 Task: Find connections with filter location Sumaré with filter topic #lawsuitswith filter profile language Potuguese with filter current company Kroll with filter school Barkatullah Vishwavidyalaya with filter industry Climate Technology Product Manufacturing with filter service category Bookkeeping with filter keywords title Pipefitter
Action: Mouse moved to (656, 112)
Screenshot: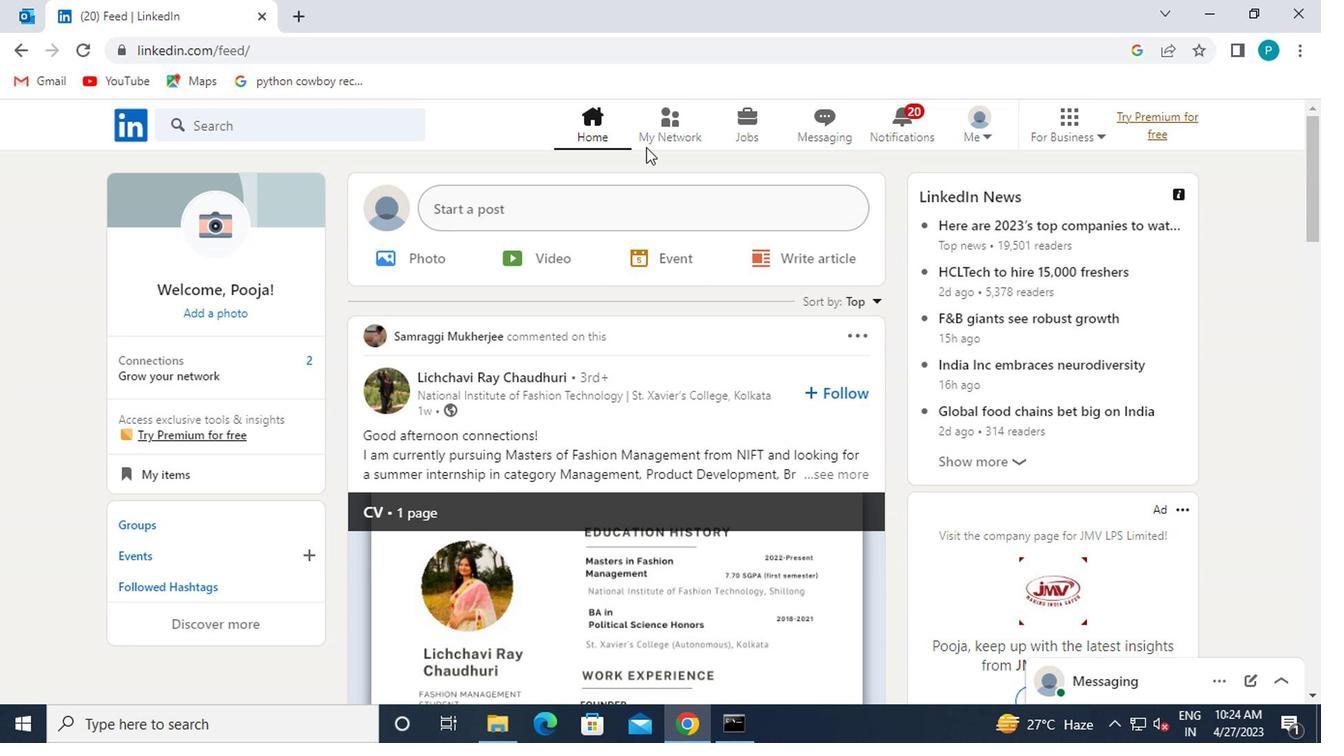 
Action: Mouse pressed left at (656, 112)
Screenshot: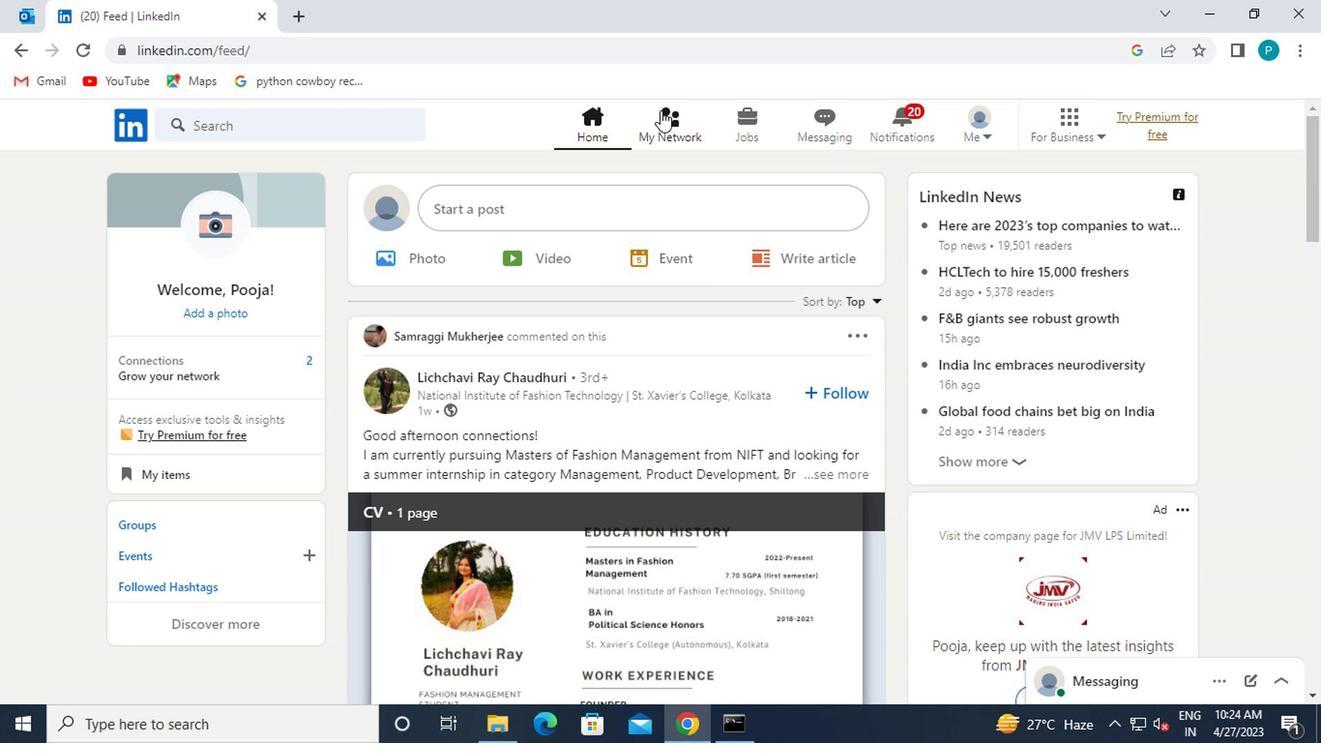 
Action: Mouse moved to (259, 245)
Screenshot: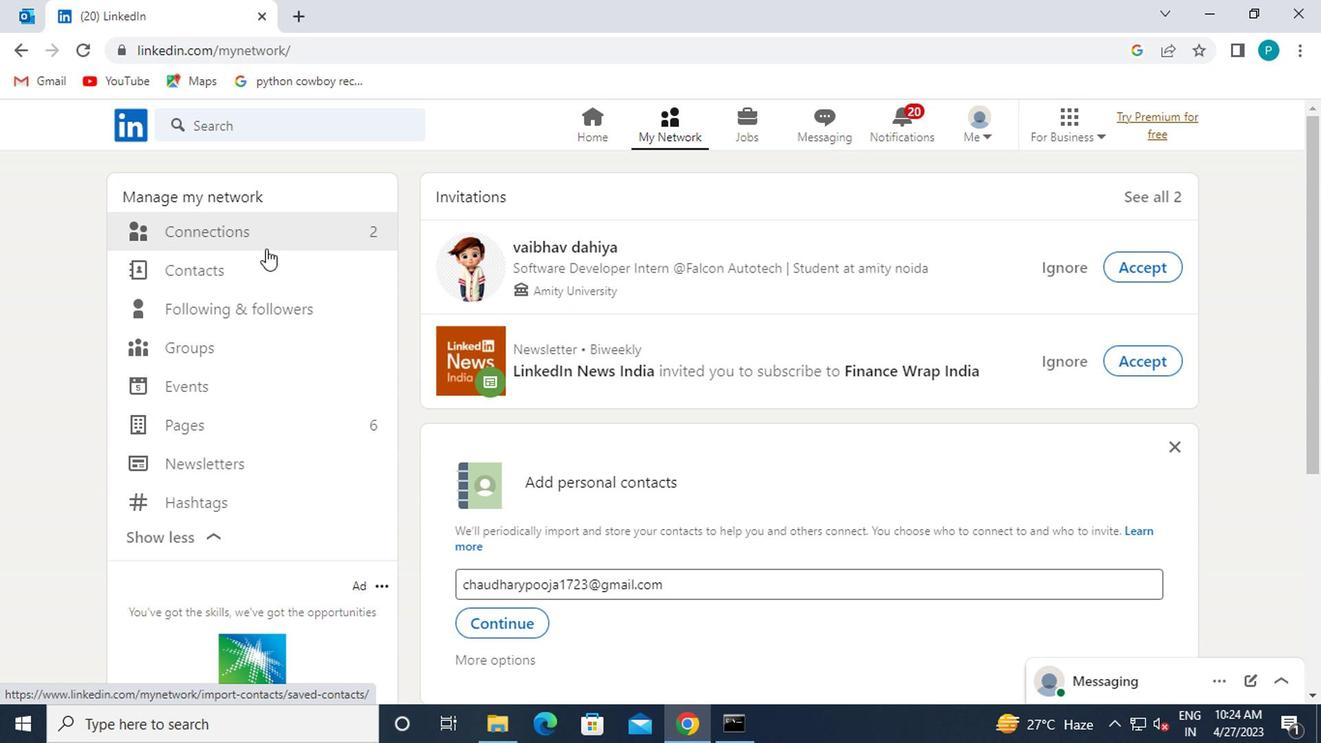 
Action: Mouse pressed left at (259, 245)
Screenshot: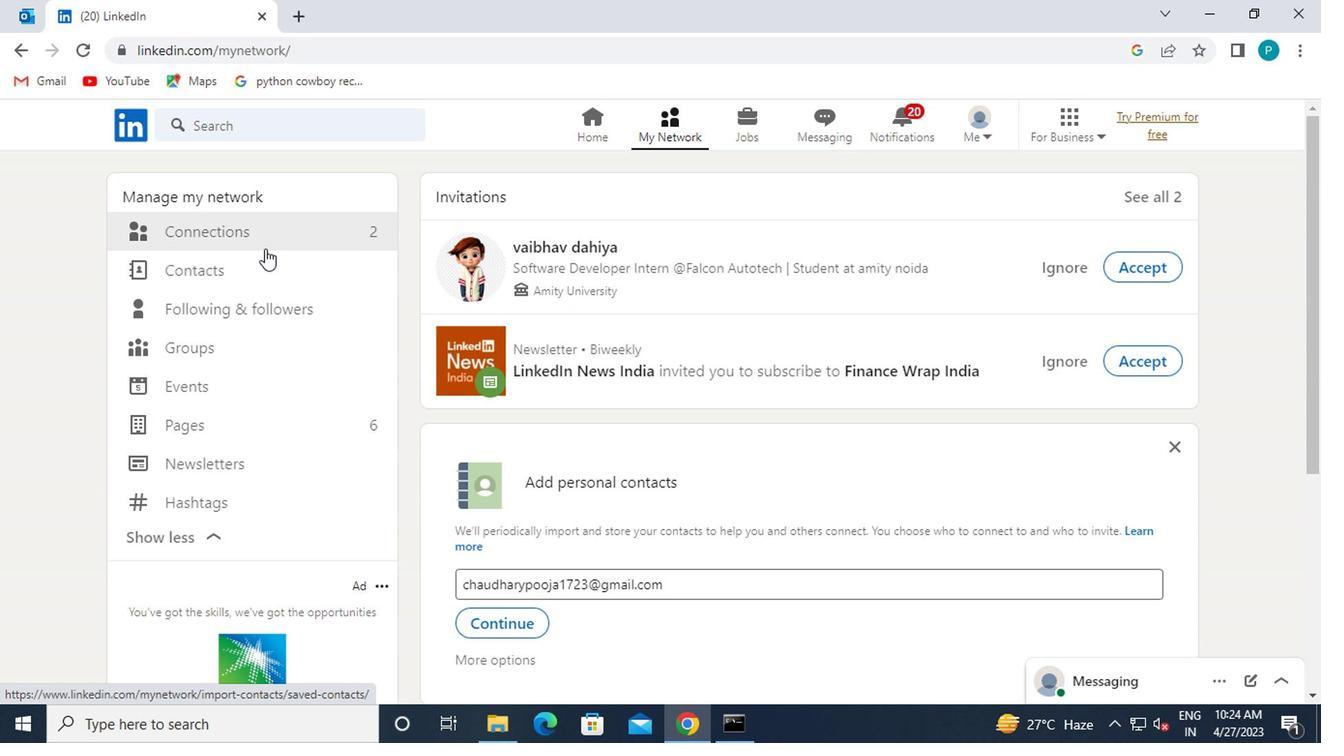 
Action: Mouse moved to (280, 234)
Screenshot: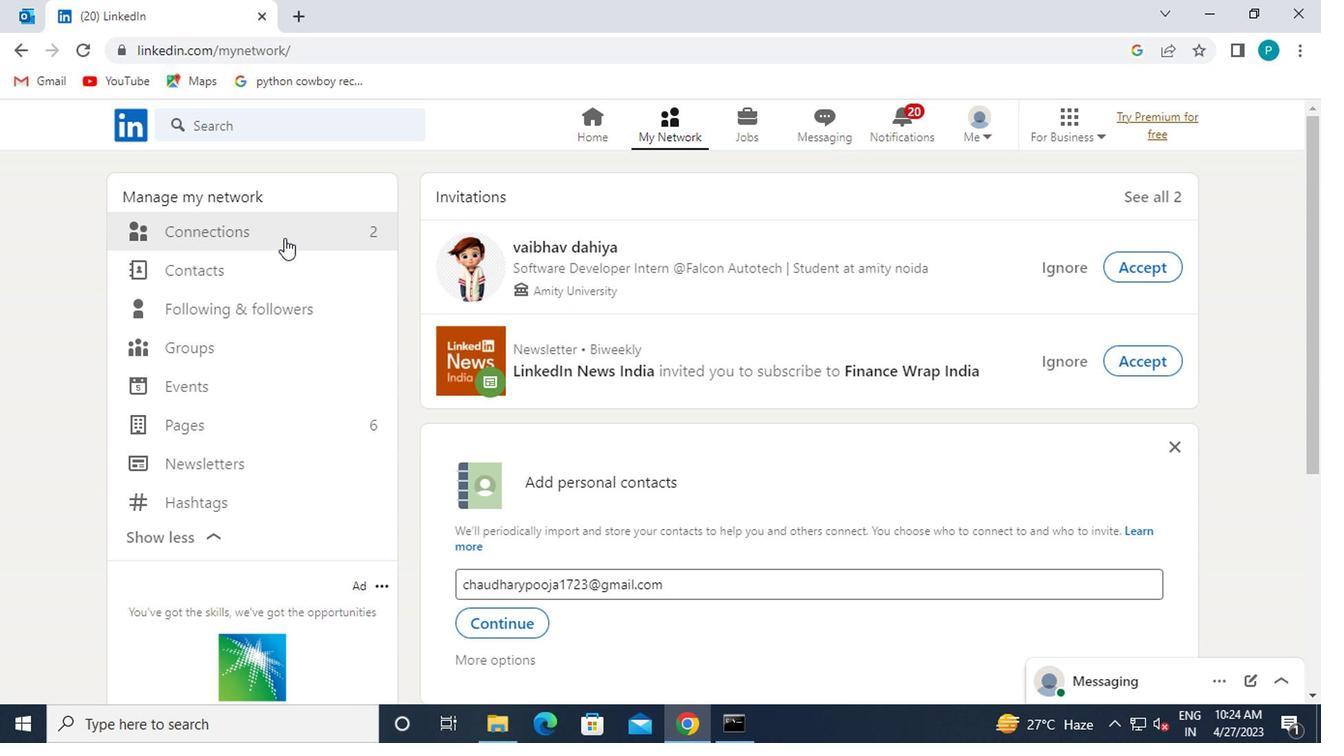 
Action: Mouse pressed left at (280, 234)
Screenshot: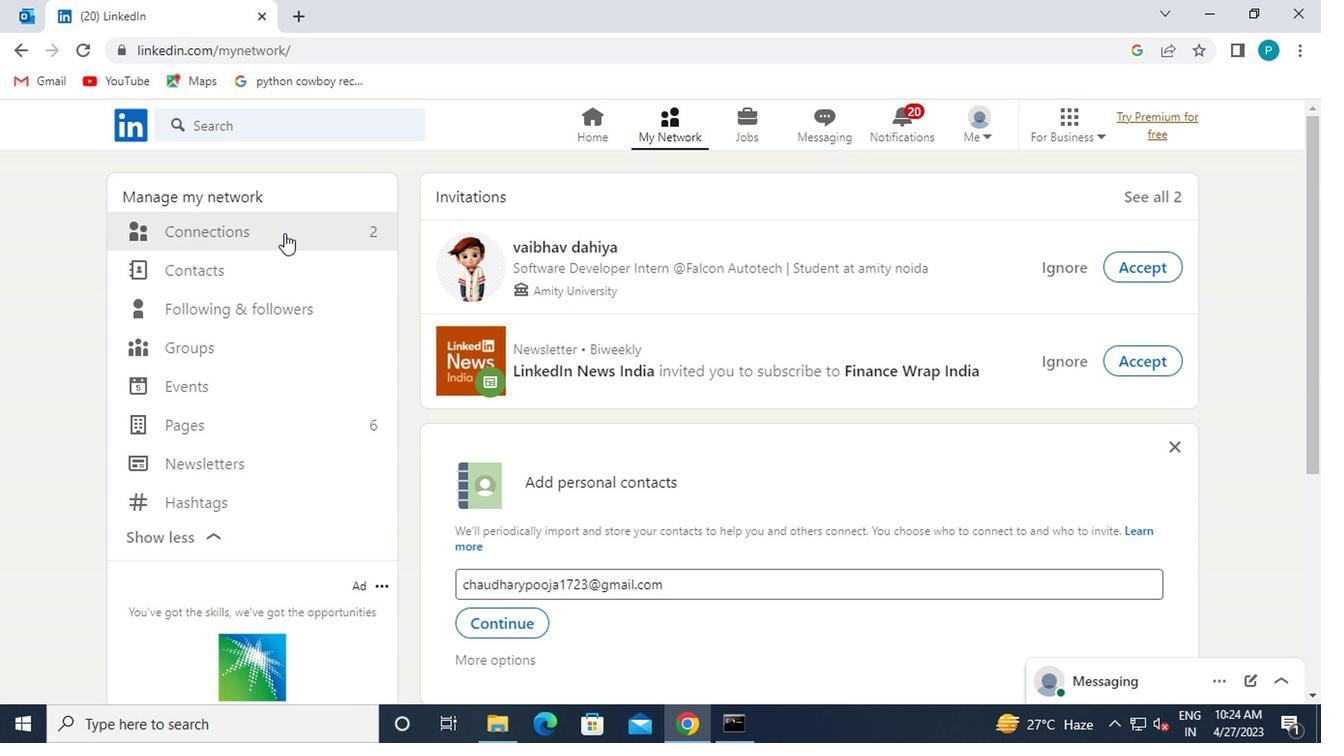 
Action: Mouse pressed left at (280, 234)
Screenshot: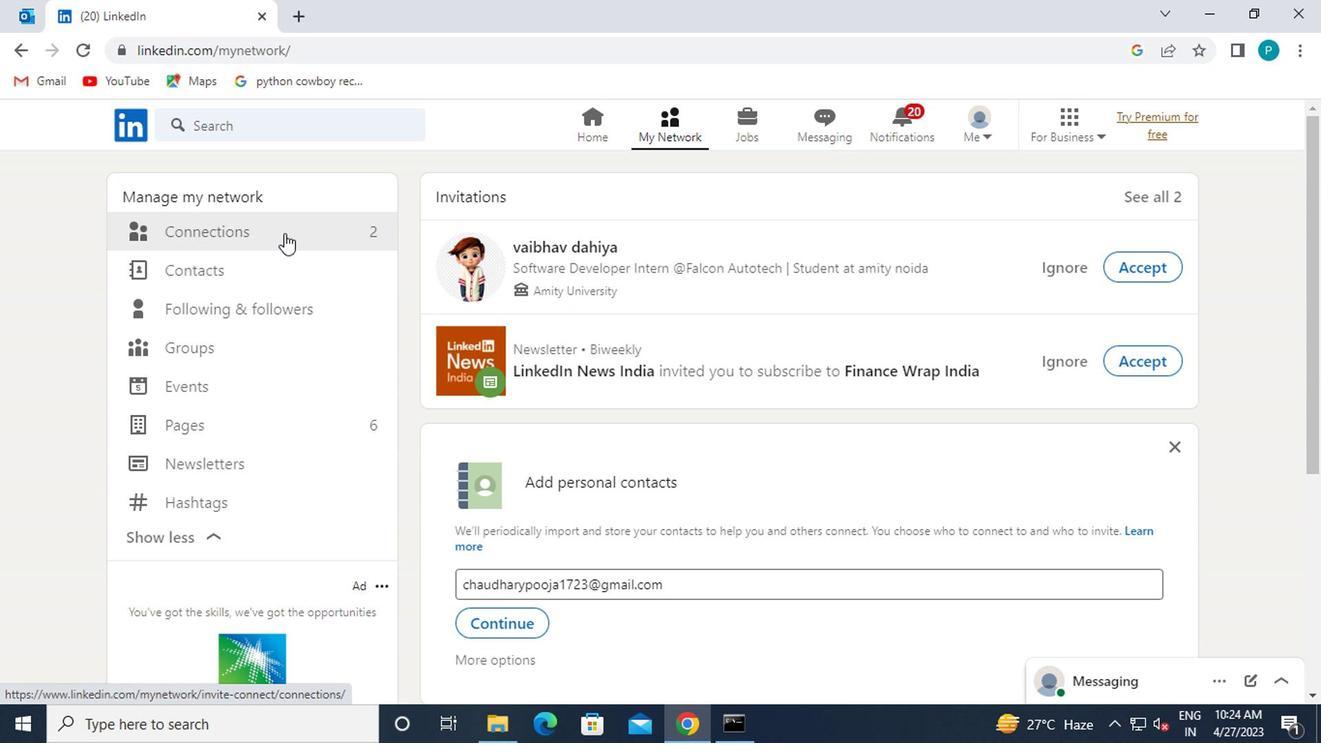 
Action: Mouse moved to (765, 240)
Screenshot: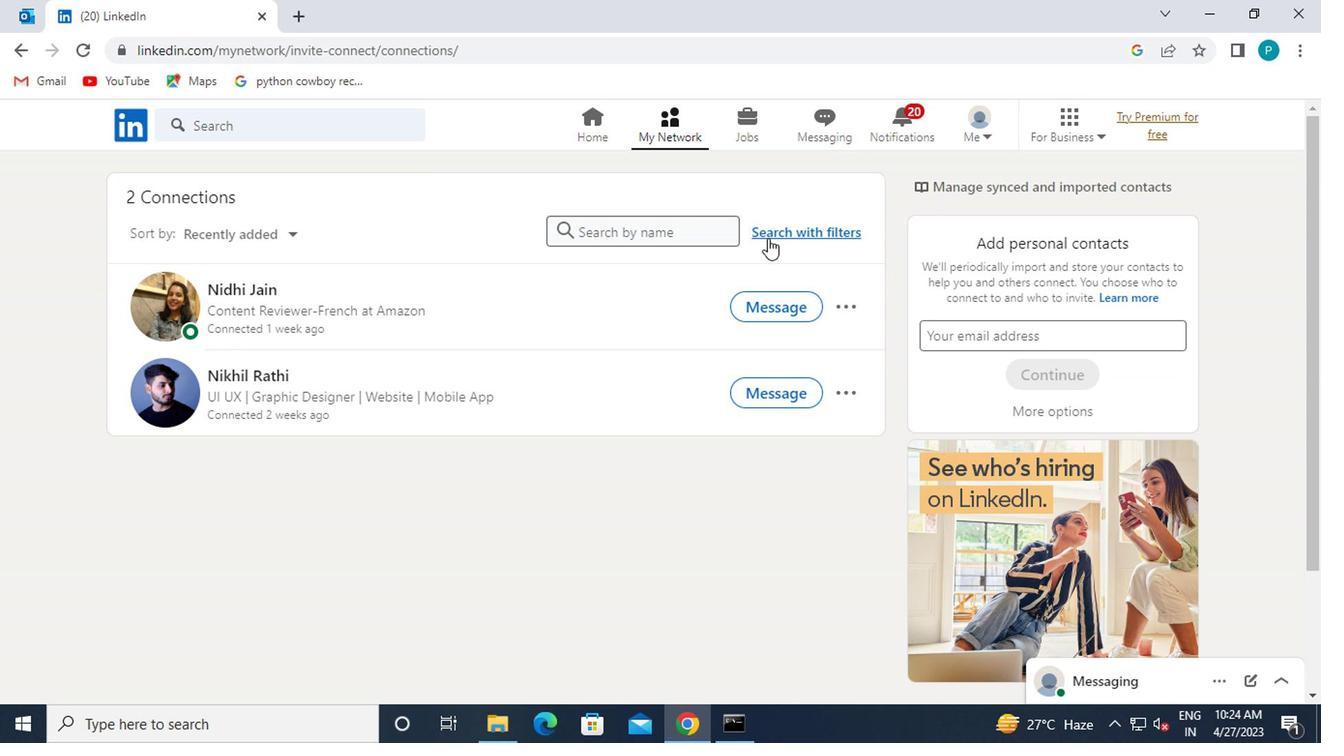 
Action: Mouse pressed left at (765, 240)
Screenshot: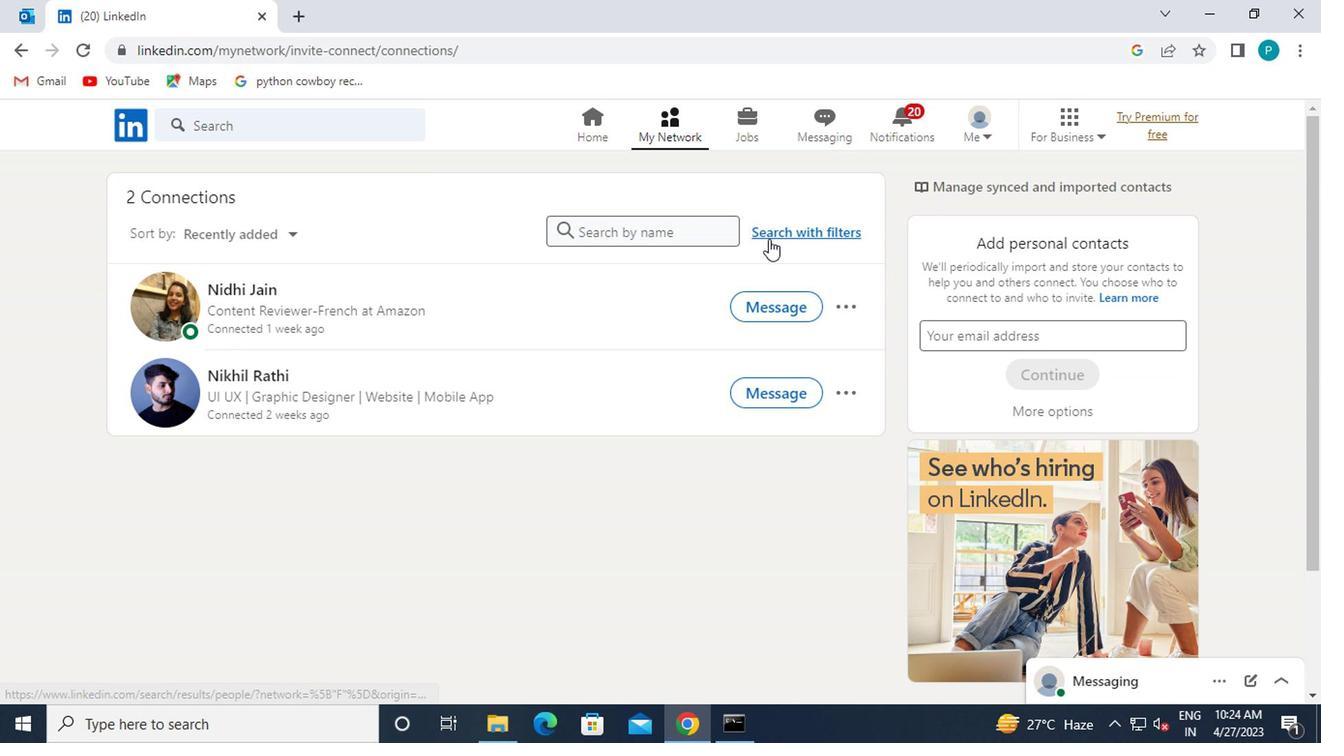 
Action: Mouse moved to (654, 170)
Screenshot: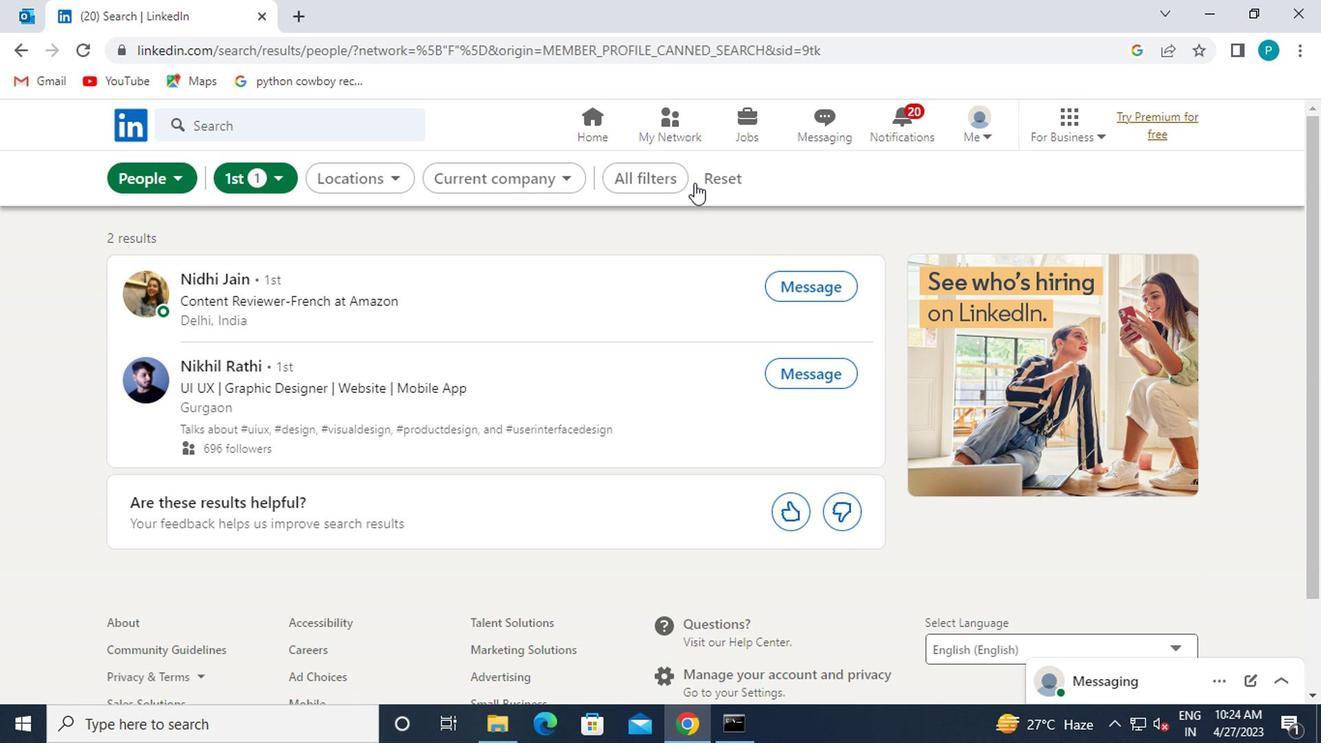 
Action: Mouse pressed left at (654, 170)
Screenshot: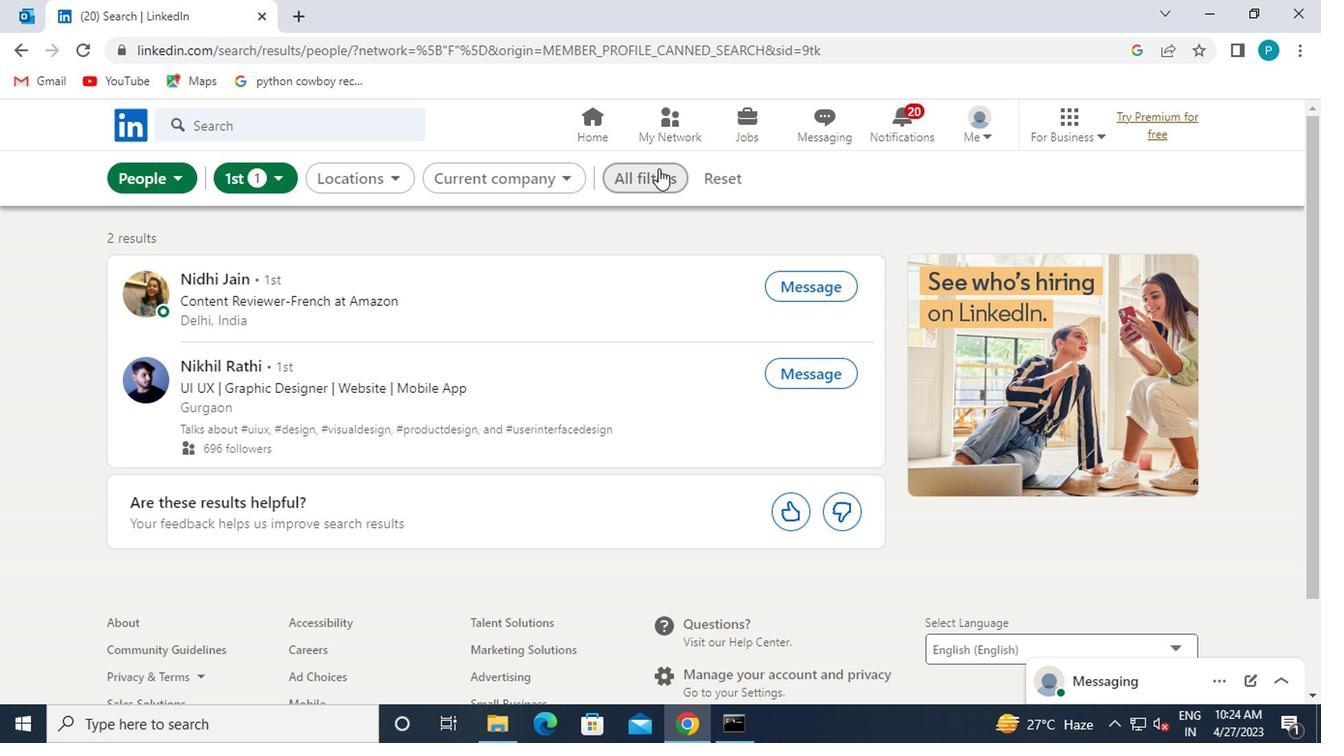 
Action: Mouse moved to (1114, 455)
Screenshot: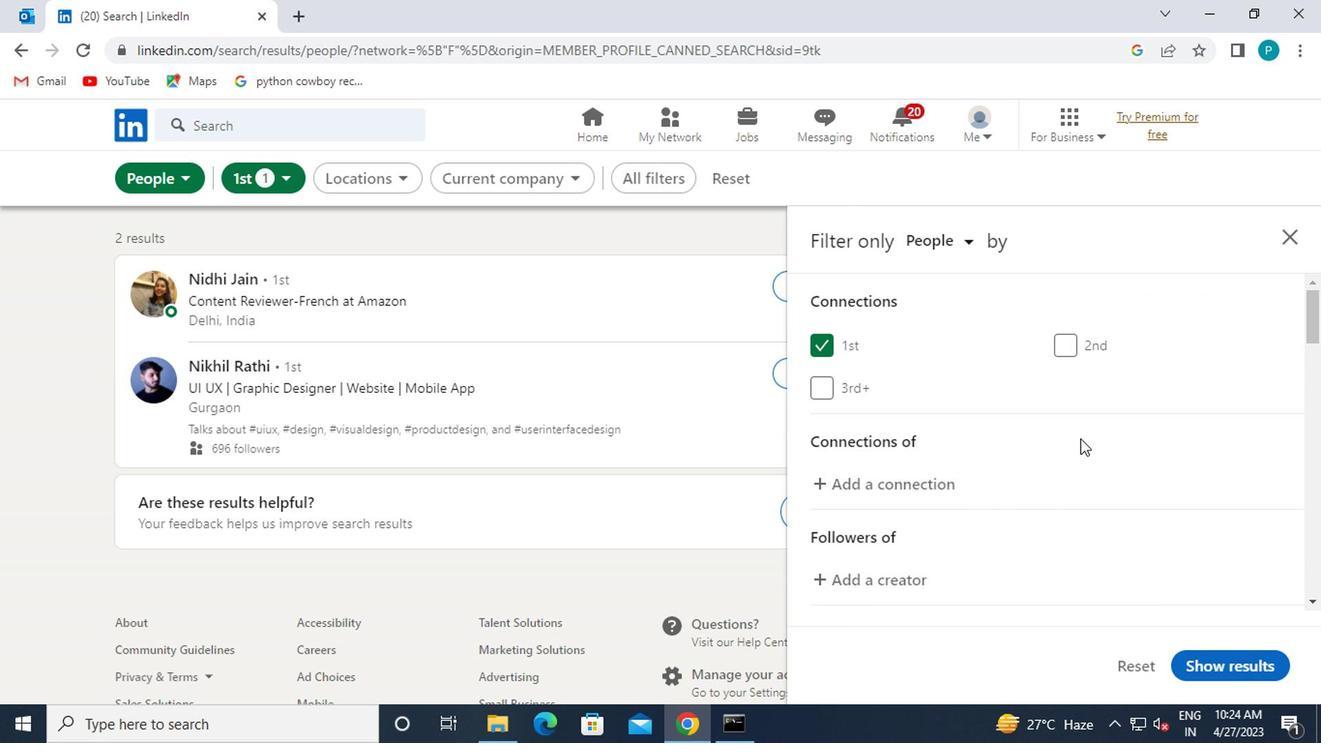 
Action: Mouse scrolled (1114, 453) with delta (0, -1)
Screenshot: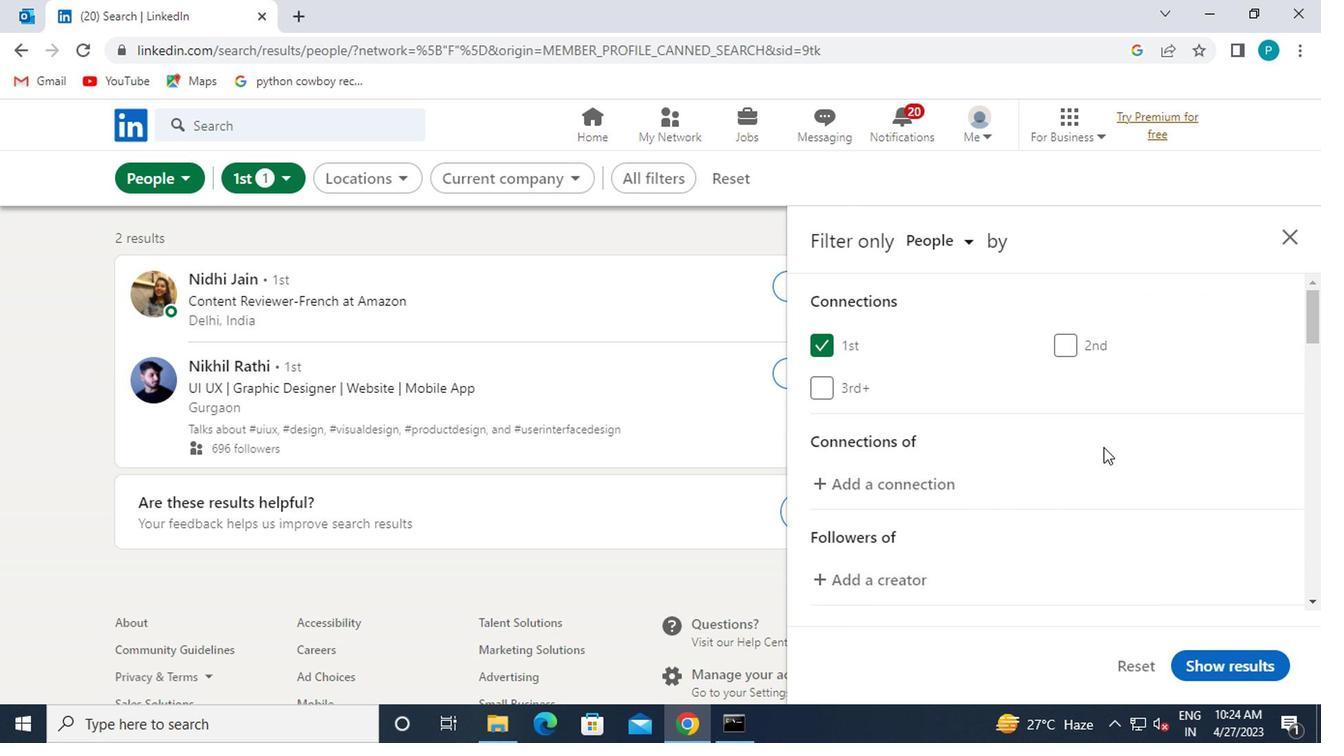 
Action: Mouse scrolled (1114, 453) with delta (0, -1)
Screenshot: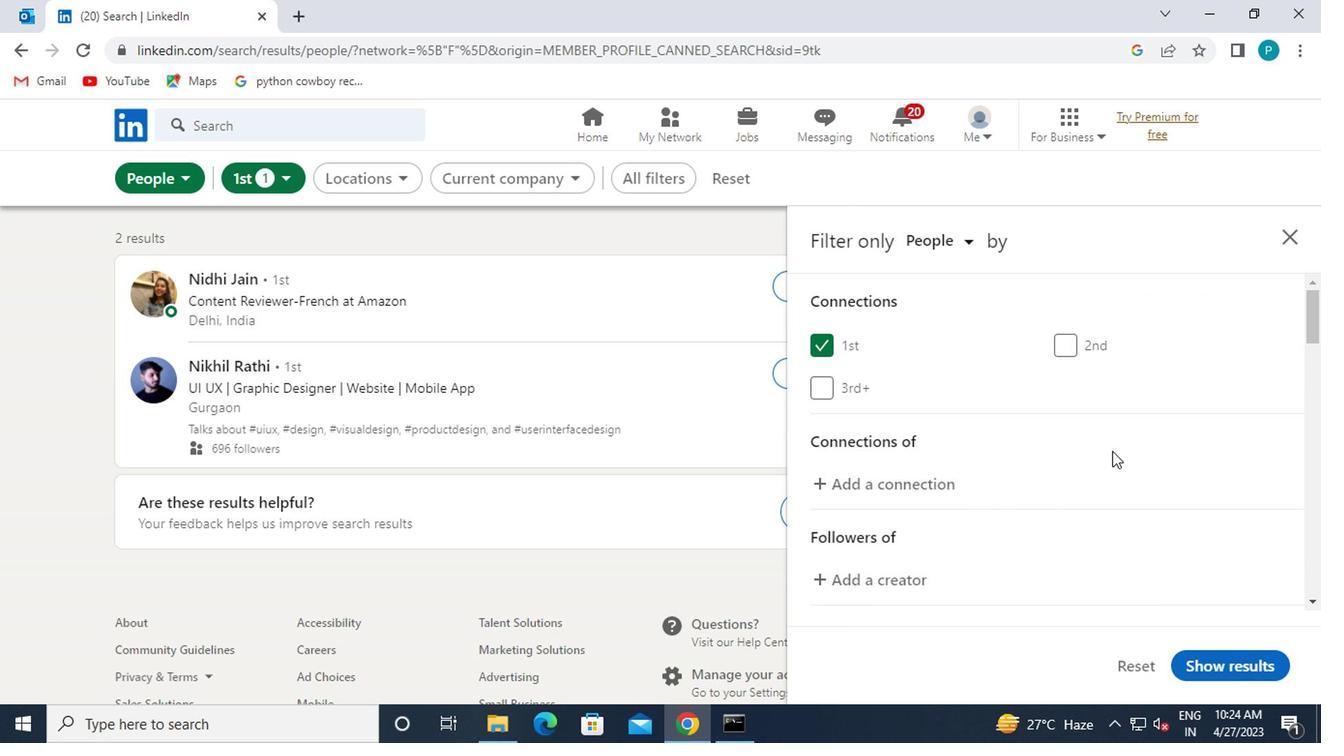 
Action: Mouse scrolled (1114, 453) with delta (0, -1)
Screenshot: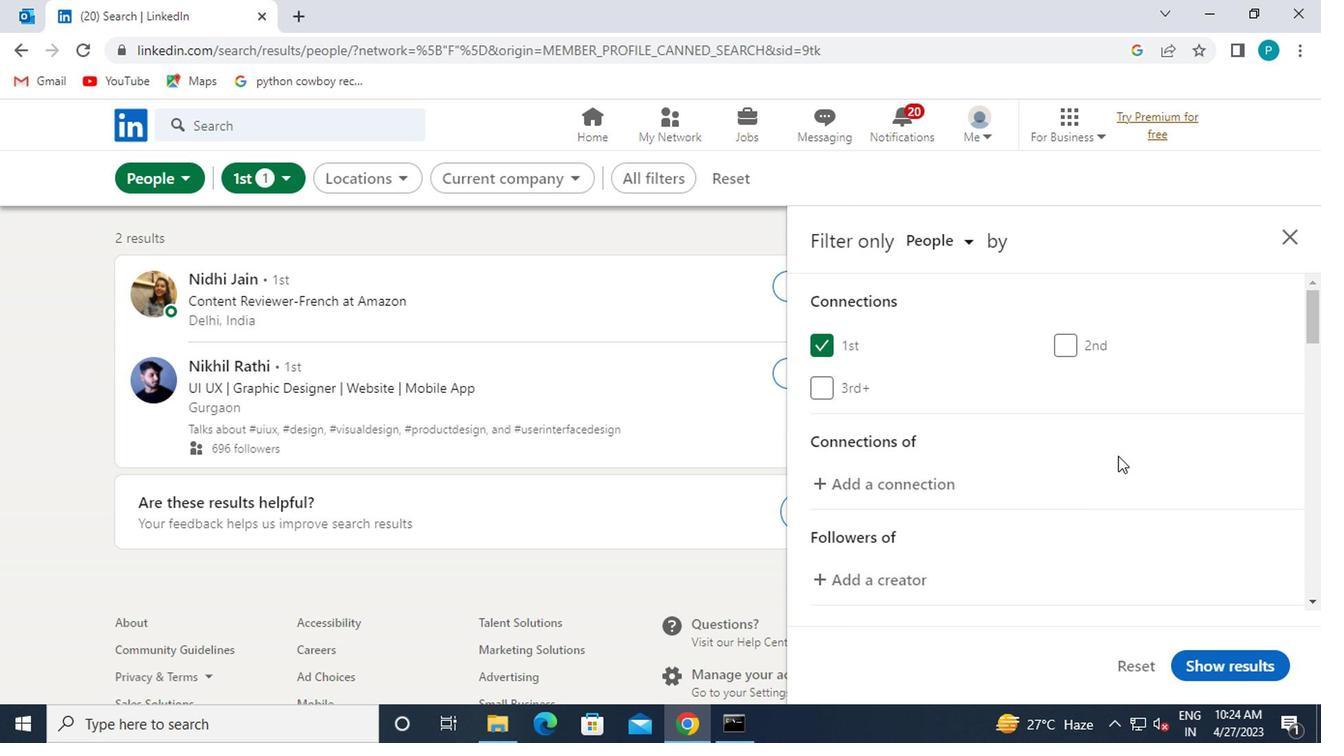 
Action: Mouse moved to (1098, 452)
Screenshot: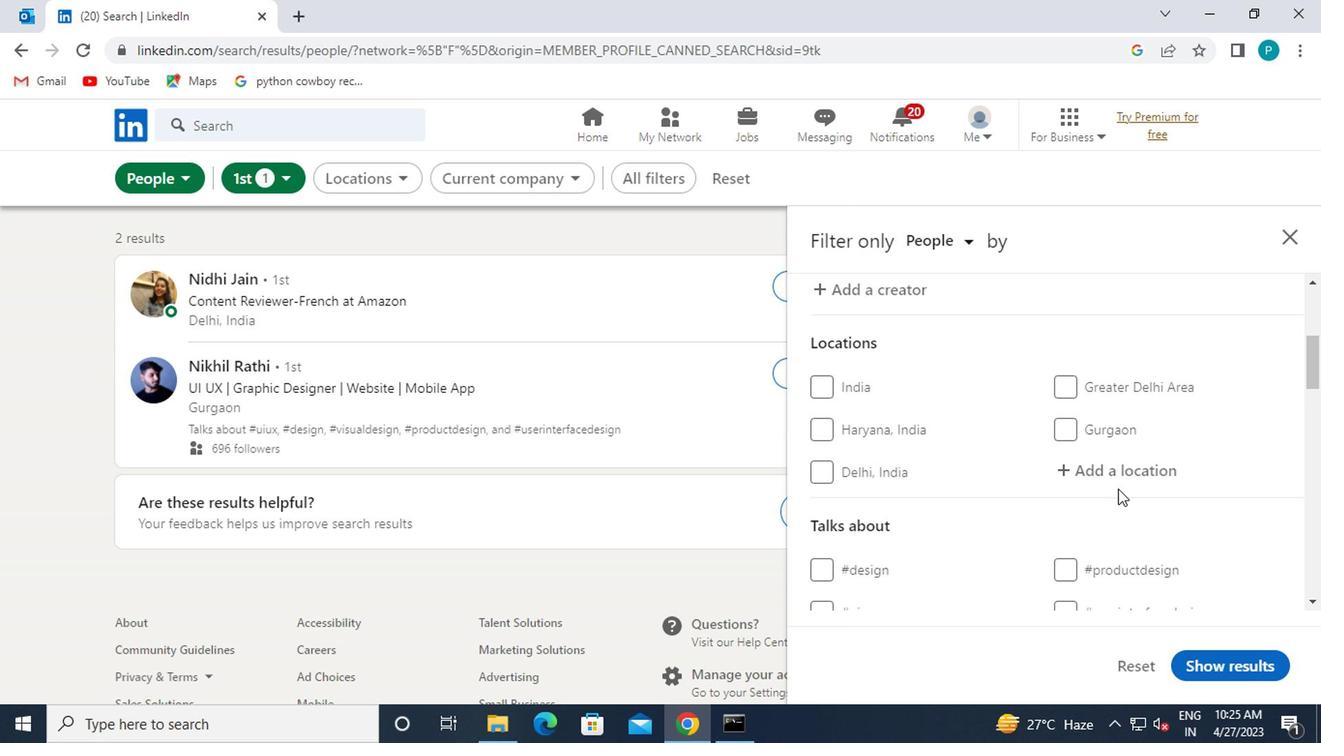 
Action: Mouse pressed left at (1098, 452)
Screenshot: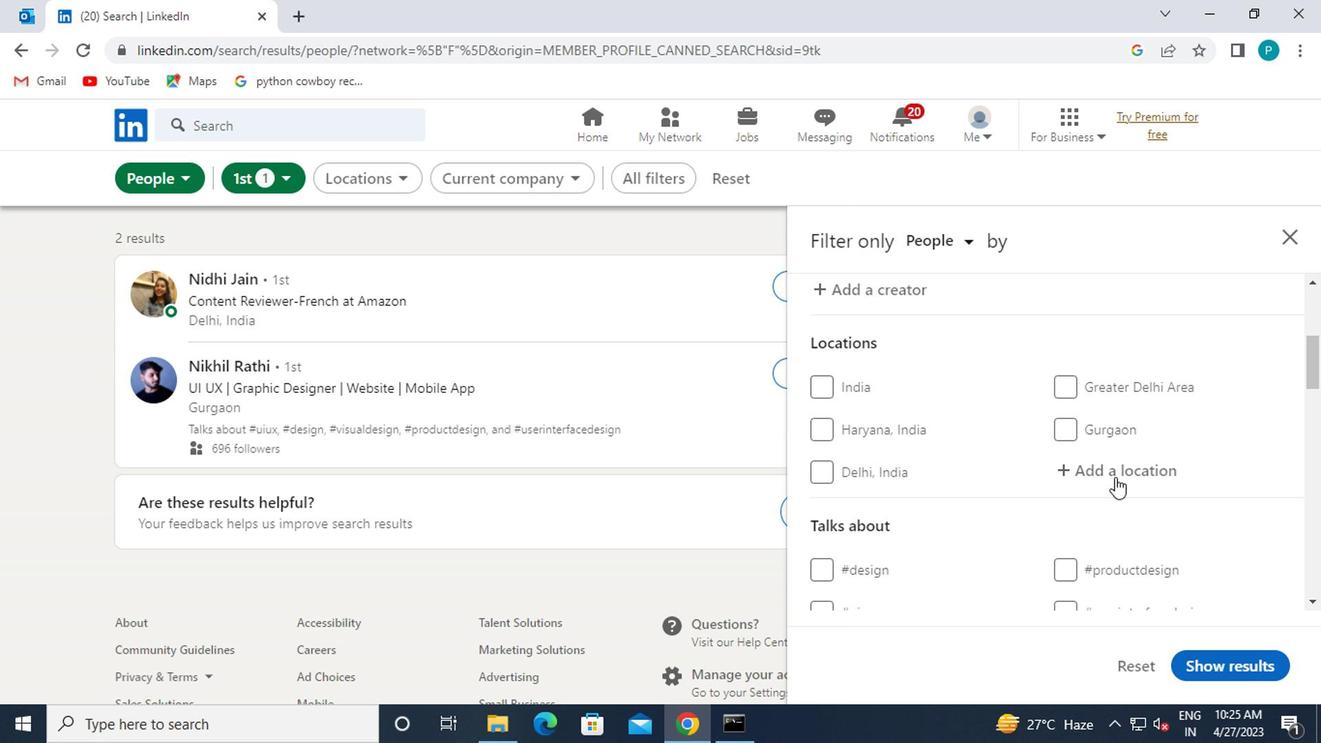 
Action: Mouse moved to (1096, 459)
Screenshot: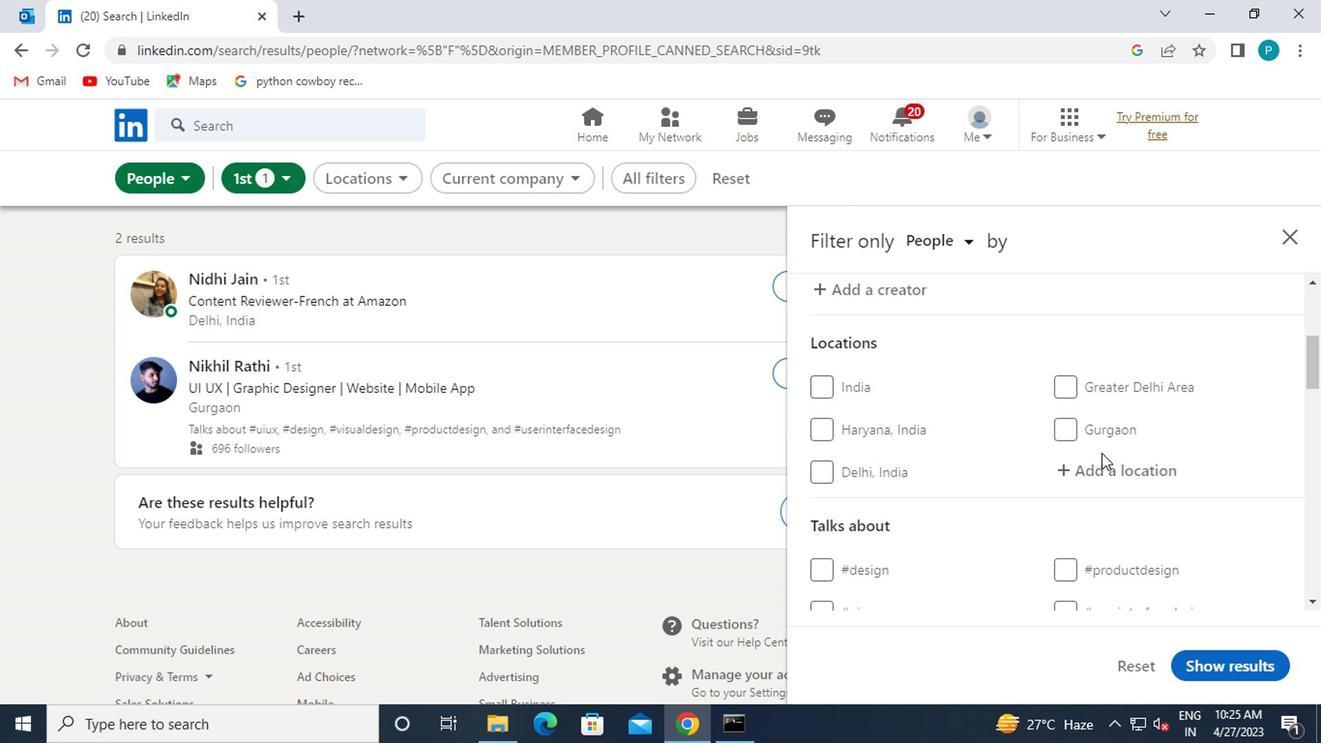 
Action: Mouse pressed left at (1096, 459)
Screenshot: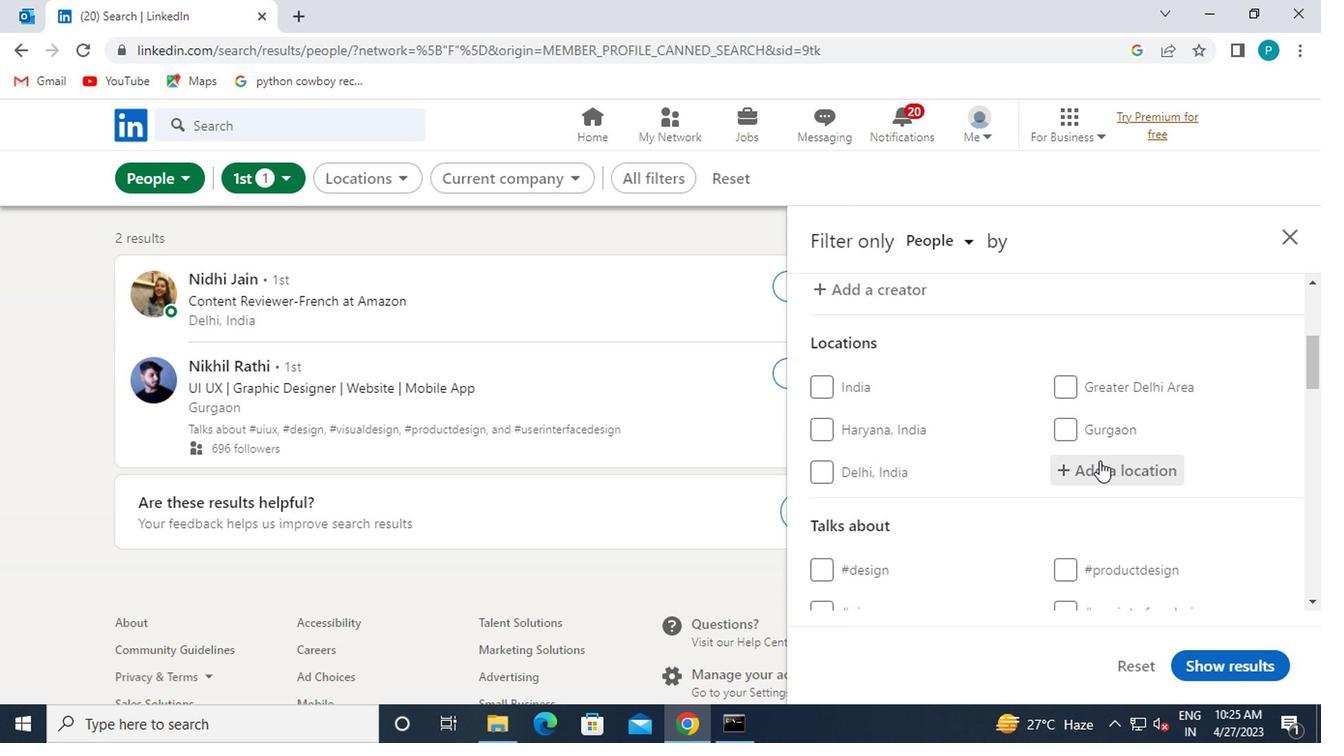 
Action: Mouse moved to (1096, 459)
Screenshot: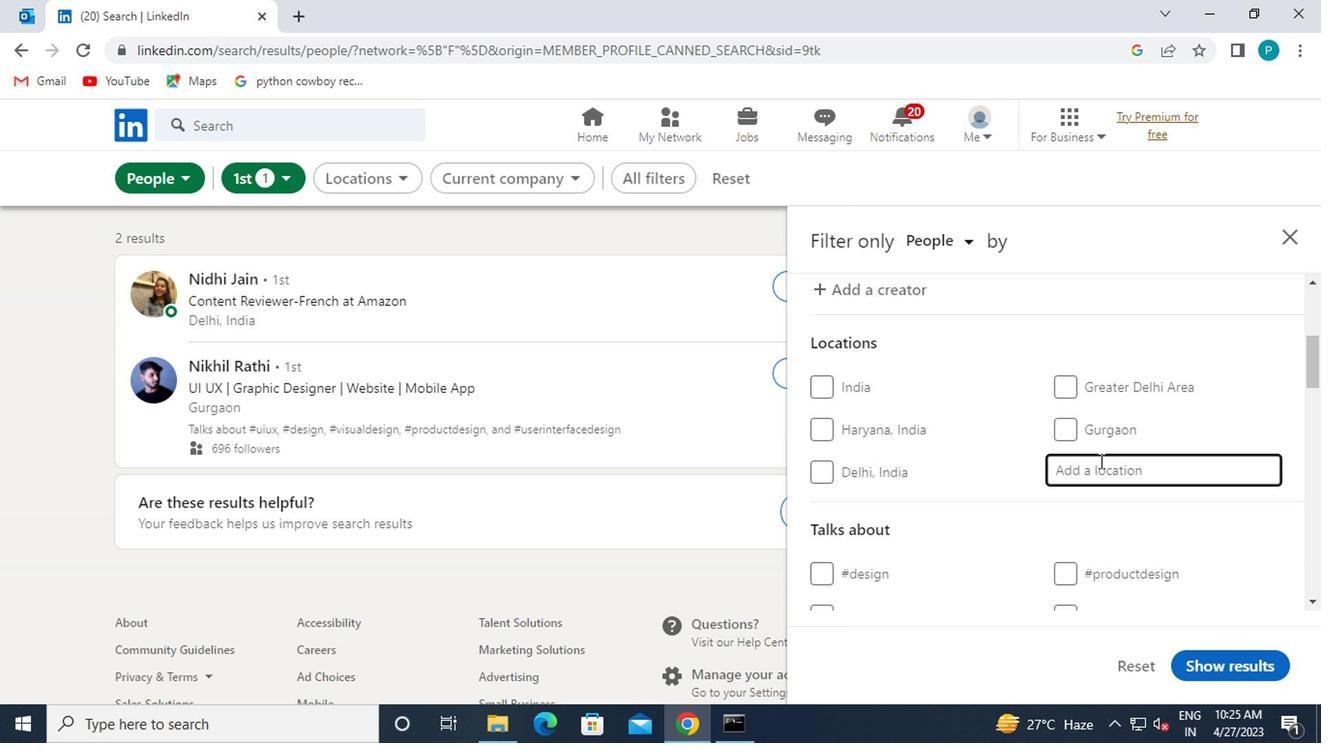 
Action: Key pressed <Key.caps_lock>s<Key.caps_lock>umare
Screenshot: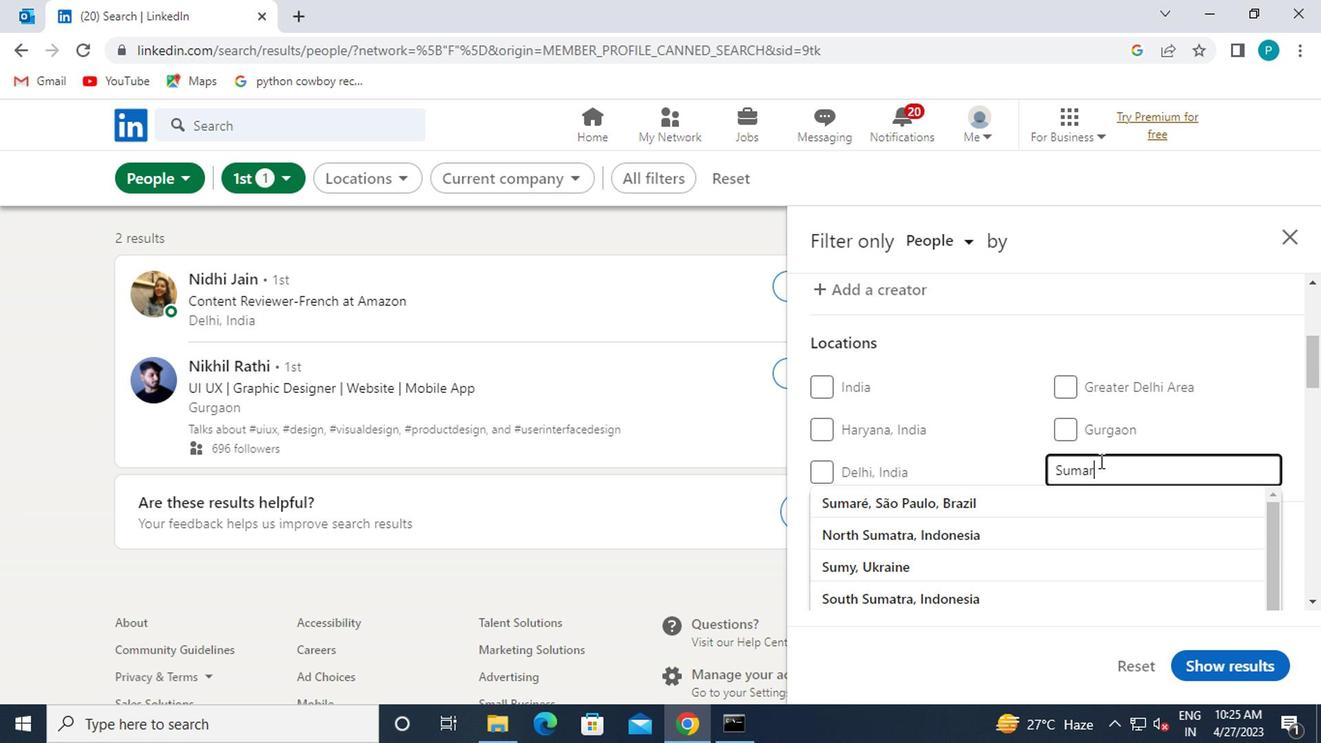 
Action: Mouse moved to (1080, 495)
Screenshot: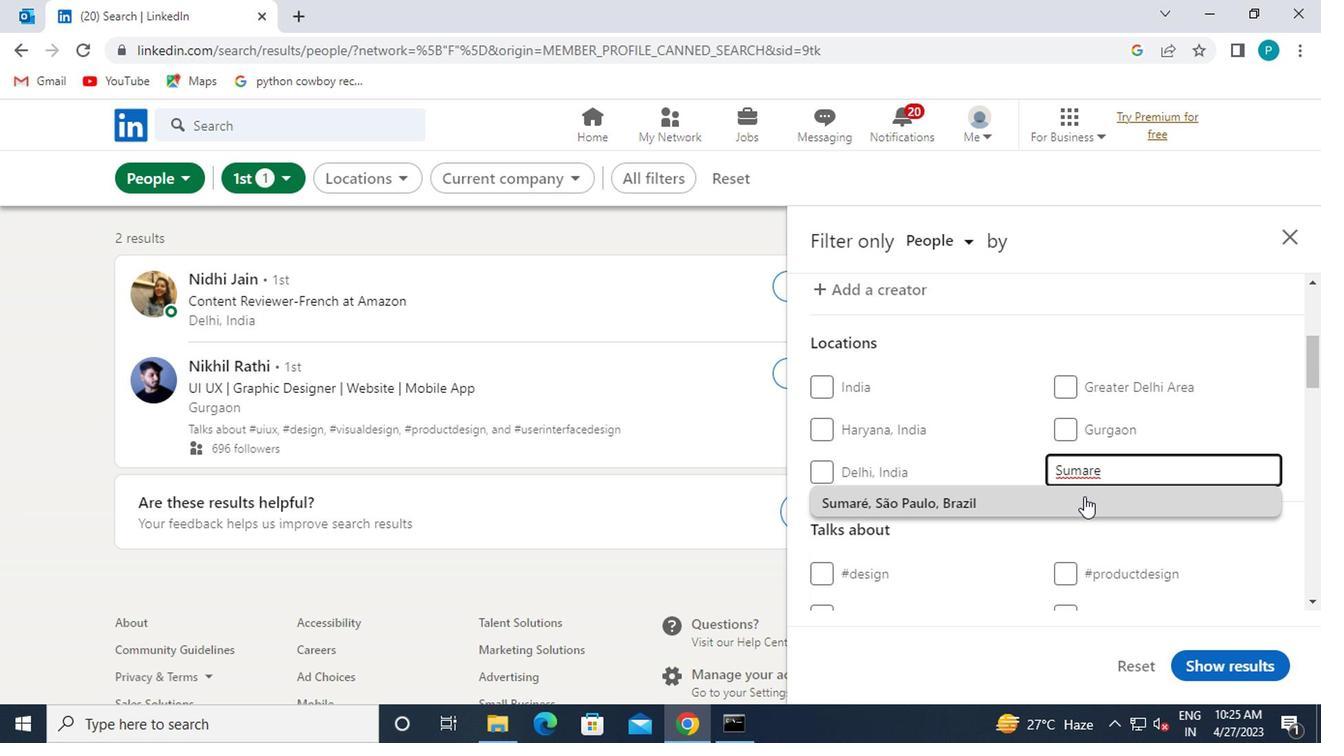 
Action: Mouse pressed left at (1080, 495)
Screenshot: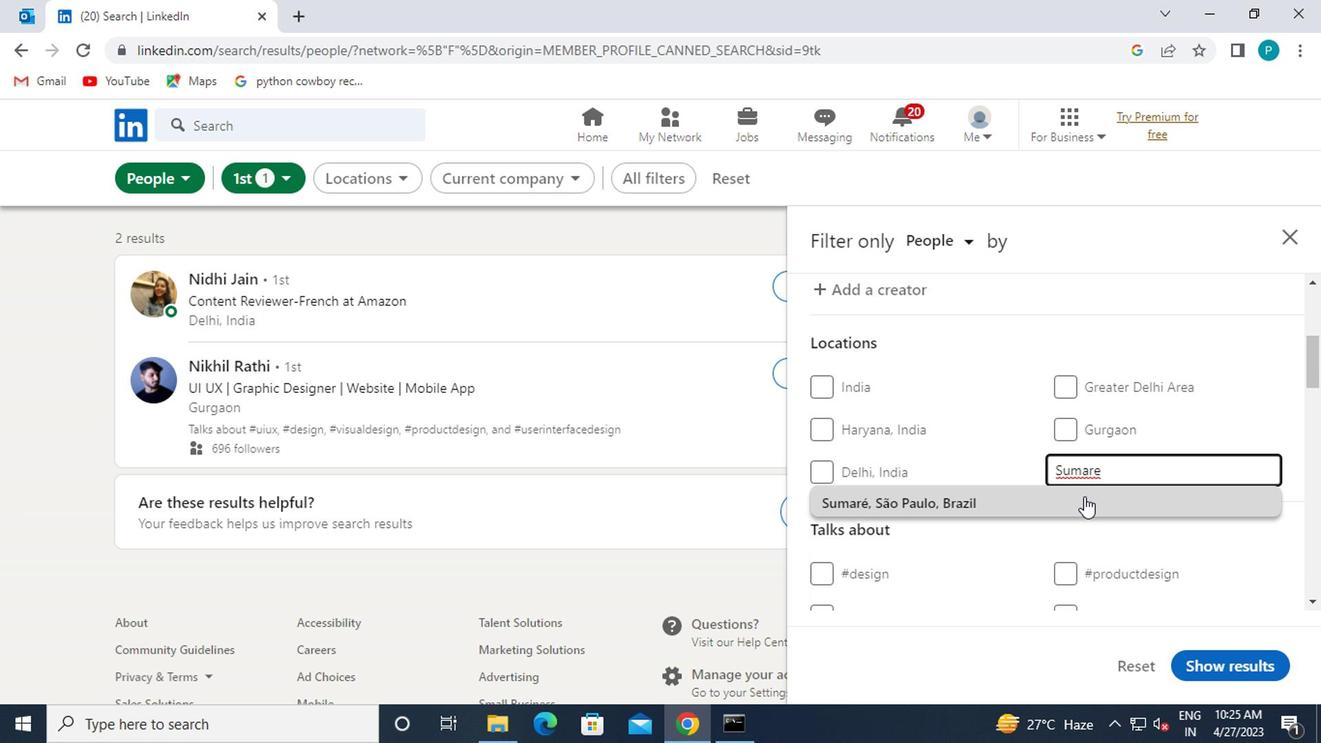 
Action: Mouse scrolled (1080, 494) with delta (0, 0)
Screenshot: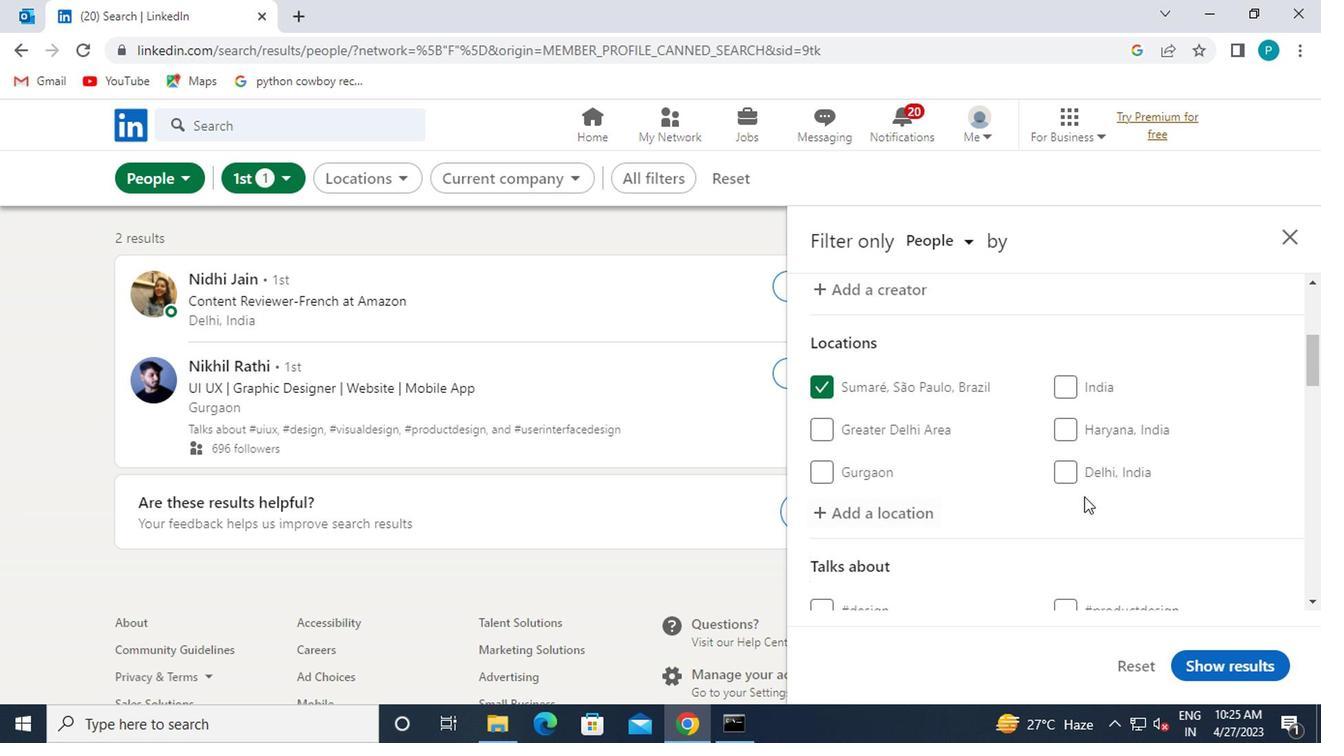 
Action: Mouse moved to (1071, 457)
Screenshot: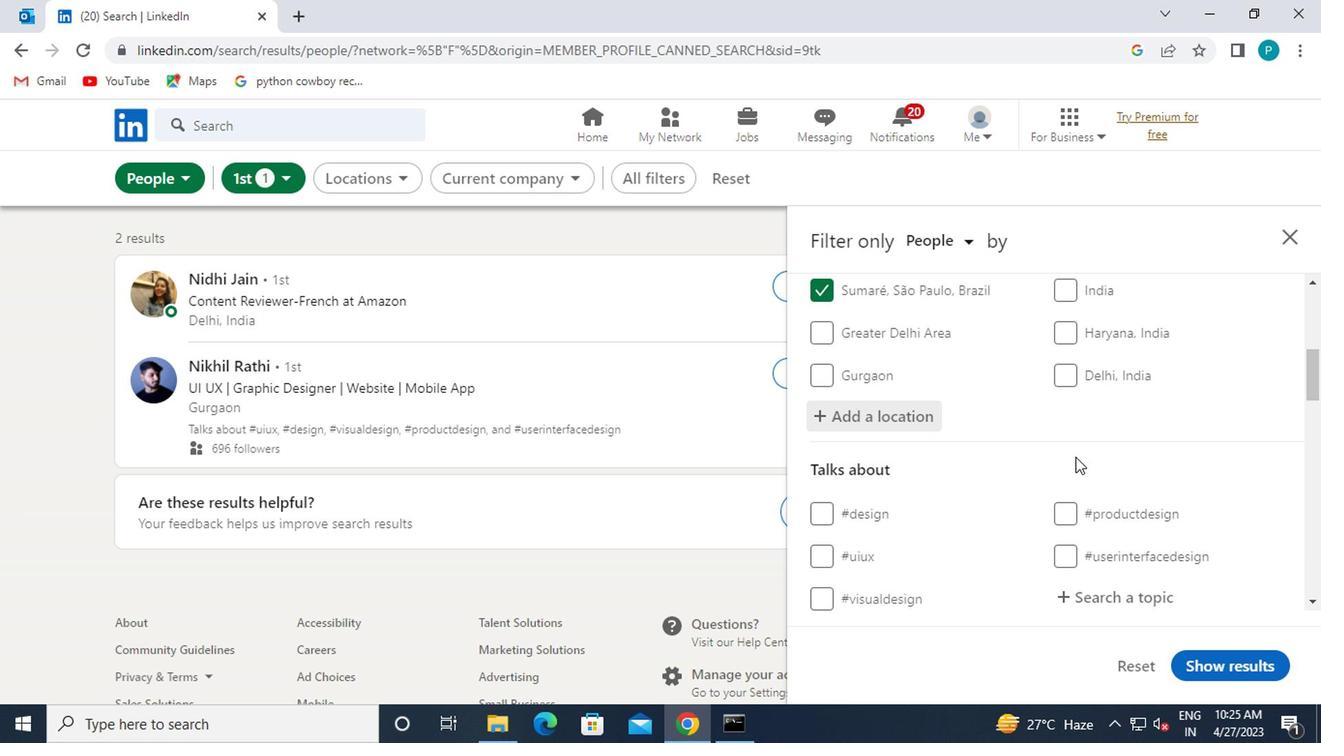 
Action: Mouse scrolled (1071, 455) with delta (0, -1)
Screenshot: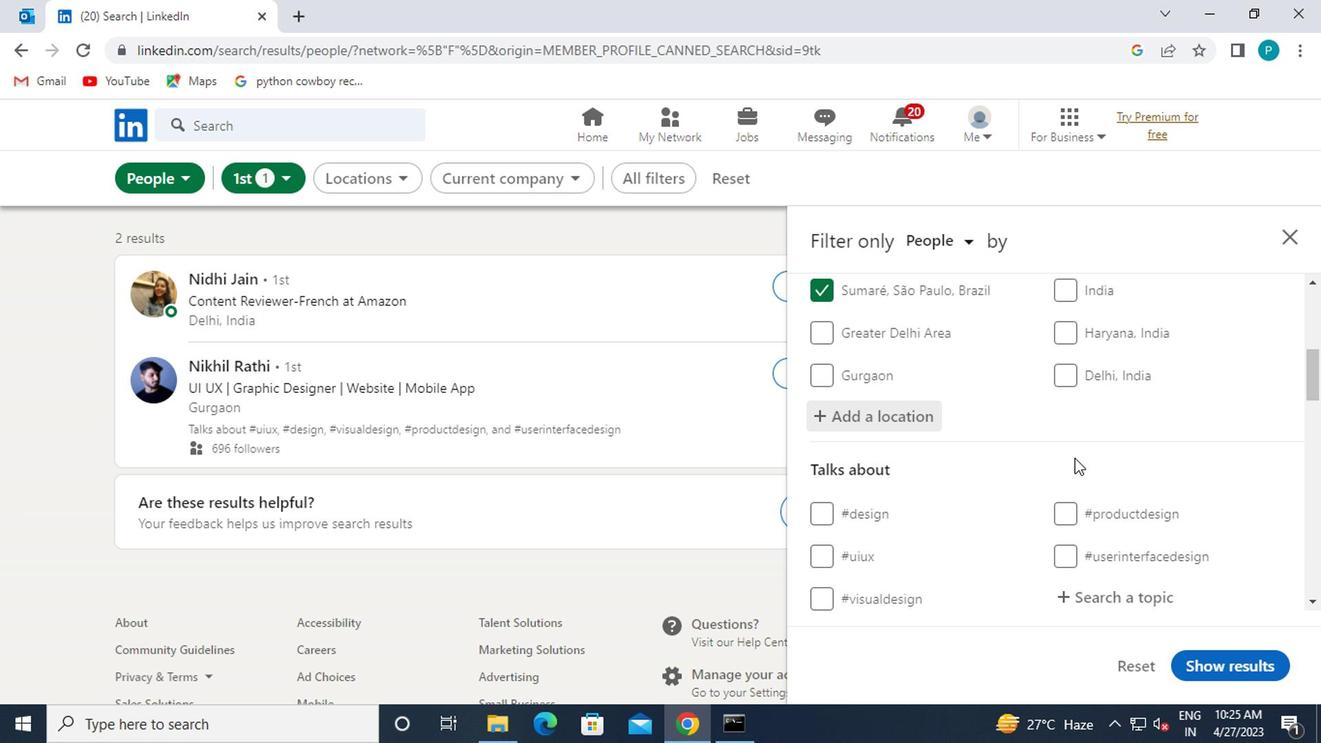 
Action: Mouse scrolled (1071, 455) with delta (0, -1)
Screenshot: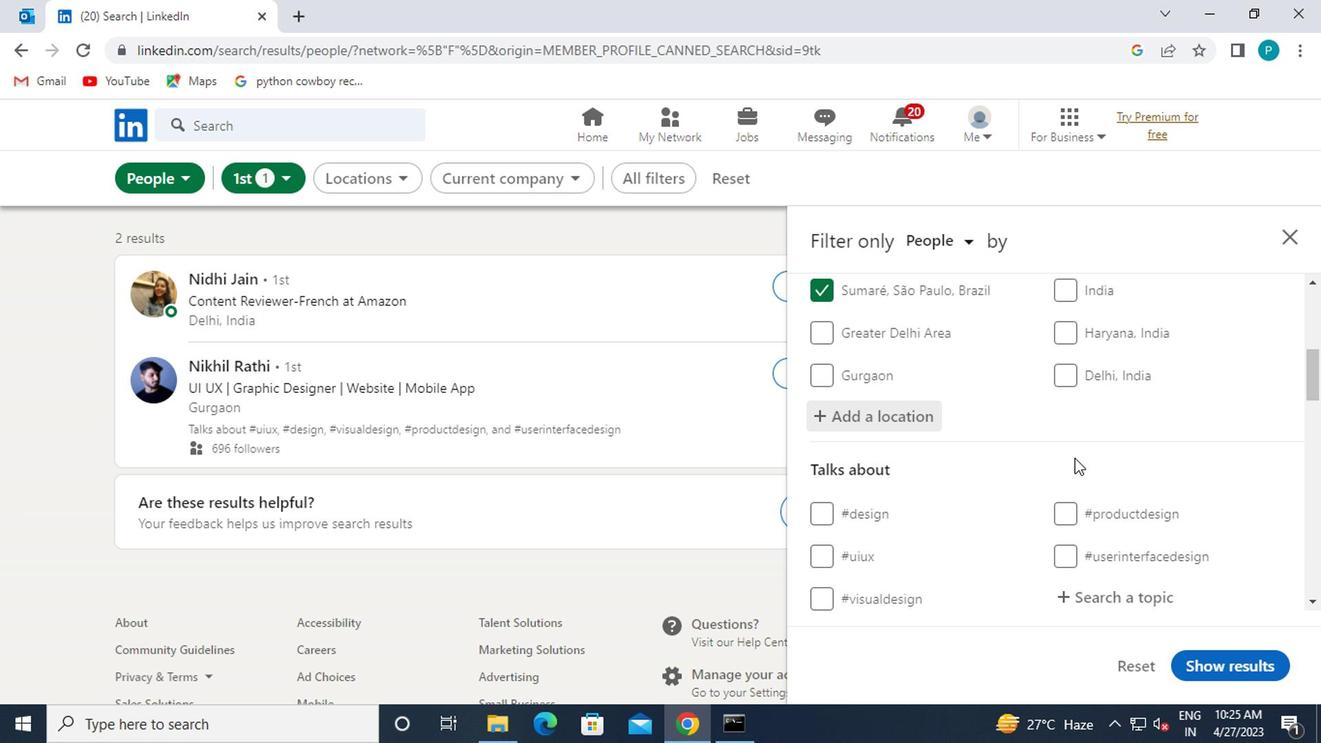 
Action: Mouse moved to (1063, 421)
Screenshot: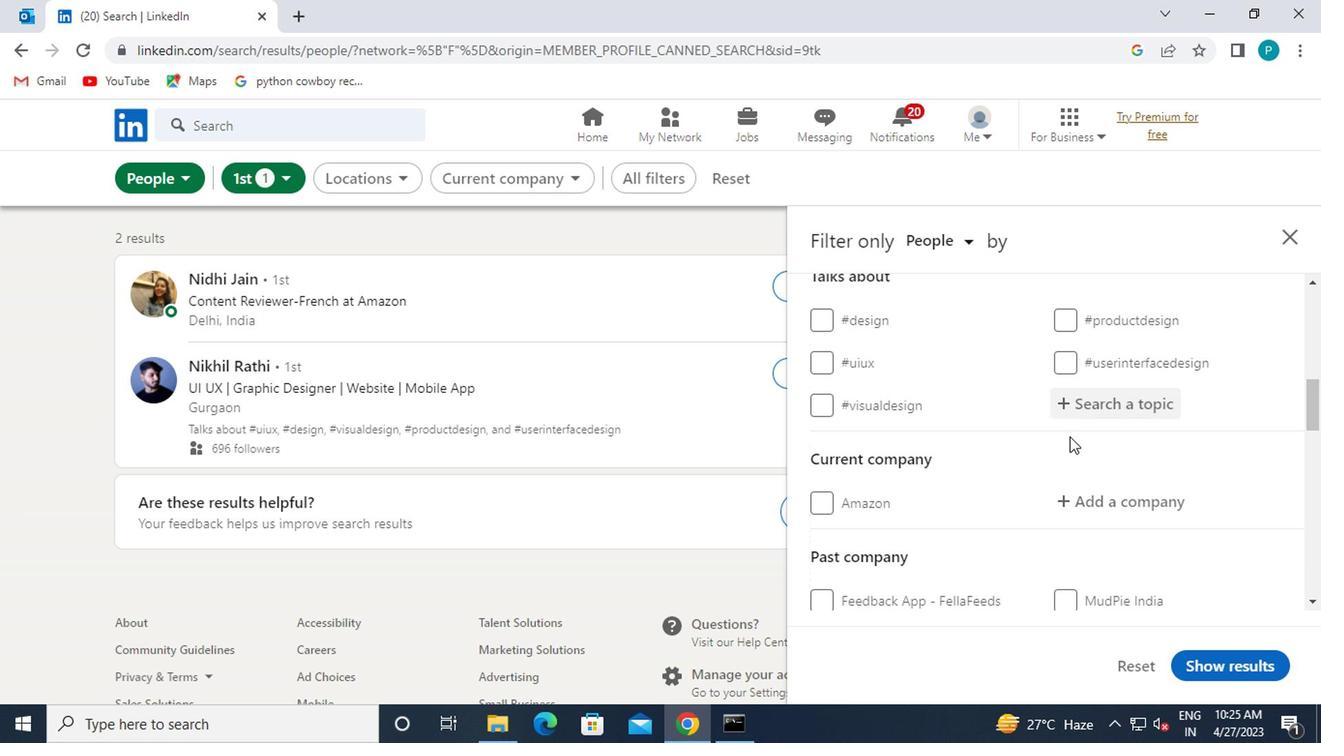 
Action: Mouse pressed left at (1063, 421)
Screenshot: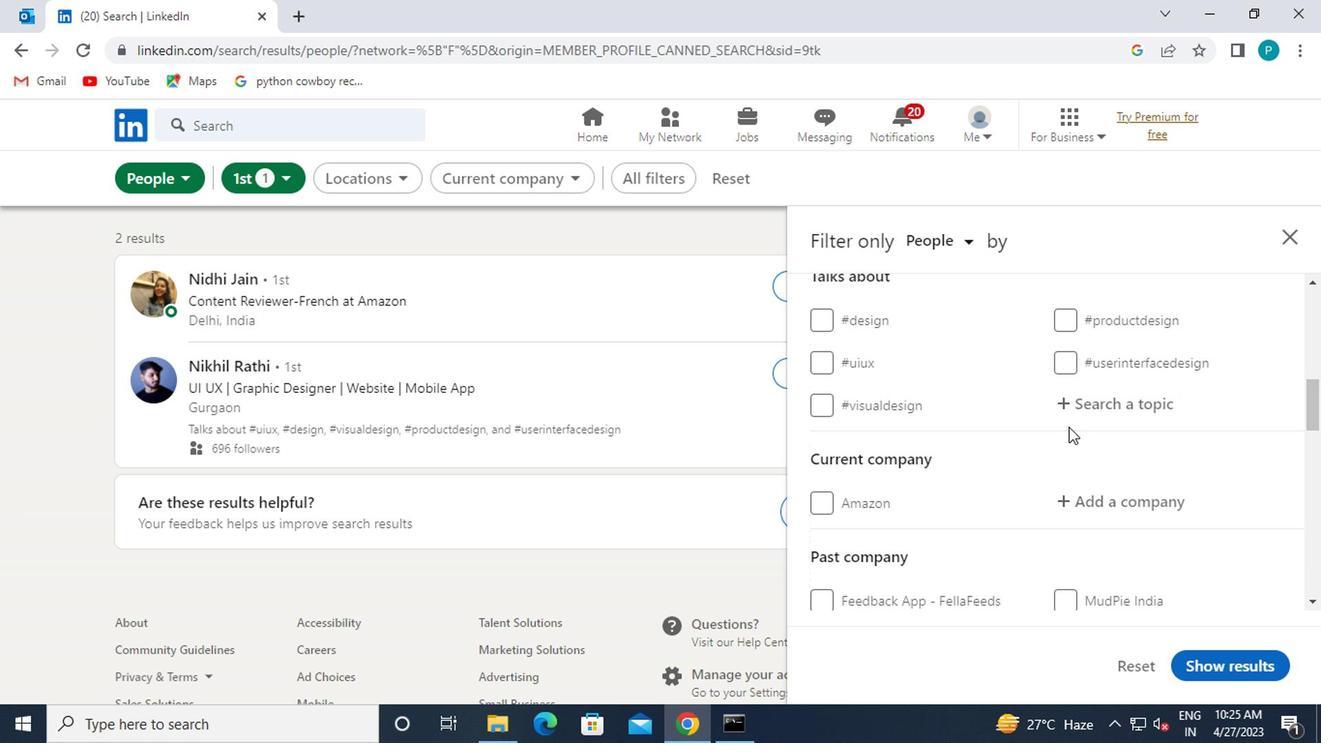
Action: Mouse moved to (1063, 420)
Screenshot: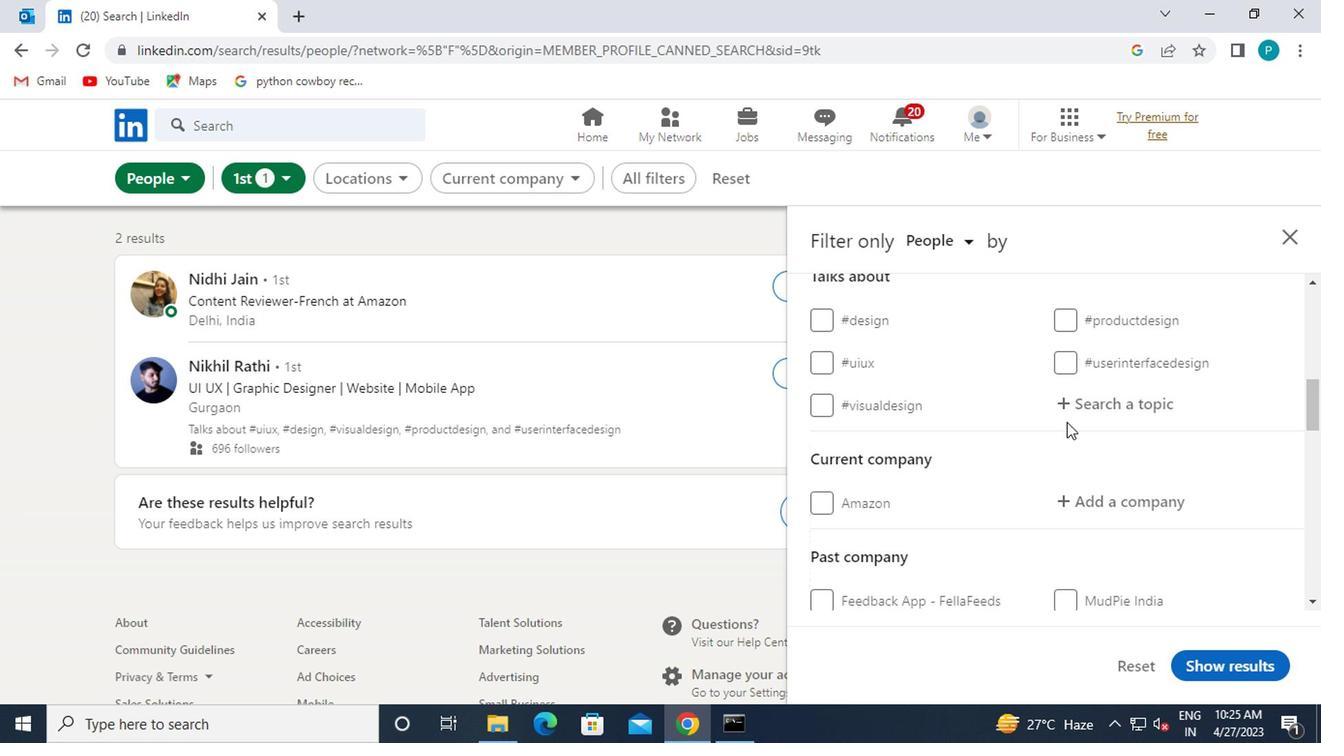
Action: Mouse pressed left at (1063, 420)
Screenshot: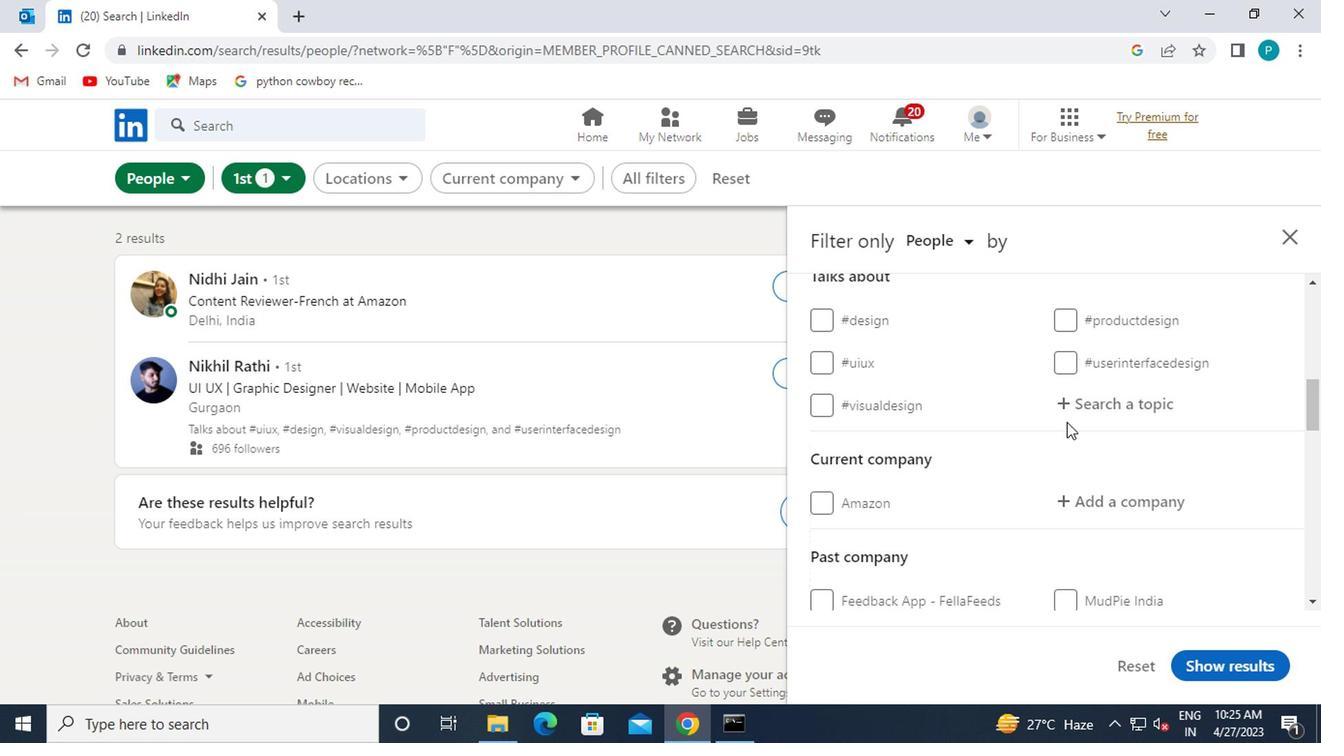 
Action: Mouse moved to (1080, 403)
Screenshot: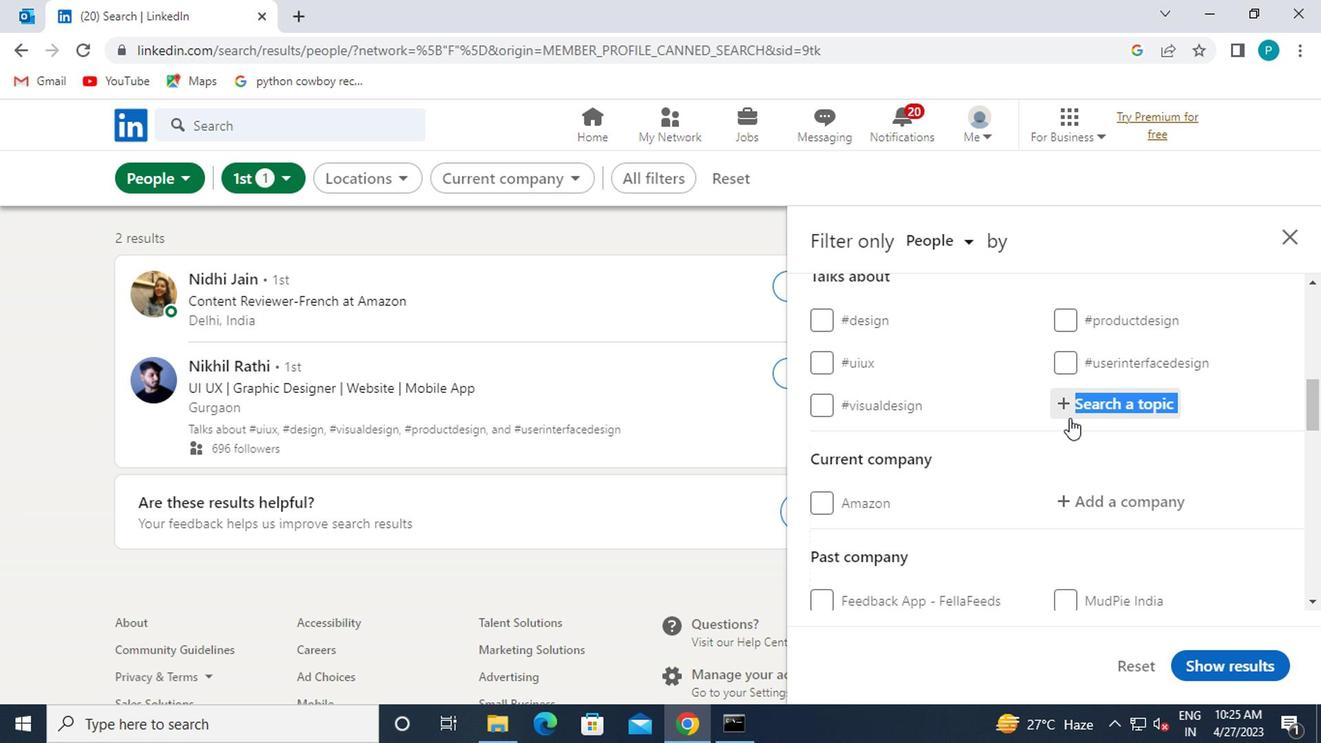 
Action: Mouse pressed left at (1080, 403)
Screenshot: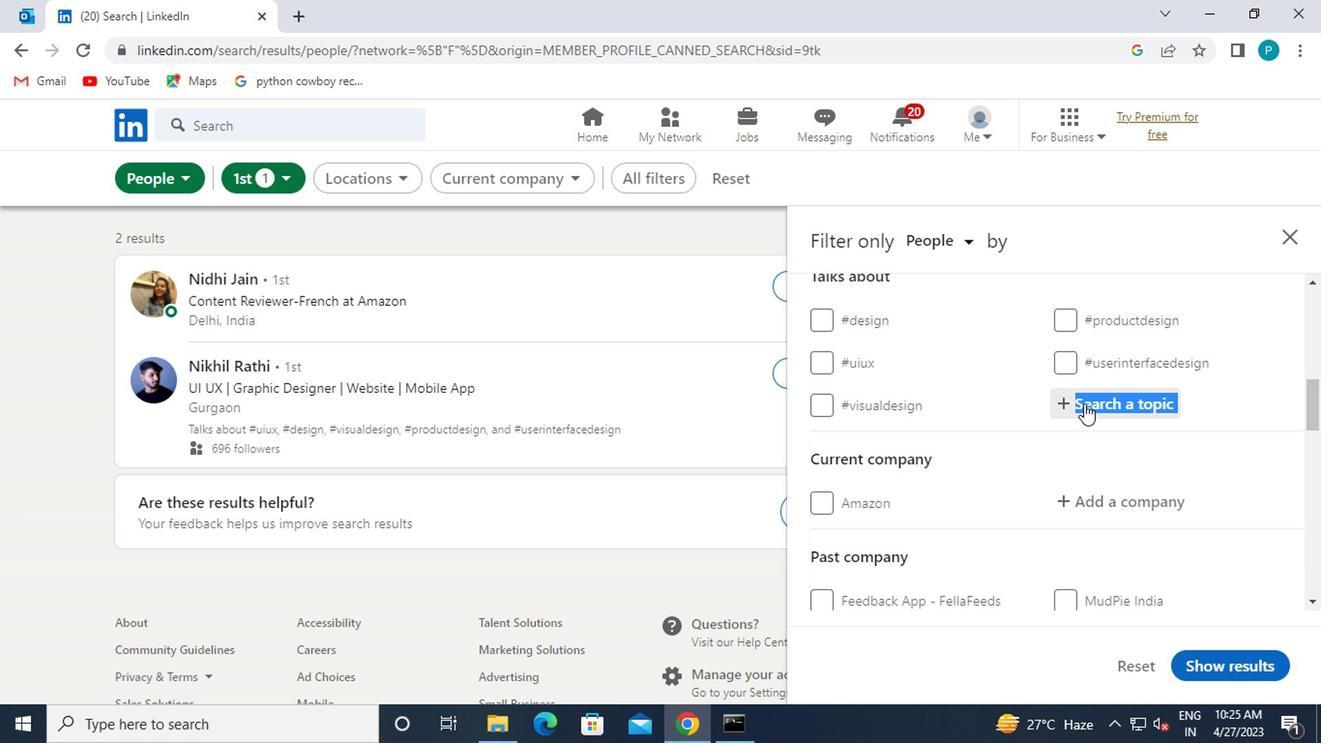 
Action: Key pressed <Key.shift>#LAWSUITS
Screenshot: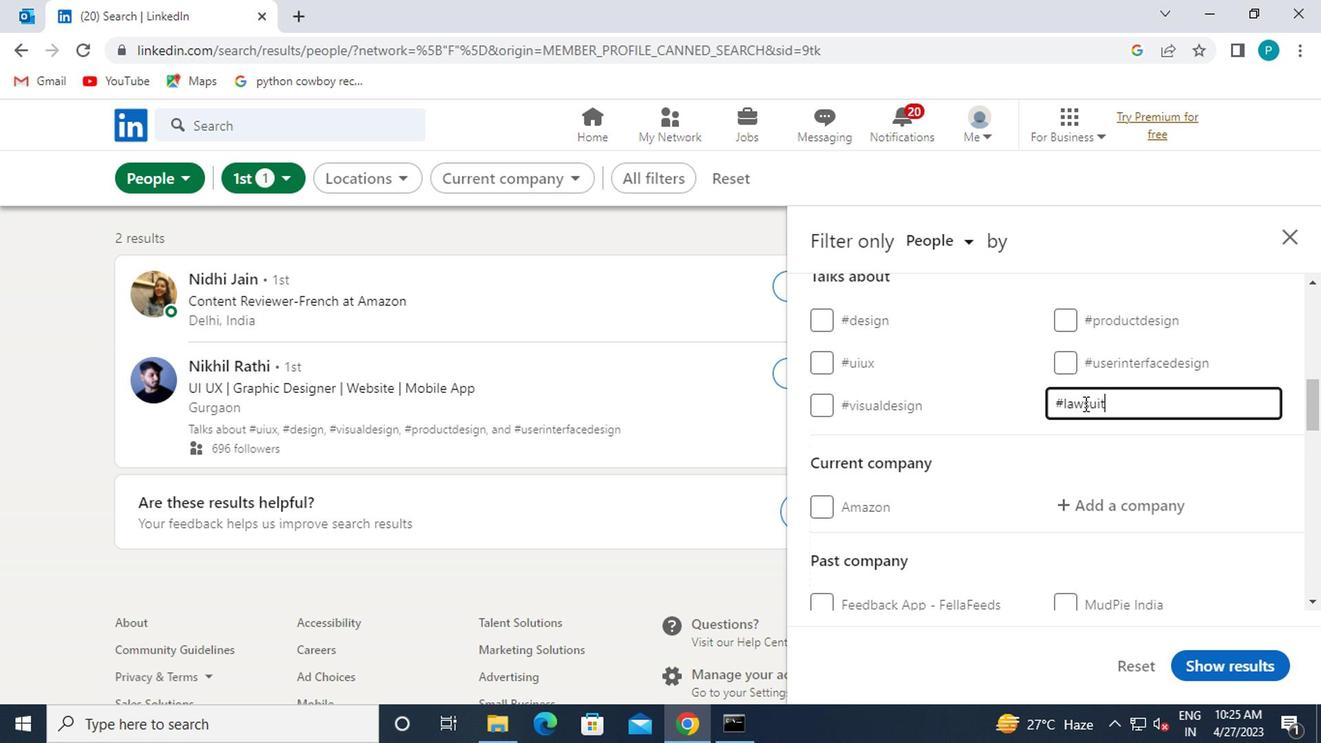
Action: Mouse moved to (1066, 437)
Screenshot: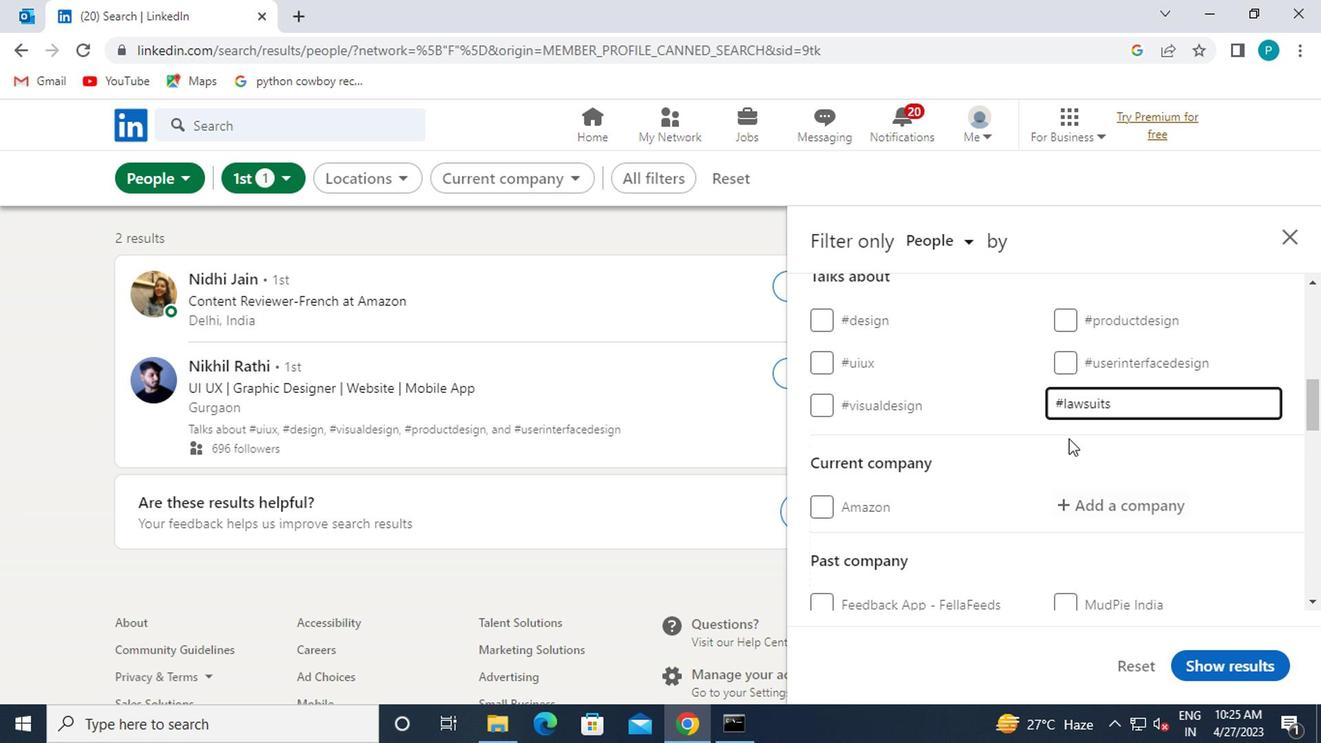 
Action: Mouse scrolled (1066, 436) with delta (0, -1)
Screenshot: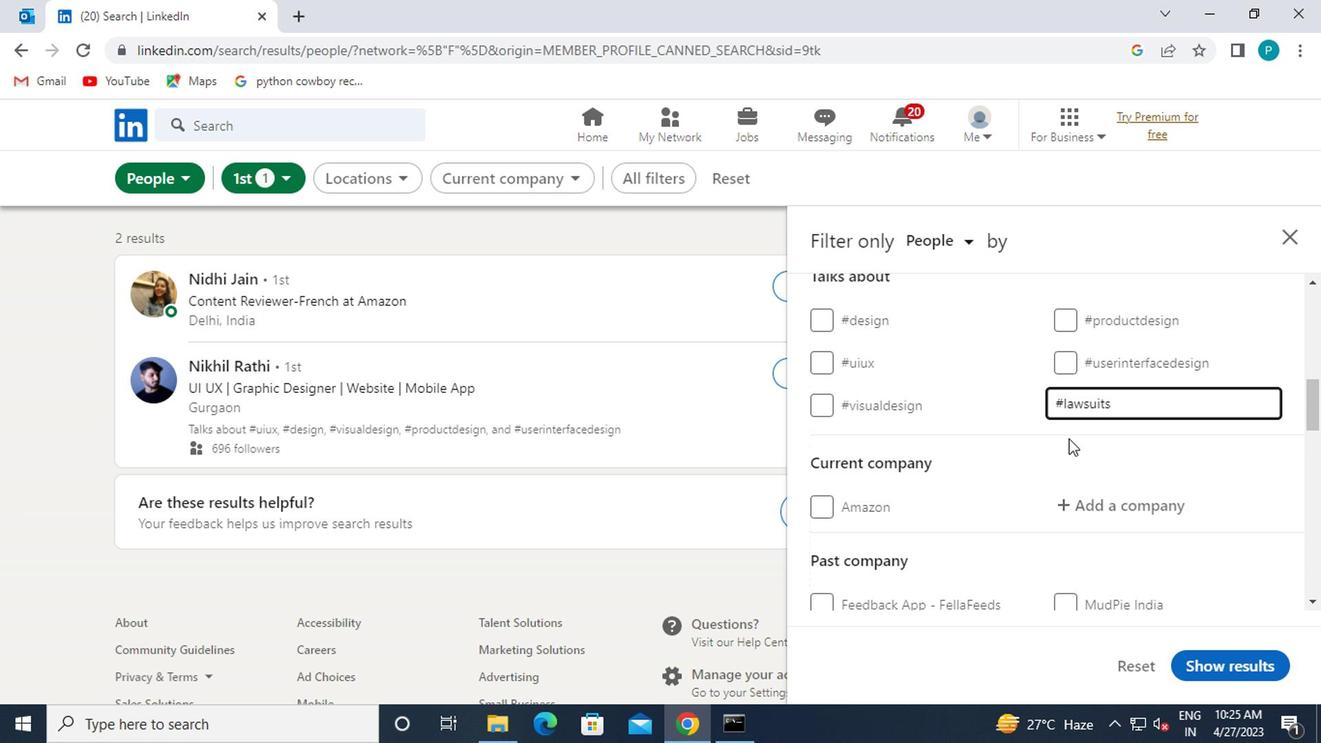
Action: Mouse moved to (1064, 415)
Screenshot: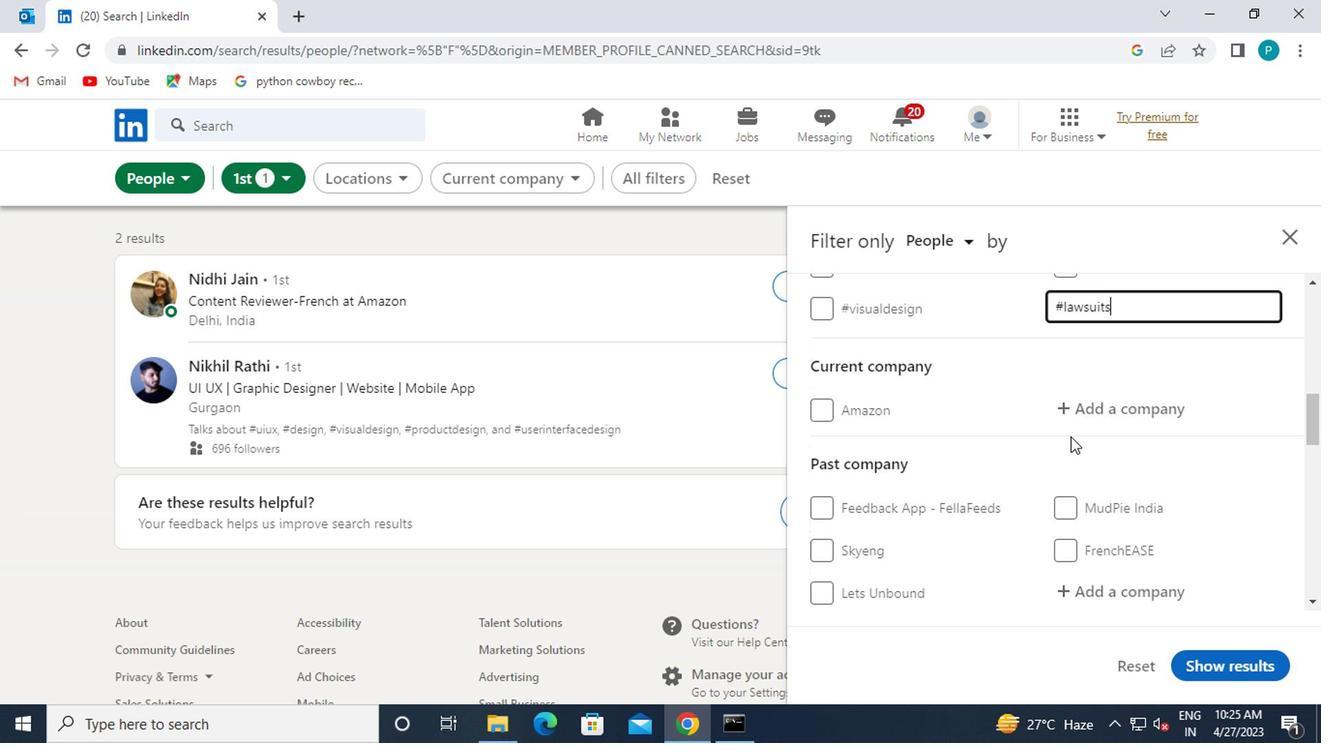 
Action: Mouse pressed left at (1064, 415)
Screenshot: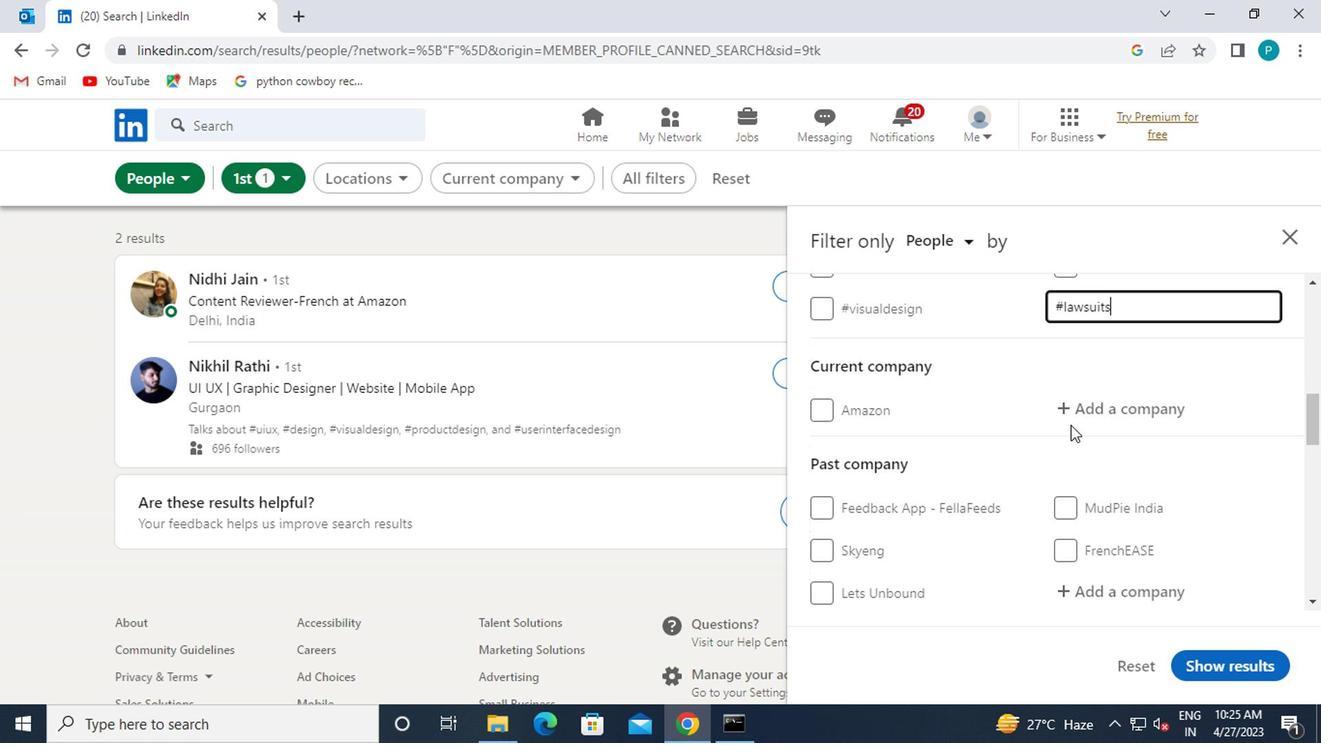 
Action: Mouse moved to (1064, 415)
Screenshot: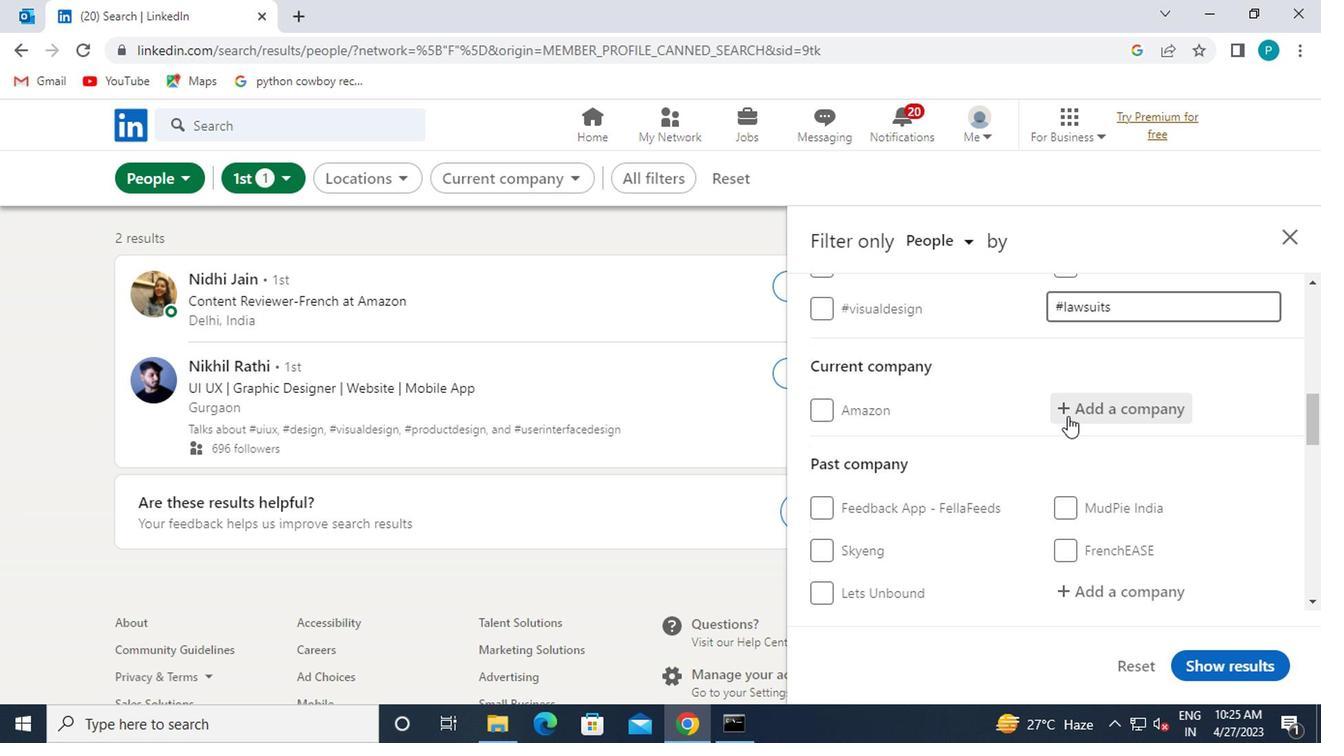 
Action: Key pressed <Key.caps_lock>K<Key.caps_lock>ROLL
Screenshot: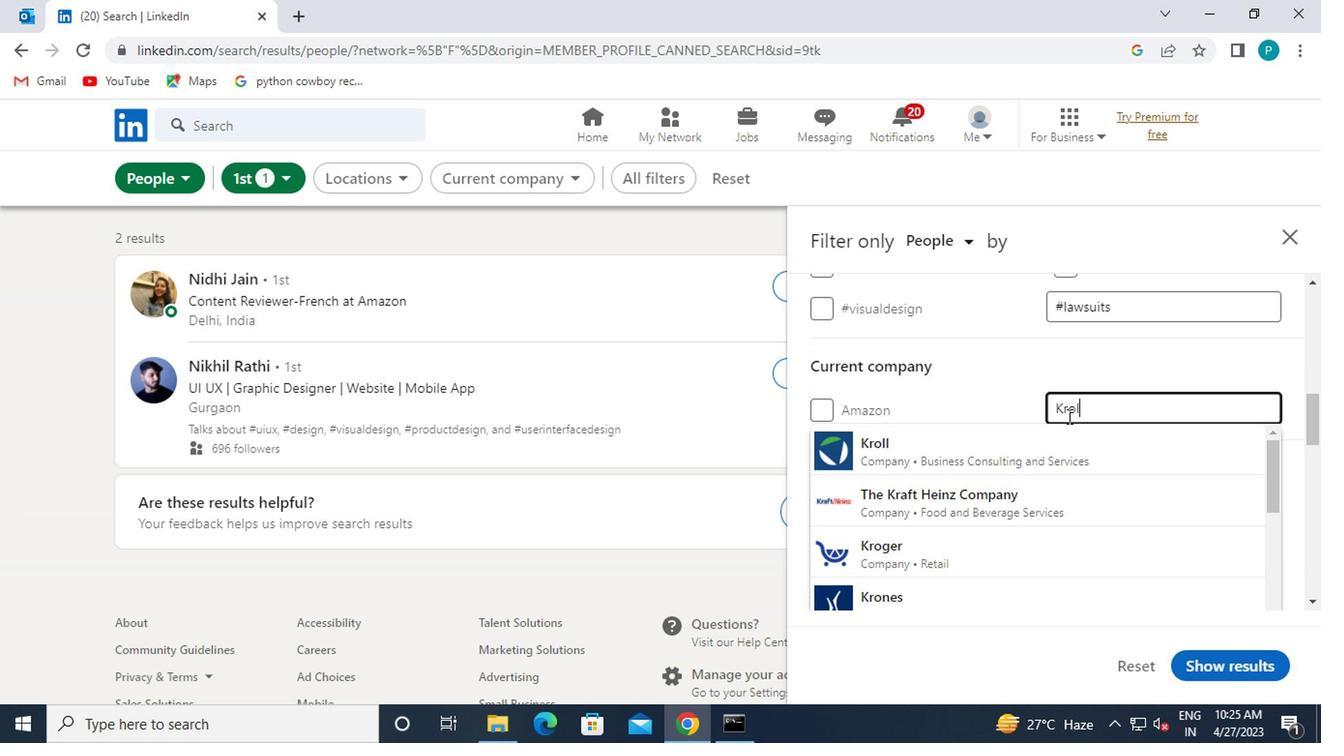 
Action: Mouse moved to (1023, 455)
Screenshot: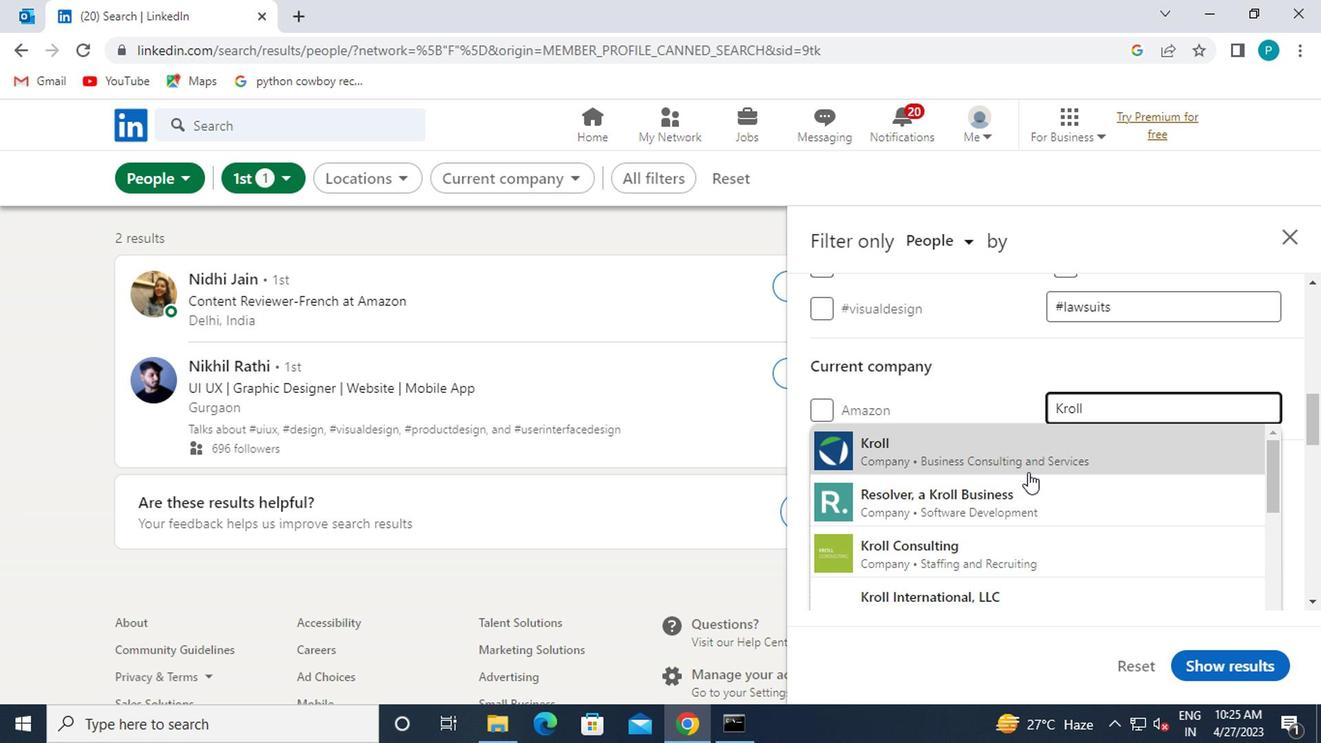 
Action: Mouse pressed left at (1023, 455)
Screenshot: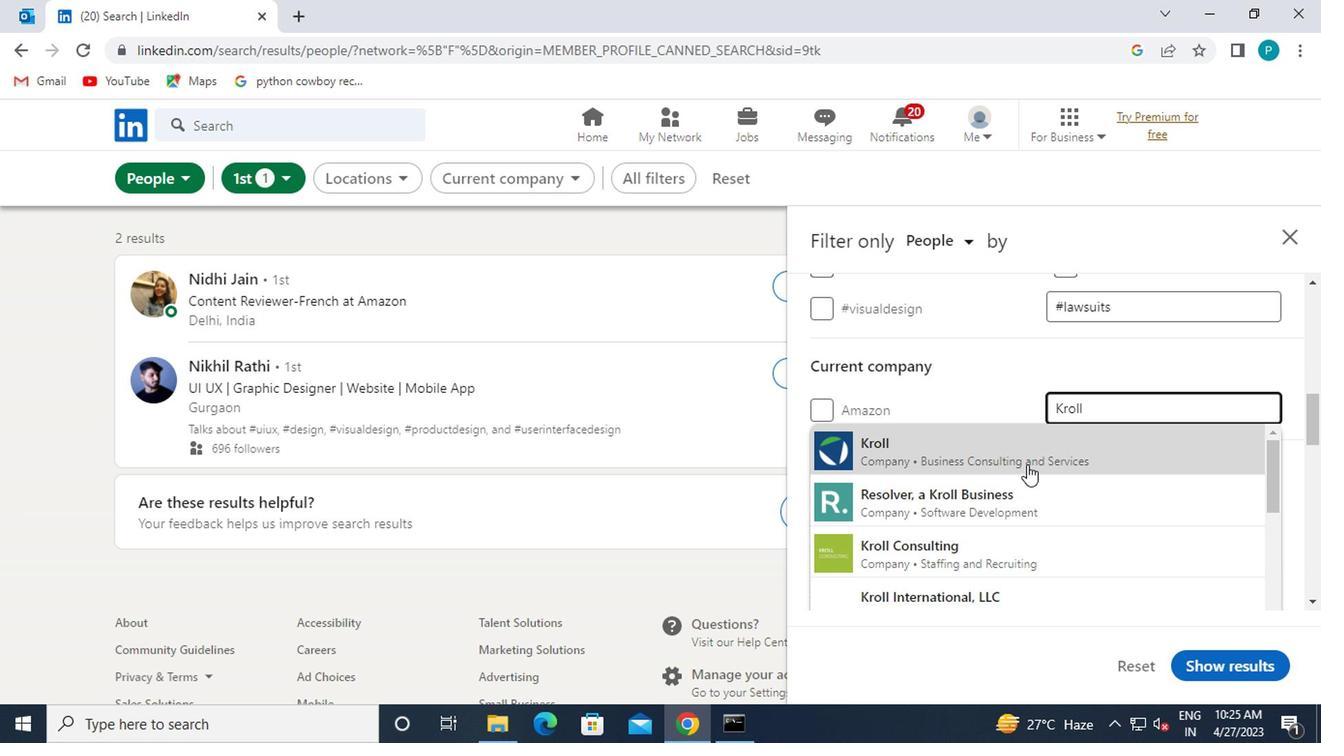 
Action: Mouse scrolled (1023, 453) with delta (0, -1)
Screenshot: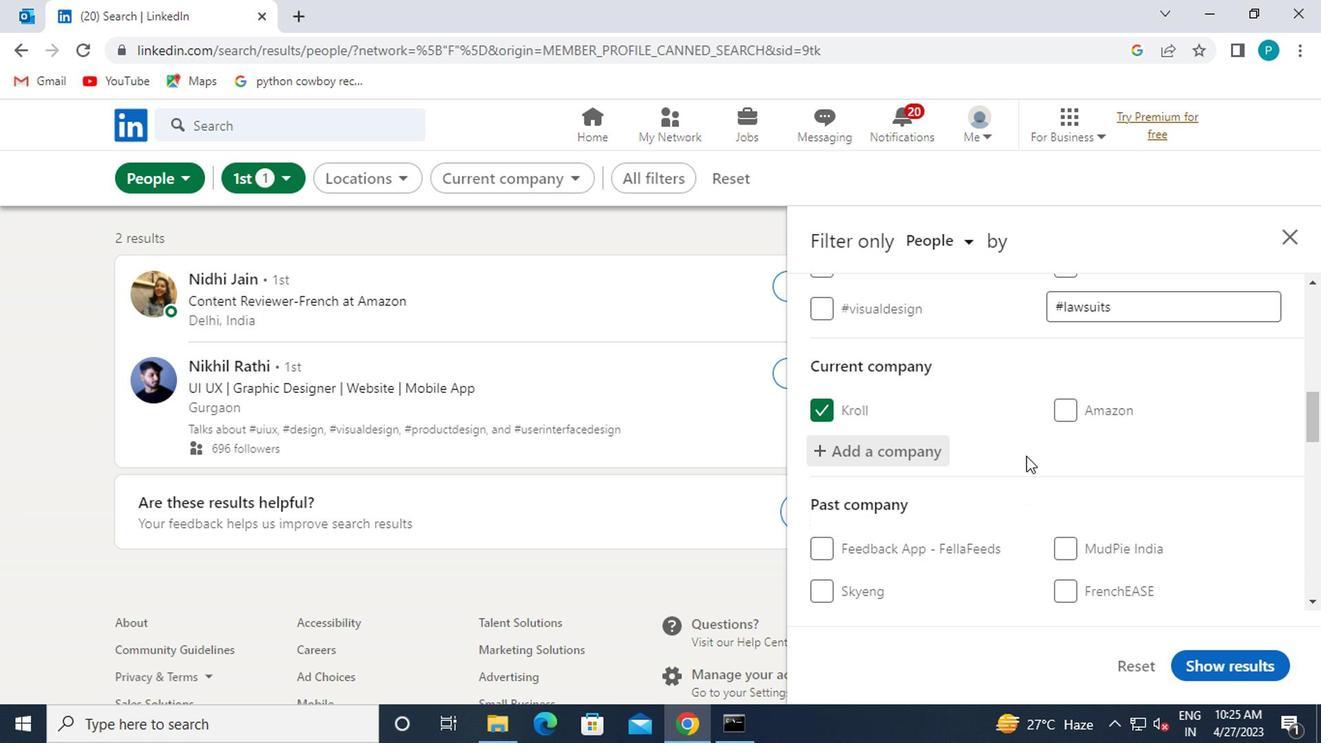 
Action: Mouse scrolled (1023, 453) with delta (0, -1)
Screenshot: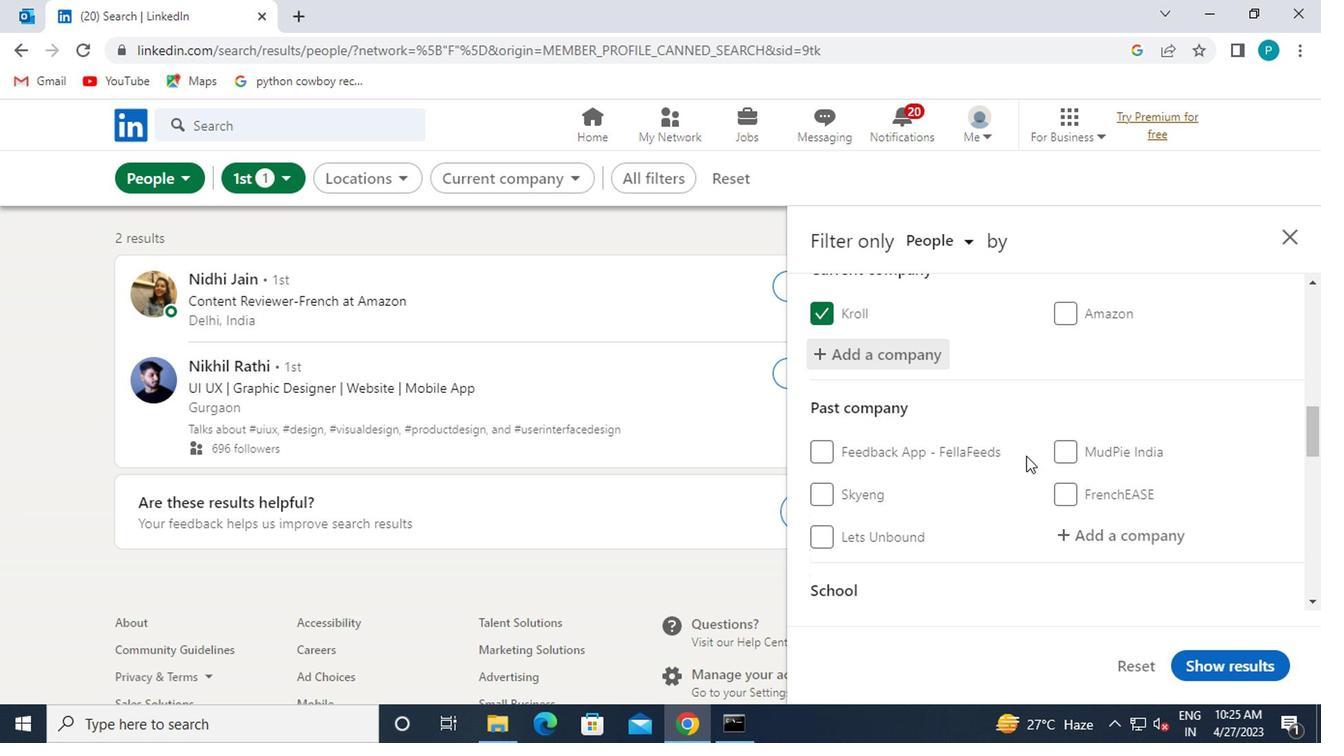 
Action: Mouse scrolled (1023, 453) with delta (0, -1)
Screenshot: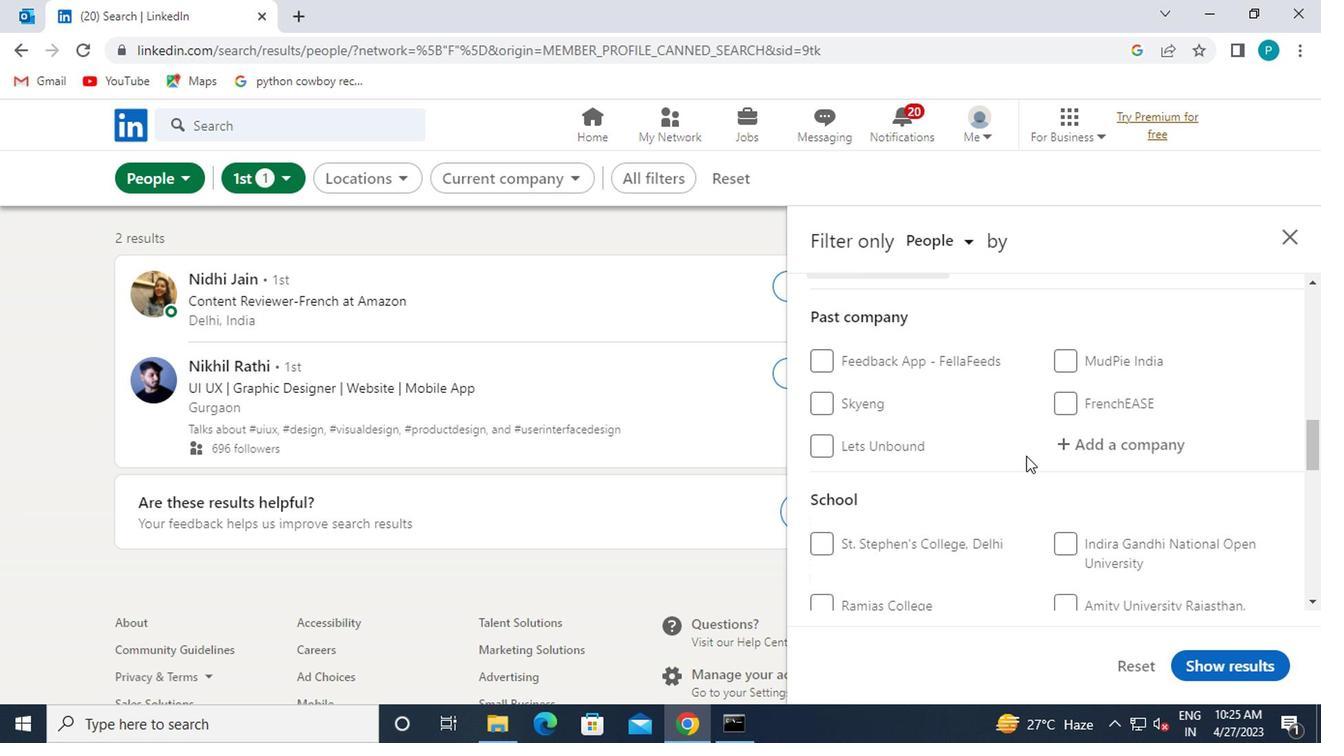 
Action: Mouse moved to (1101, 559)
Screenshot: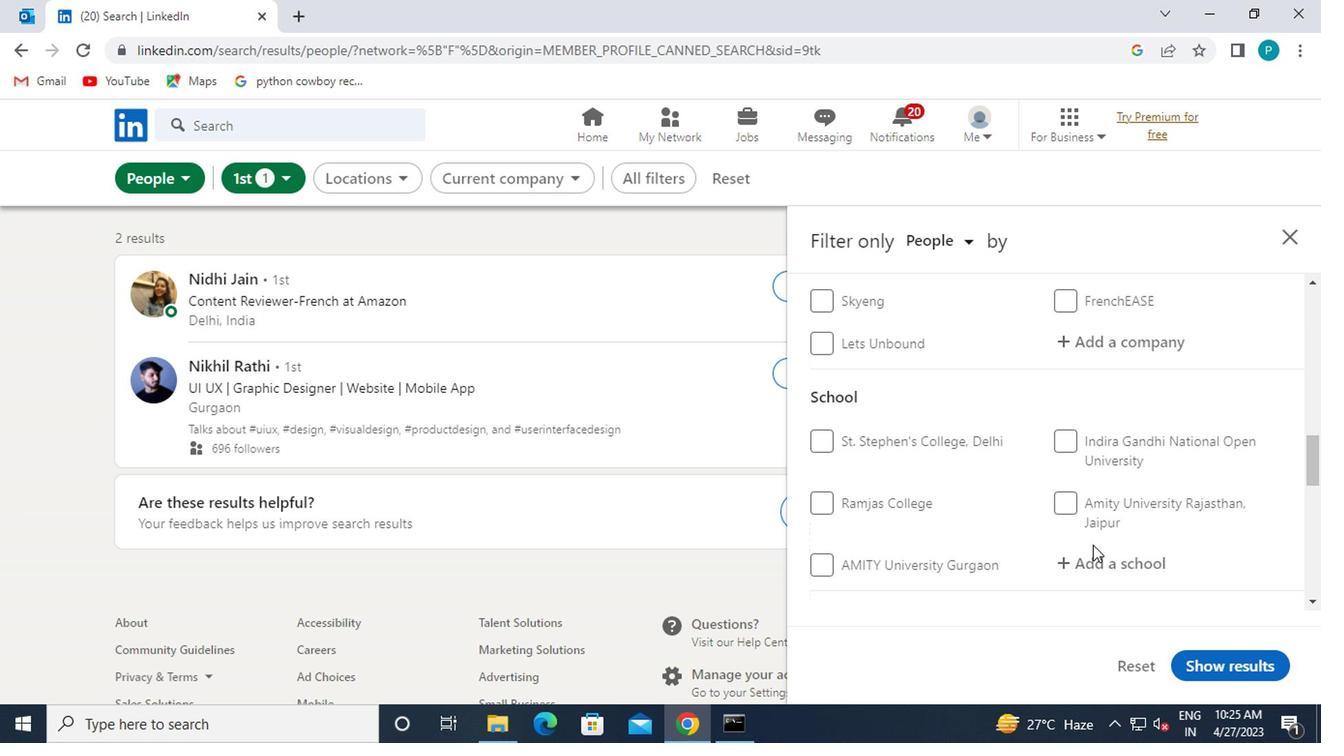 
Action: Mouse pressed left at (1101, 559)
Screenshot: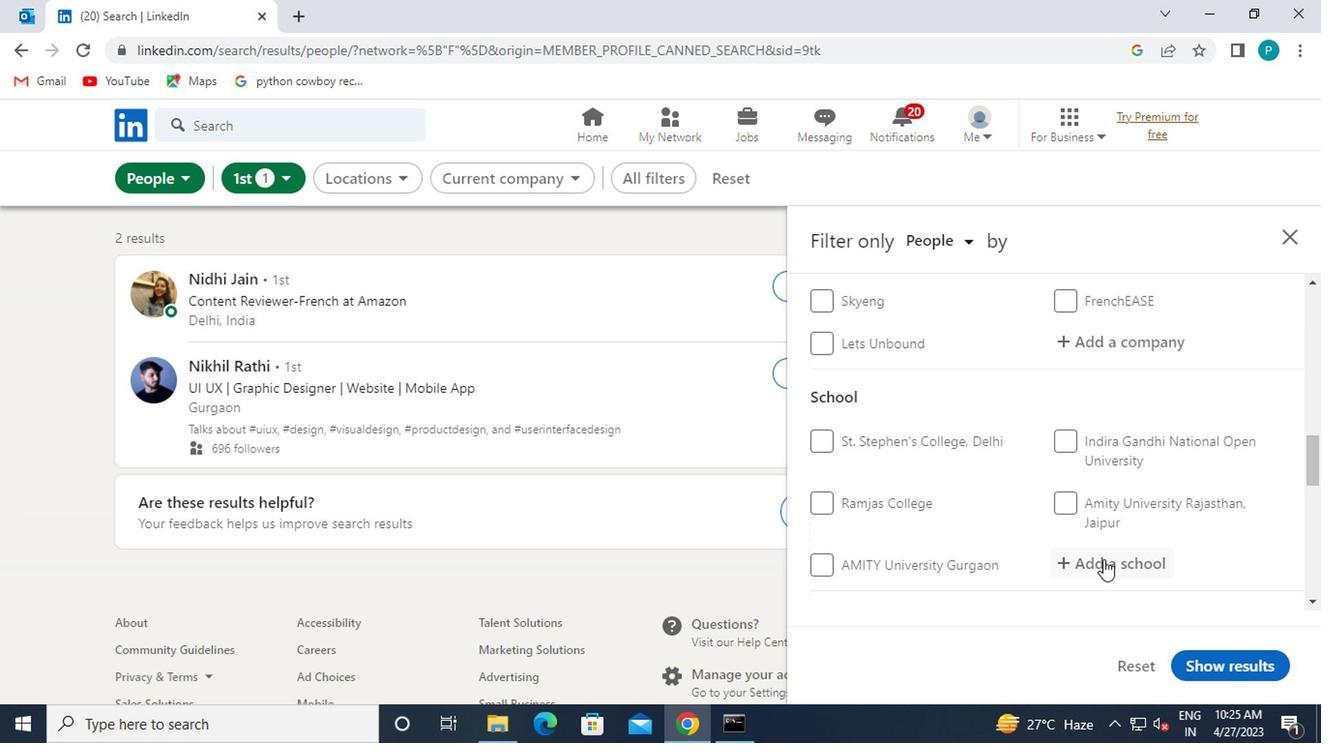 
Action: Mouse moved to (1109, 542)
Screenshot: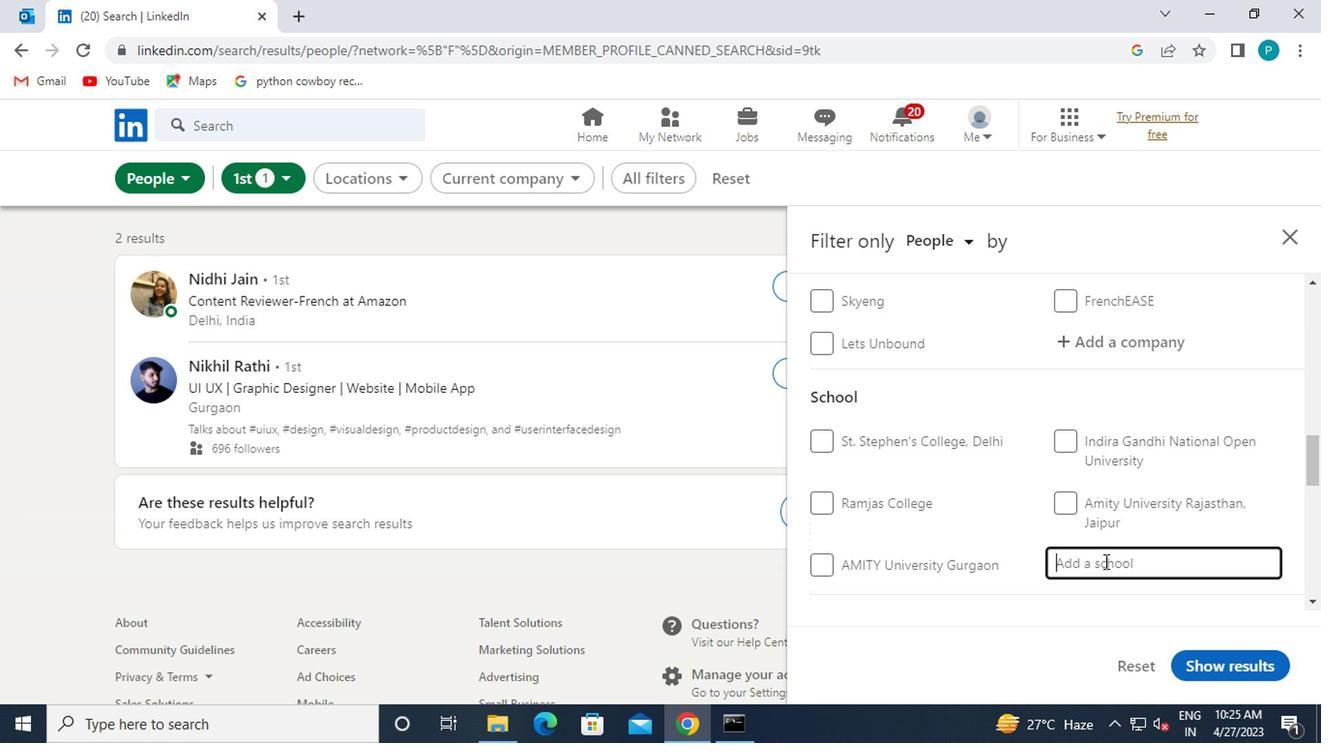 
Action: Key pressed <Key.caps_lock>B<Key.caps_lock>ARKATULLAH
Screenshot: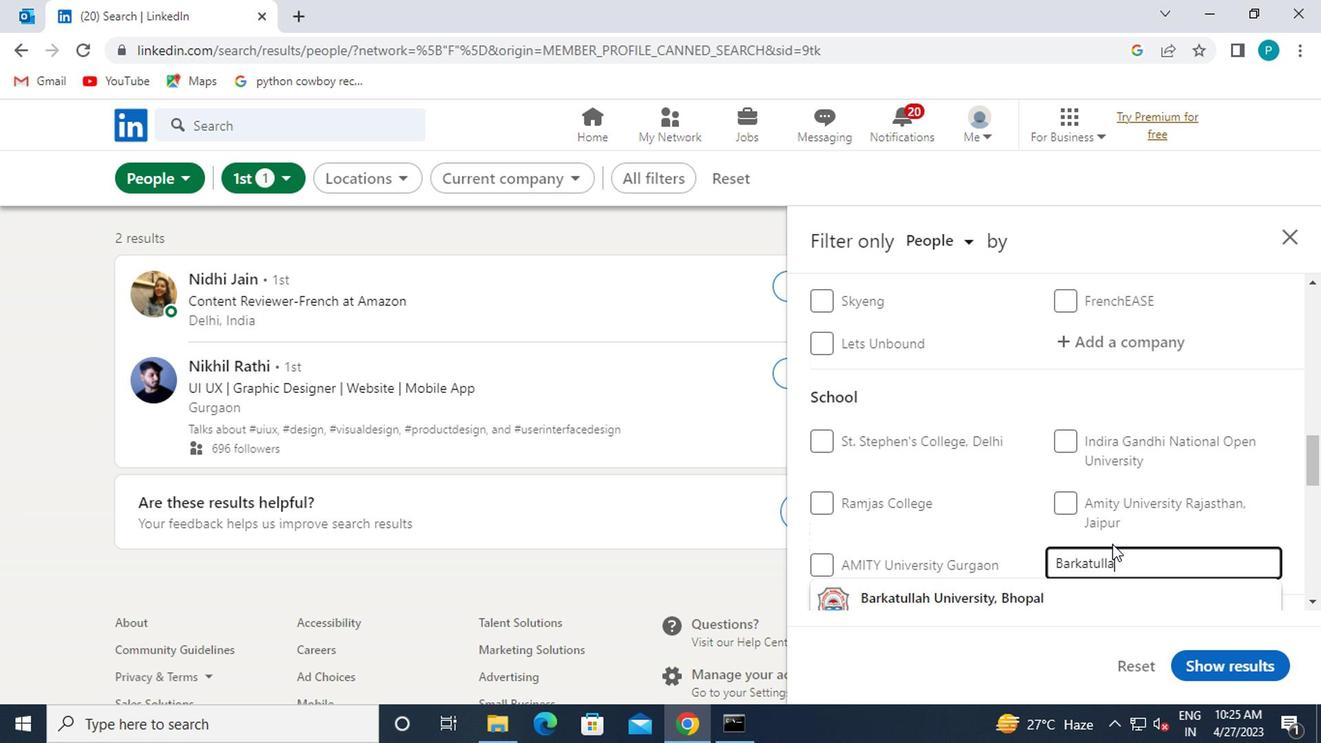 
Action: Mouse moved to (1051, 508)
Screenshot: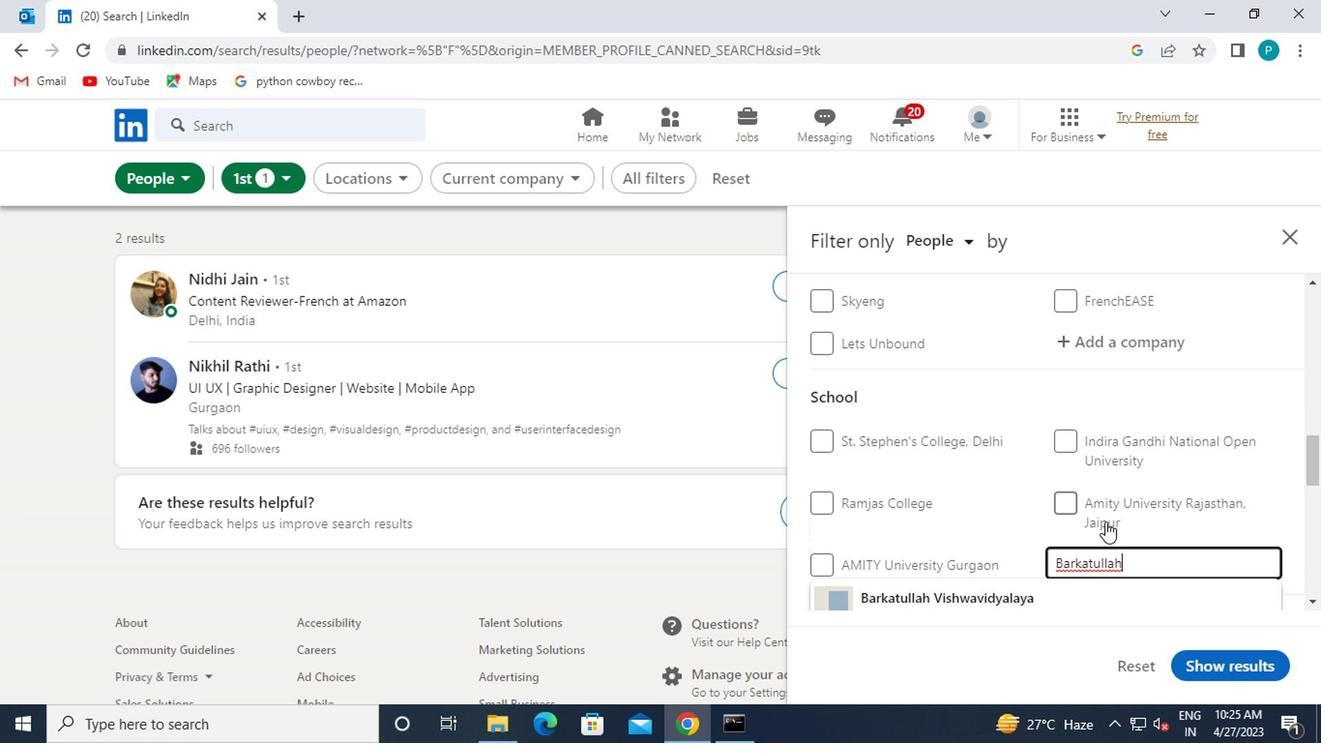 
Action: Mouse scrolled (1051, 507) with delta (0, -1)
Screenshot: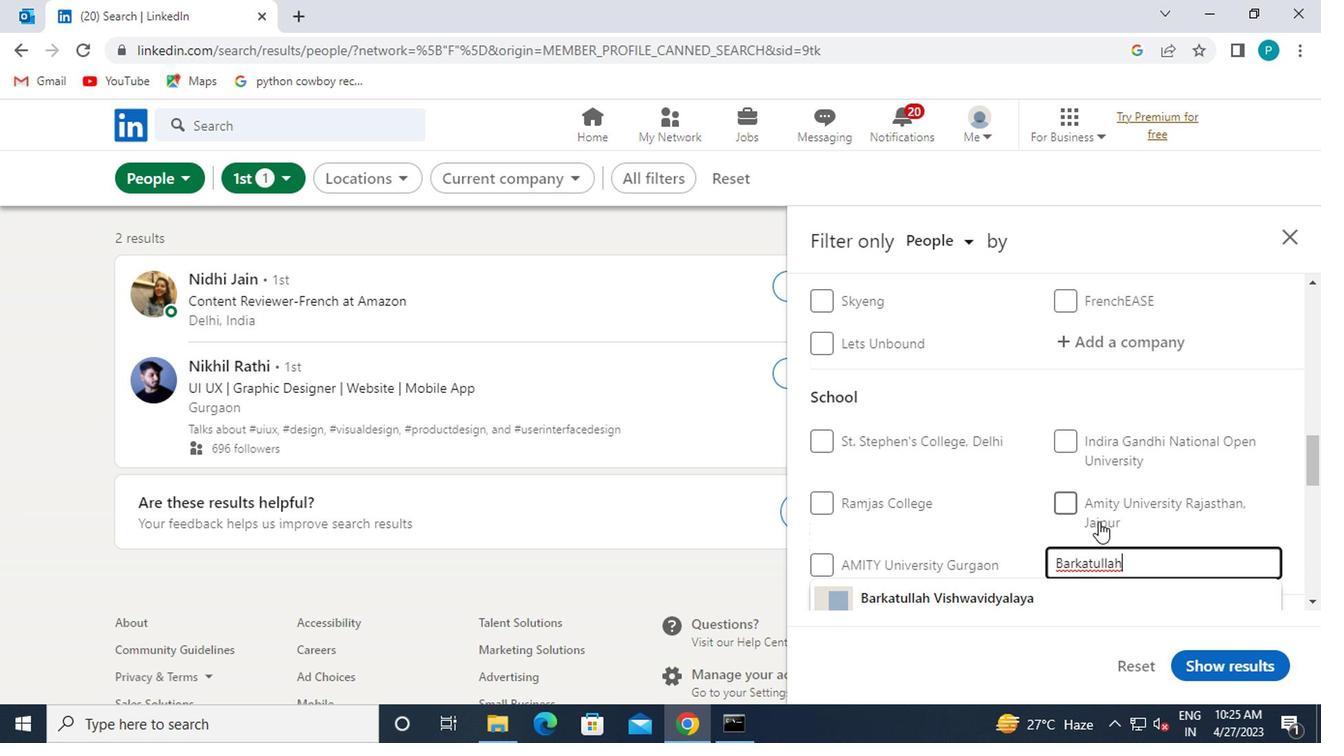 
Action: Mouse moved to (1037, 504)
Screenshot: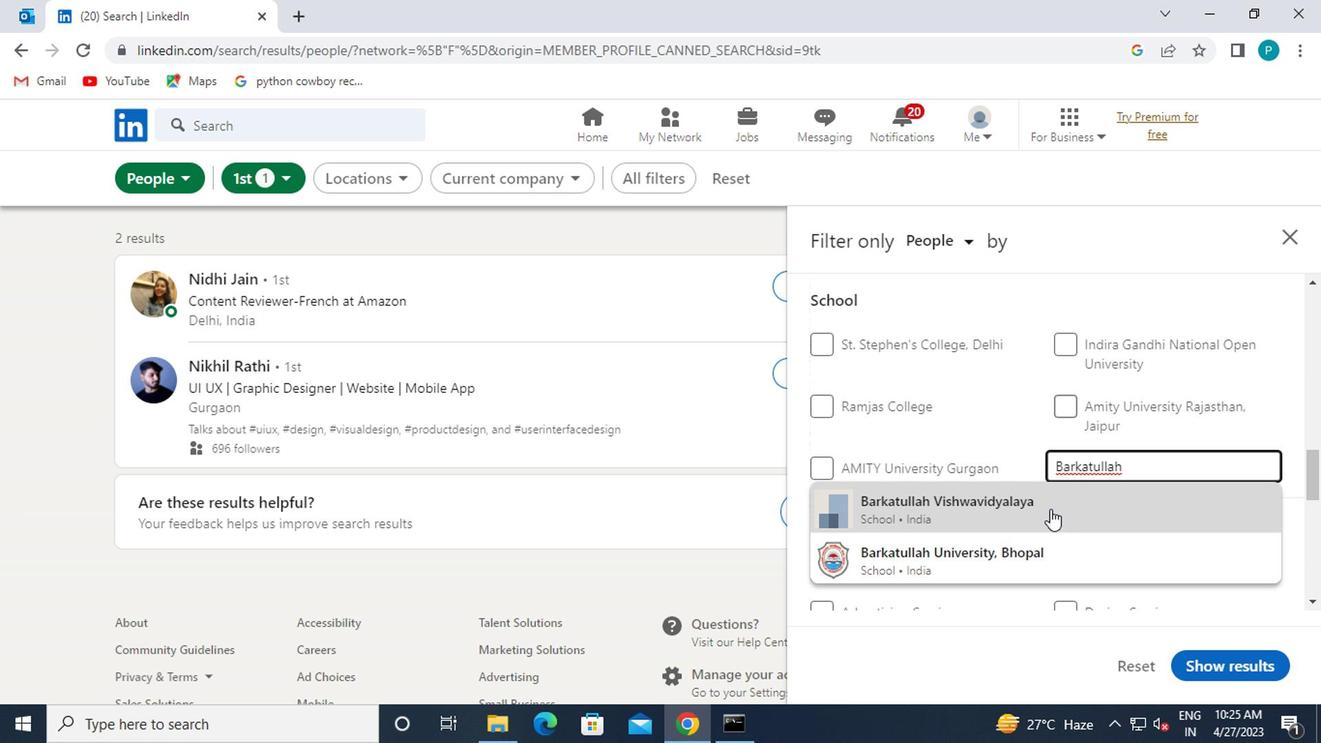 
Action: Mouse pressed left at (1037, 504)
Screenshot: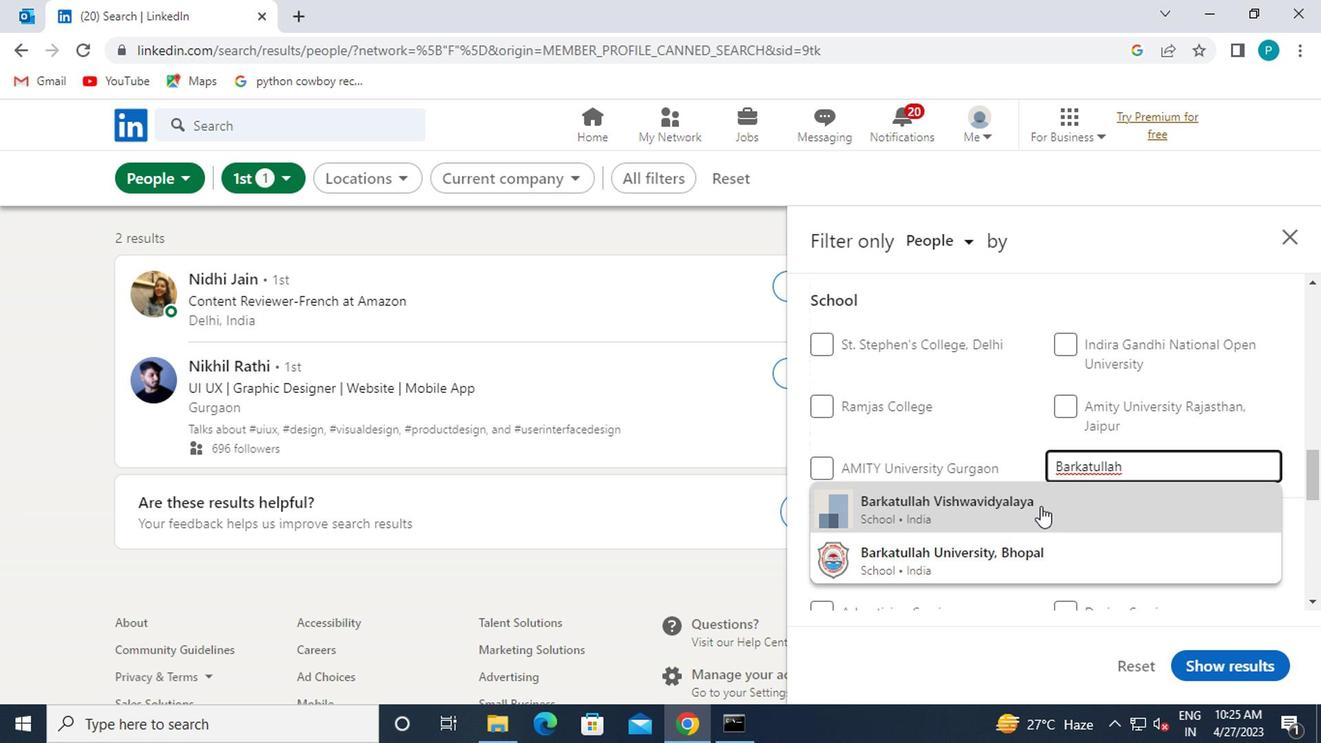 
Action: Mouse scrolled (1037, 503) with delta (0, 0)
Screenshot: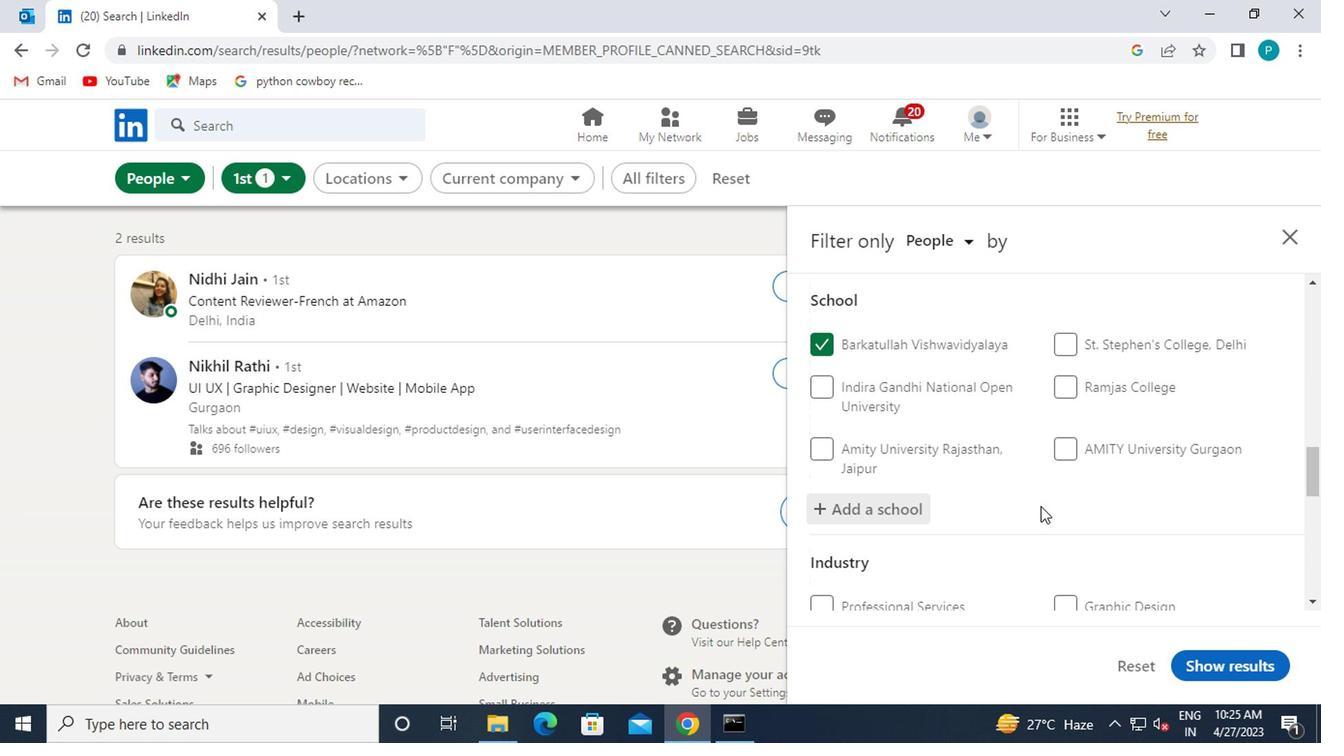 
Action: Mouse moved to (1030, 503)
Screenshot: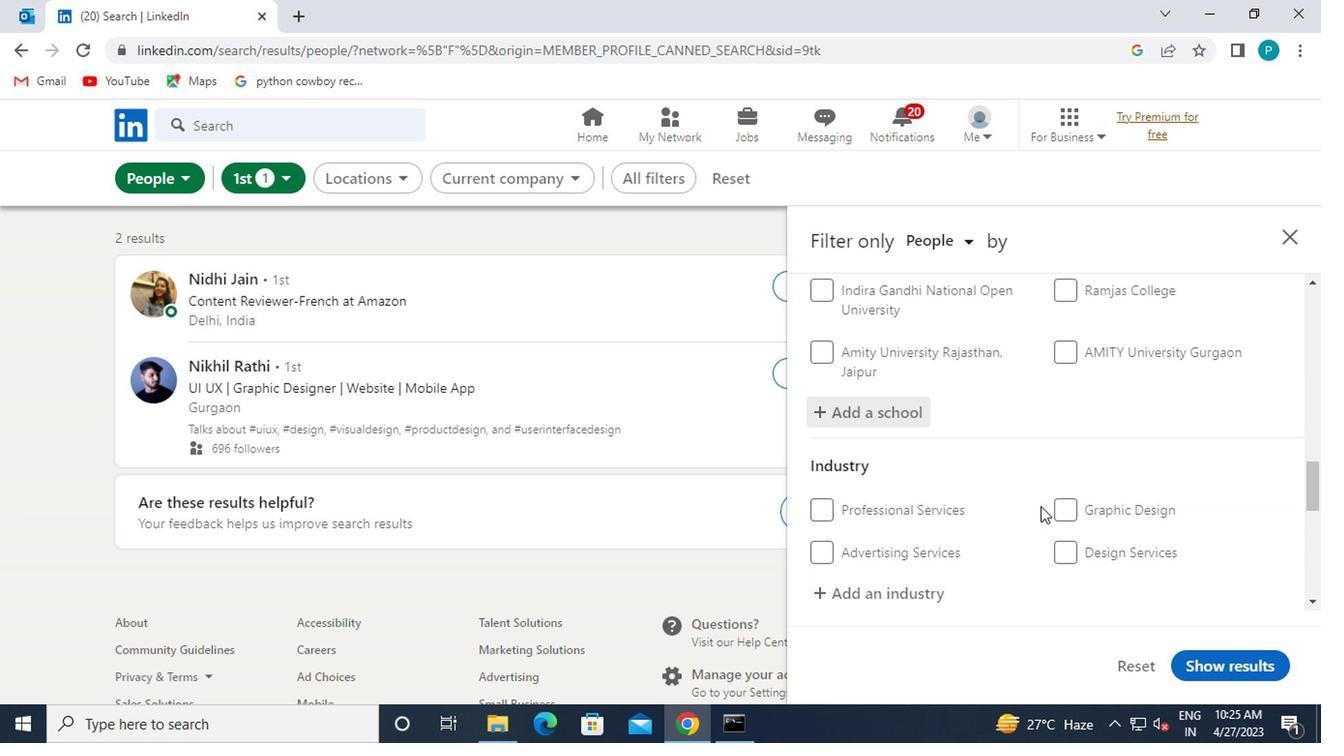 
Action: Mouse scrolled (1030, 503) with delta (0, 0)
Screenshot: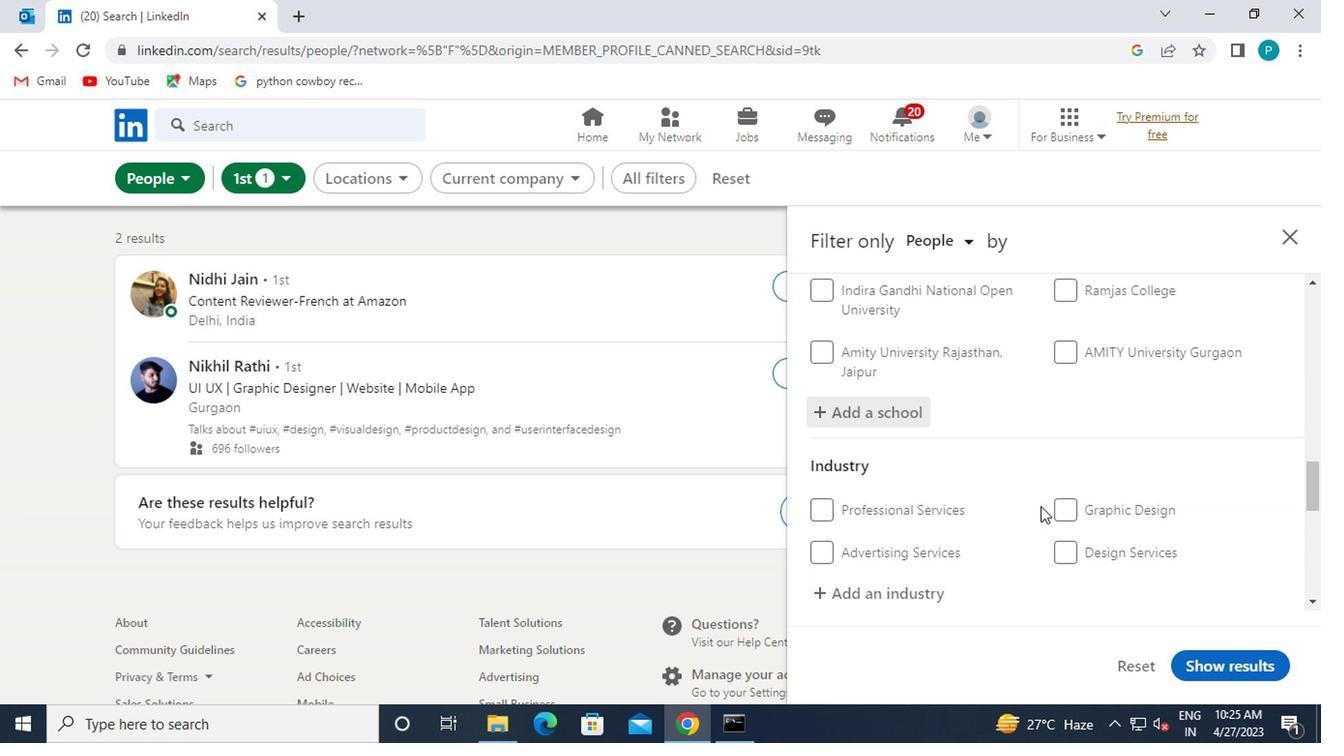 
Action: Mouse moved to (918, 504)
Screenshot: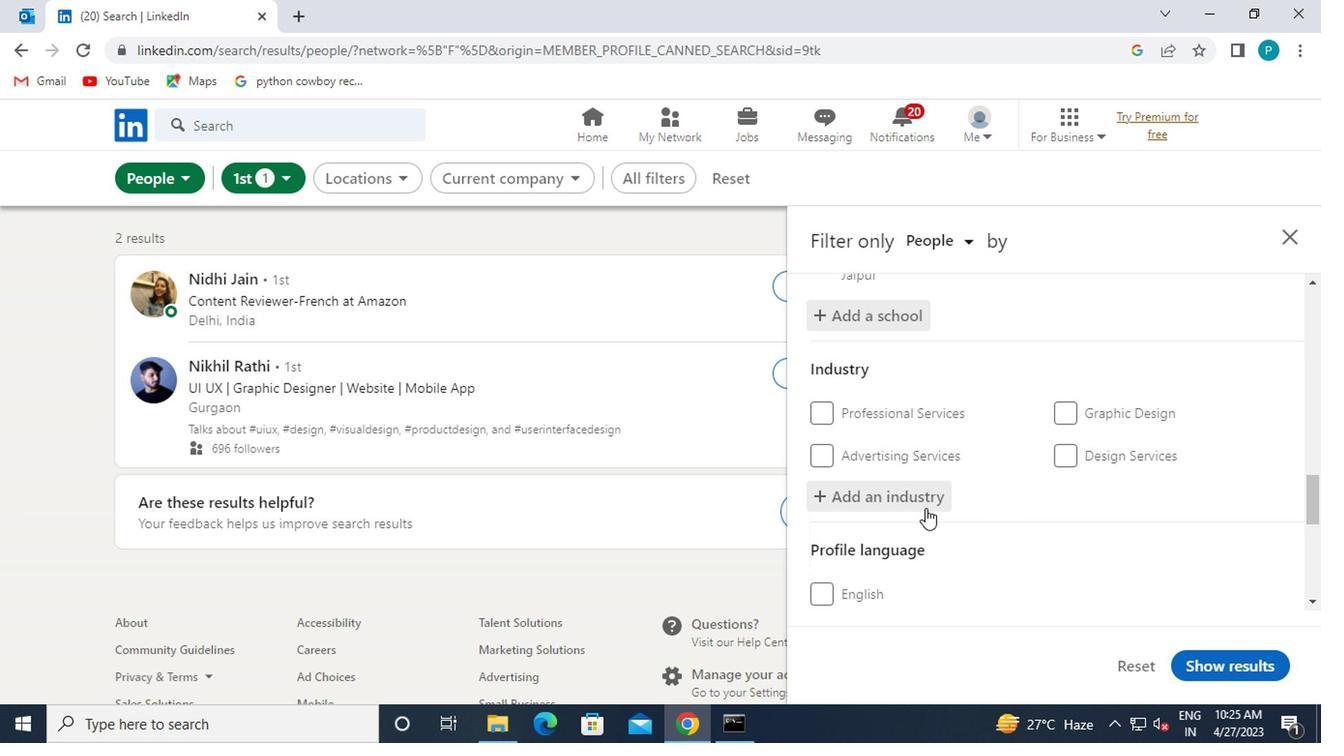 
Action: Mouse pressed left at (918, 504)
Screenshot: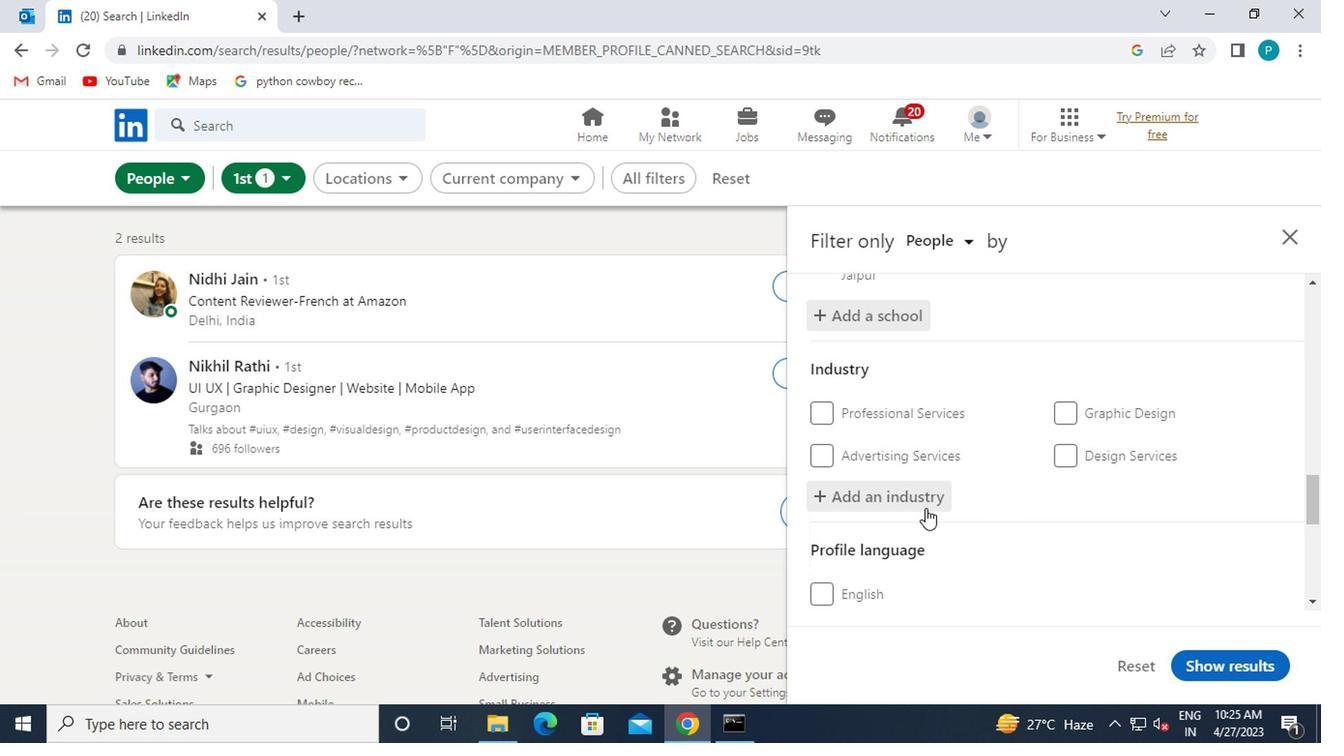 
Action: Mouse moved to (920, 514)
Screenshot: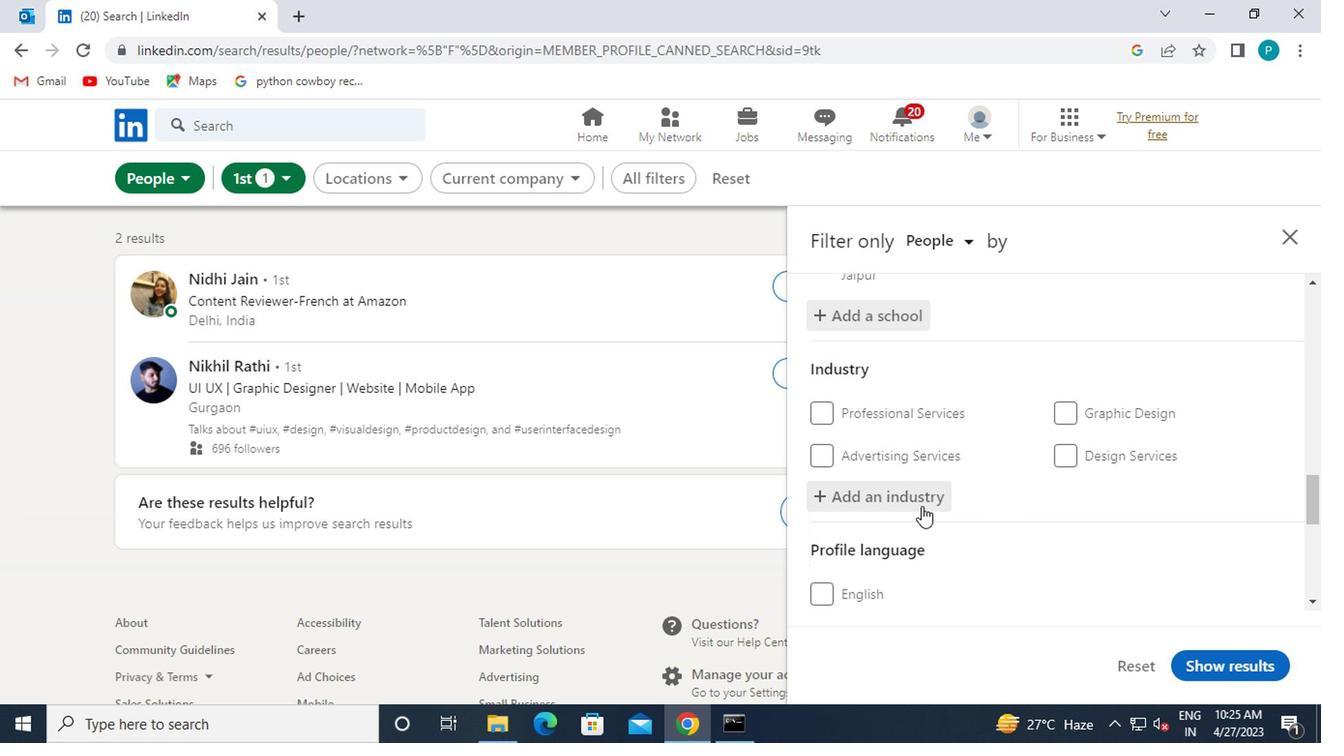 
Action: Key pressed CLIMA
Screenshot: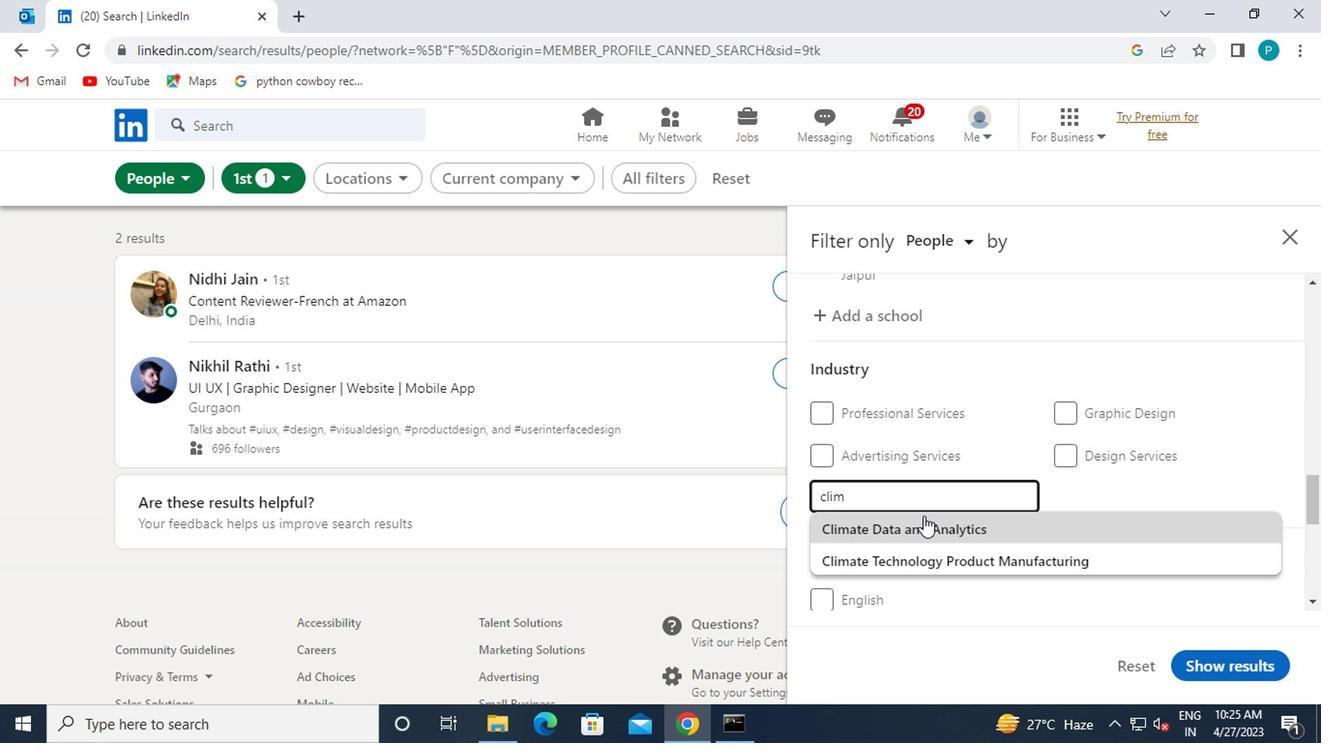 
Action: Mouse moved to (923, 555)
Screenshot: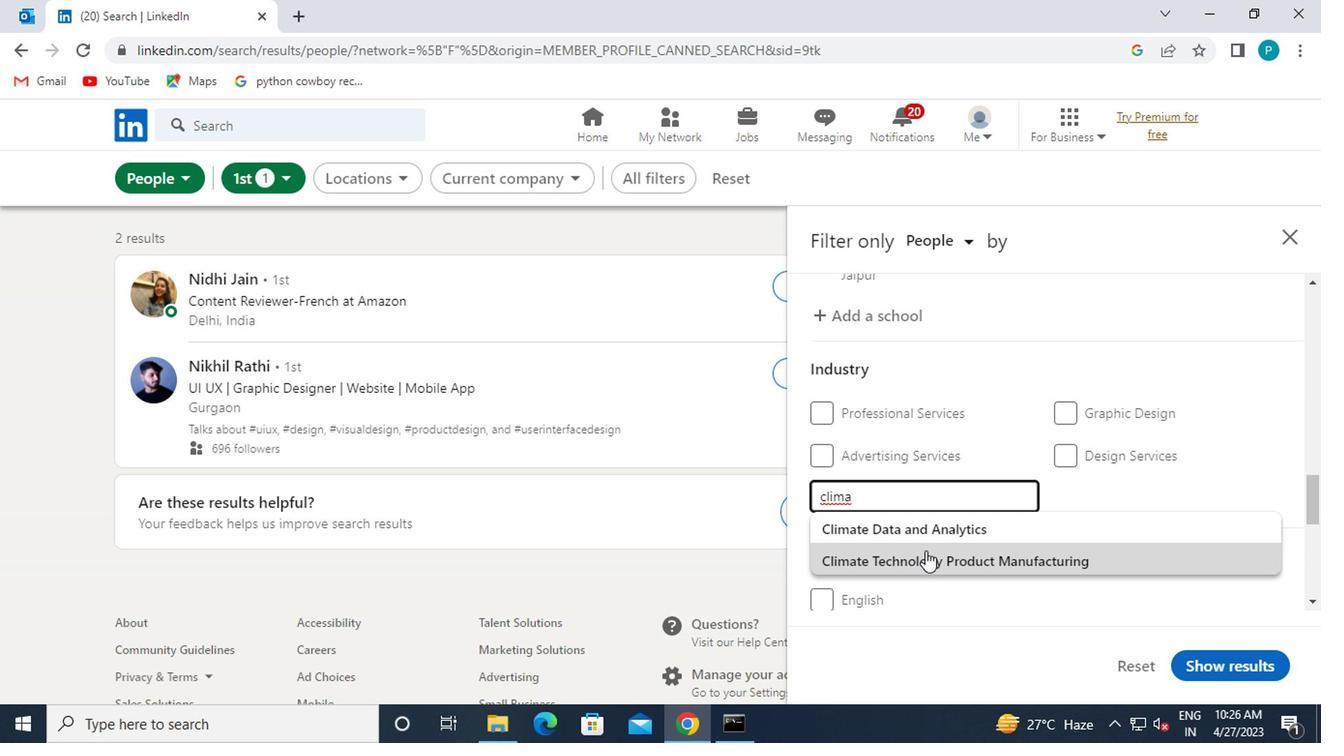 
Action: Mouse pressed left at (923, 555)
Screenshot: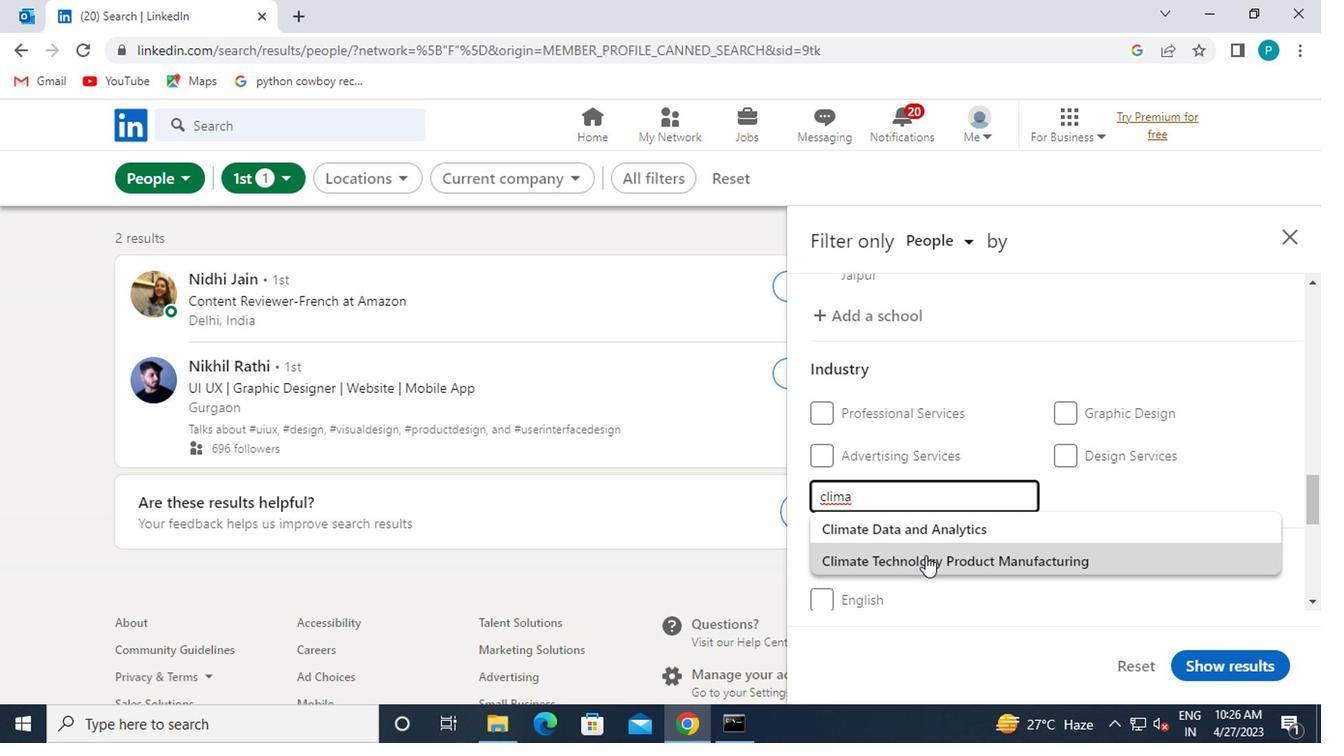 
Action: Mouse moved to (923, 556)
Screenshot: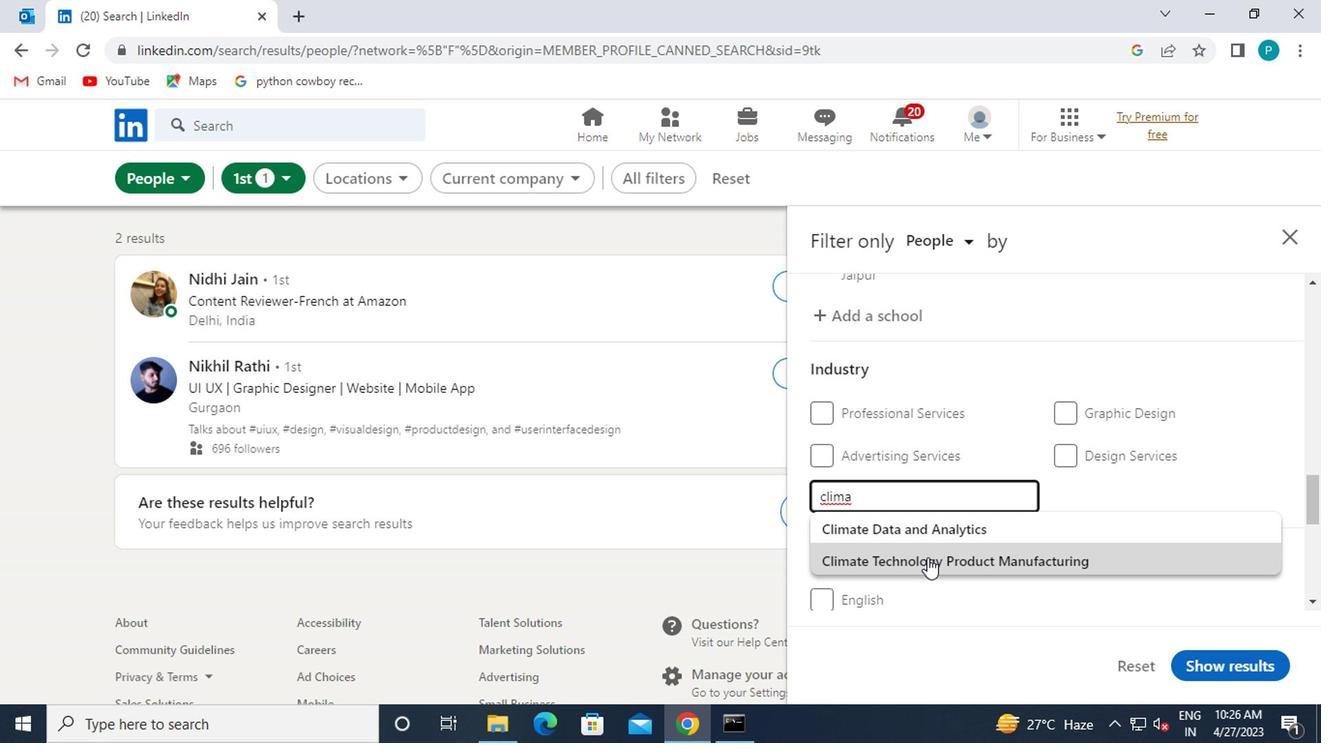 
Action: Mouse scrolled (923, 555) with delta (0, -1)
Screenshot: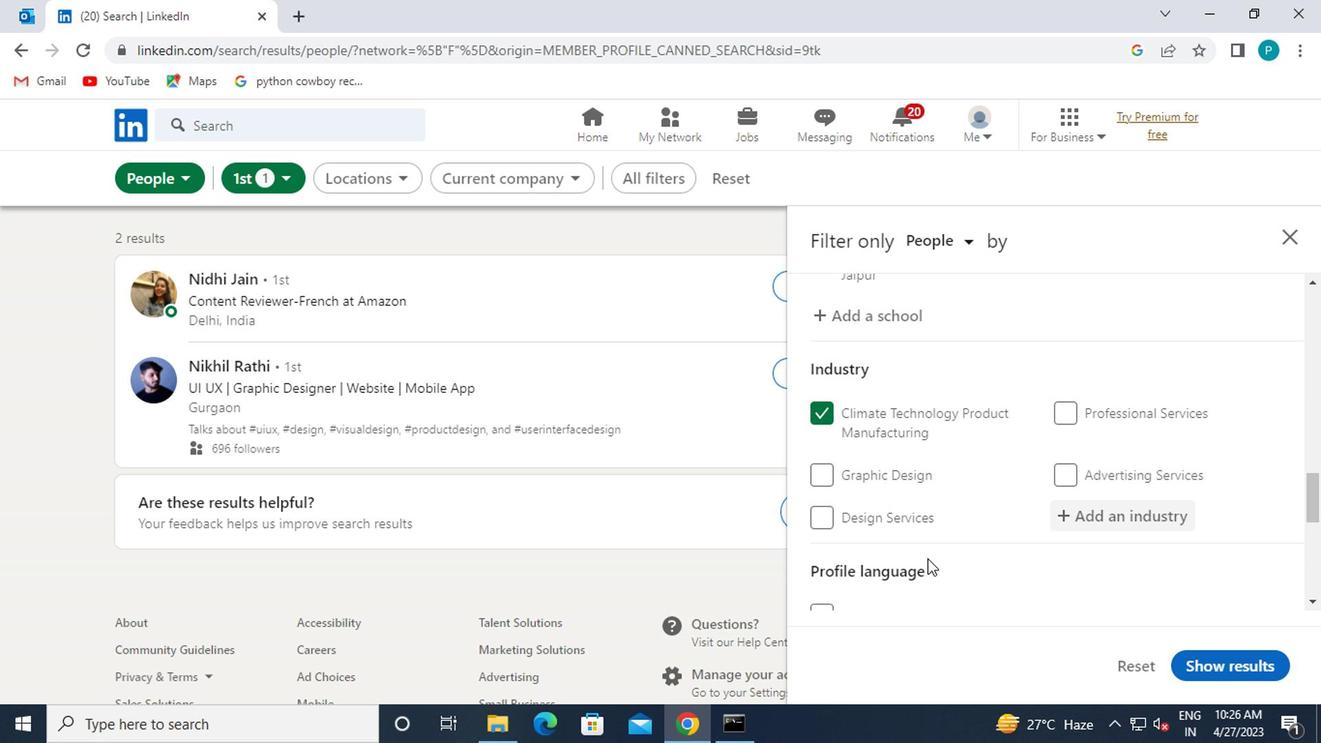 
Action: Mouse scrolled (923, 555) with delta (0, -1)
Screenshot: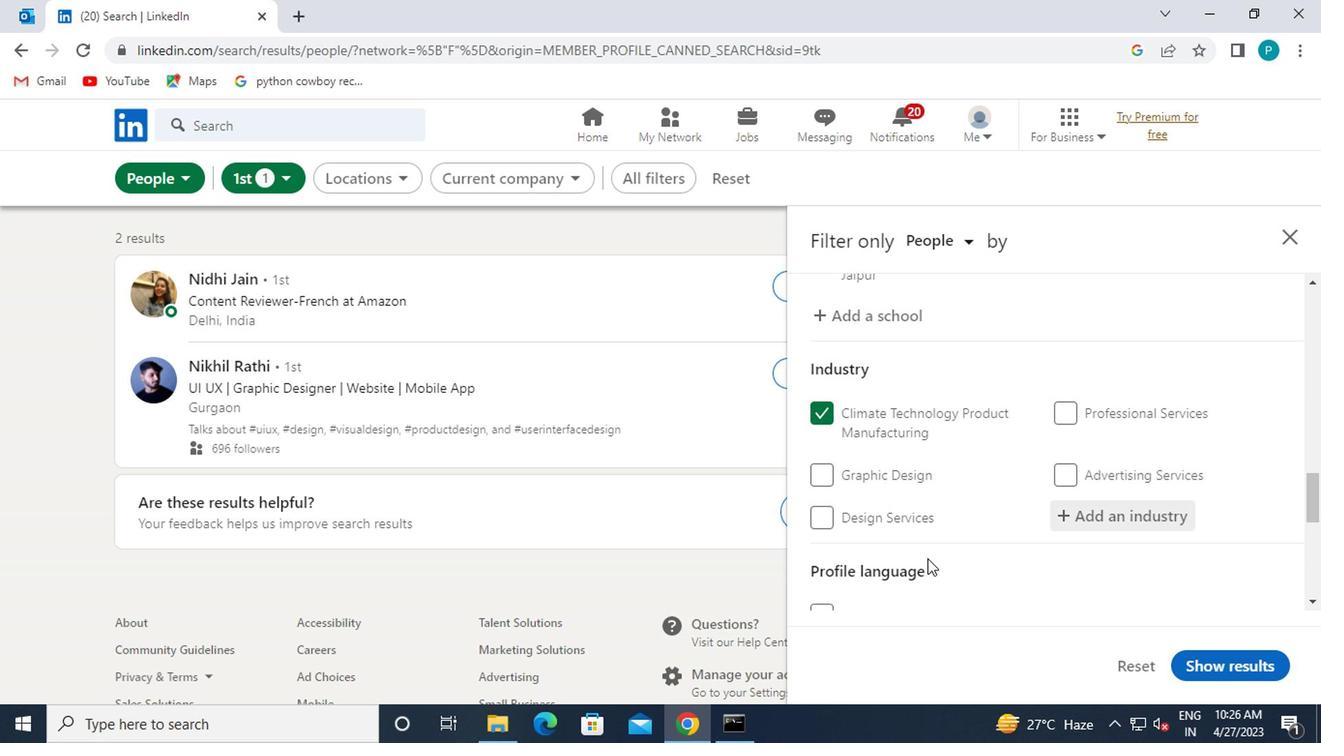 
Action: Mouse moved to (882, 536)
Screenshot: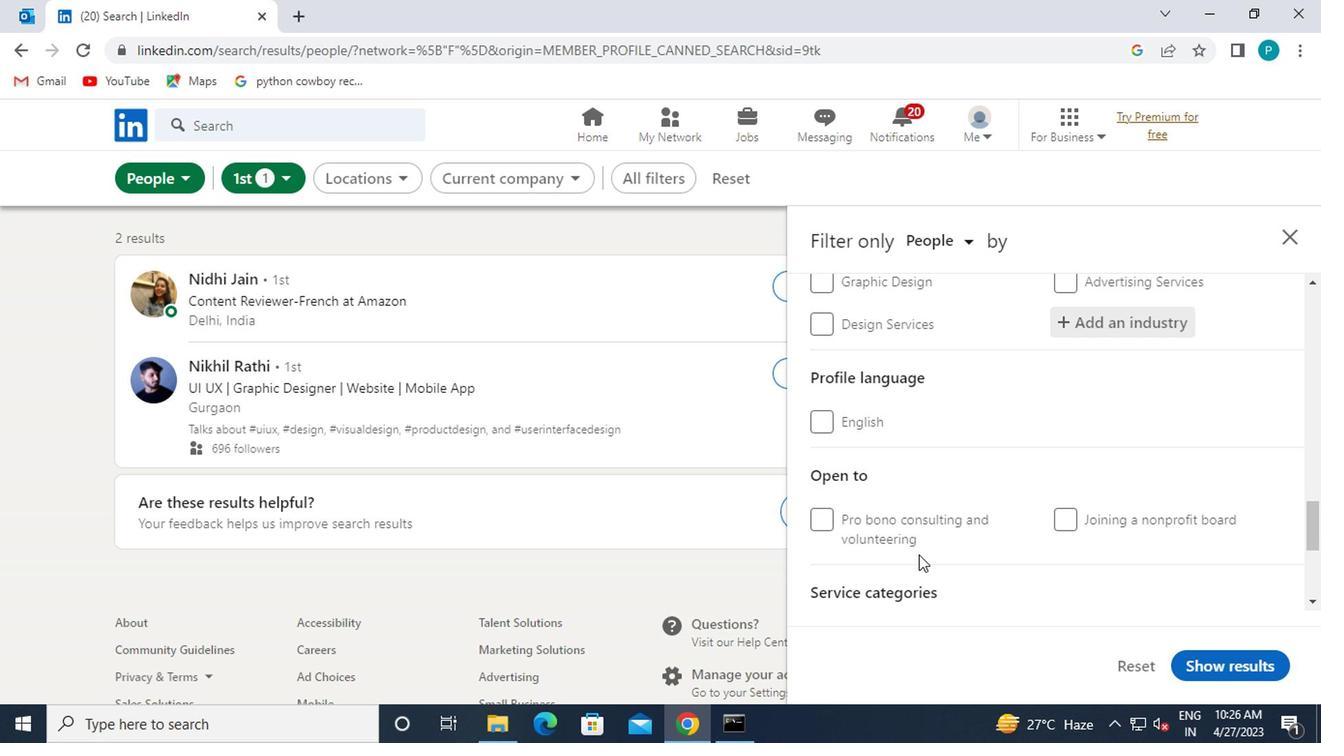 
Action: Mouse scrolled (882, 535) with delta (0, 0)
Screenshot: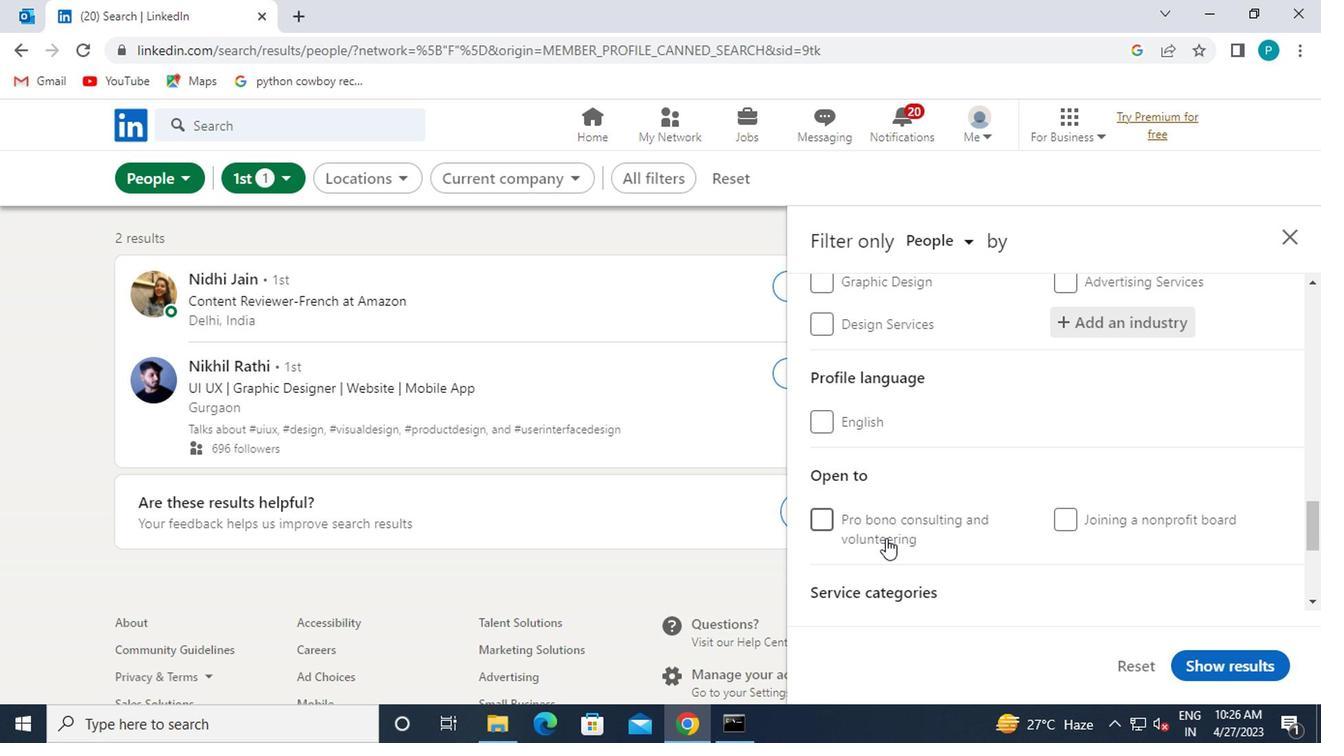 
Action: Mouse moved to (876, 532)
Screenshot: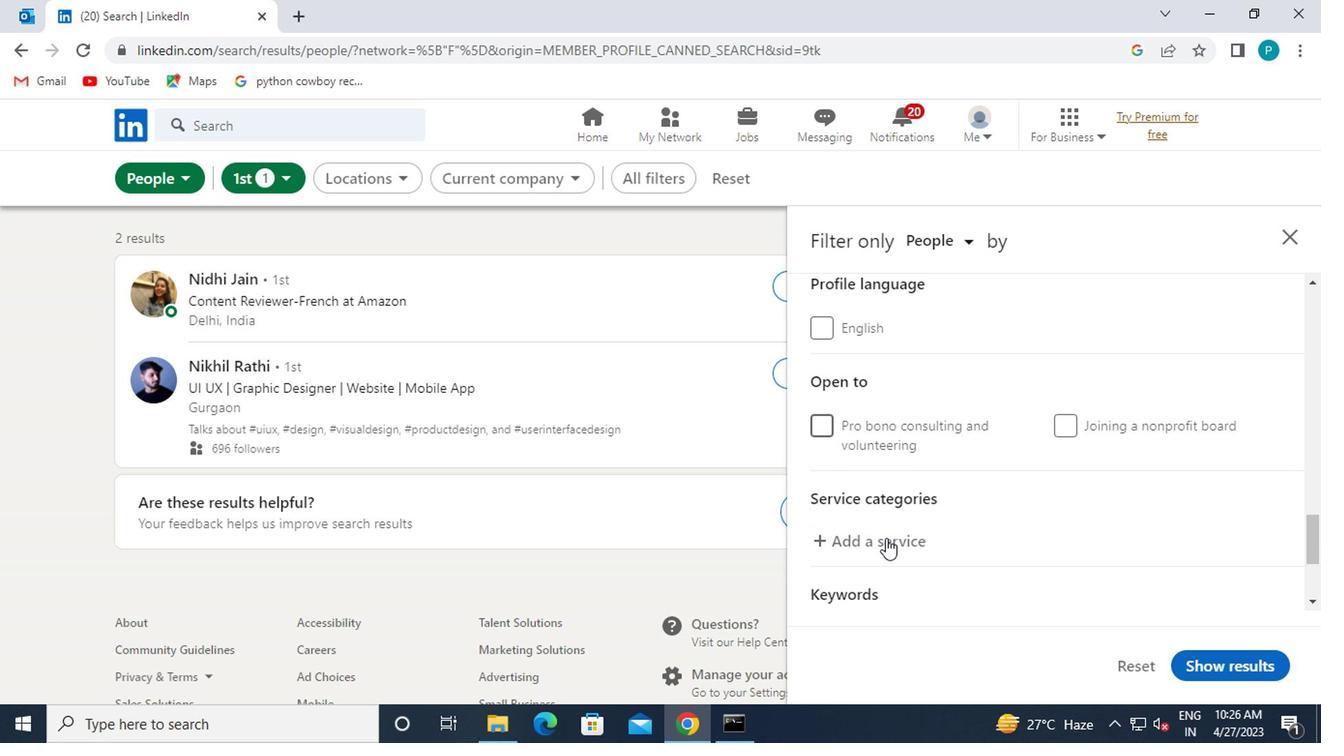 
Action: Mouse pressed left at (876, 532)
Screenshot: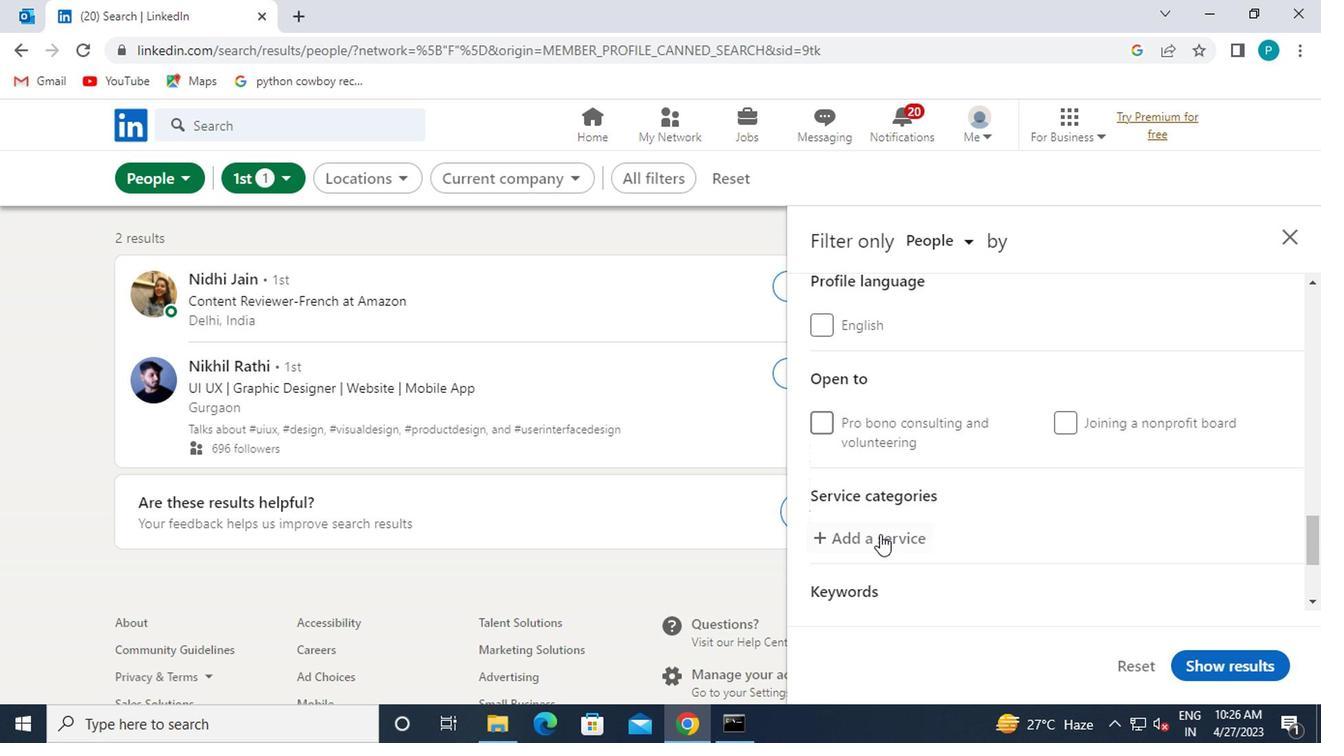 
Action: Mouse moved to (923, 555)
Screenshot: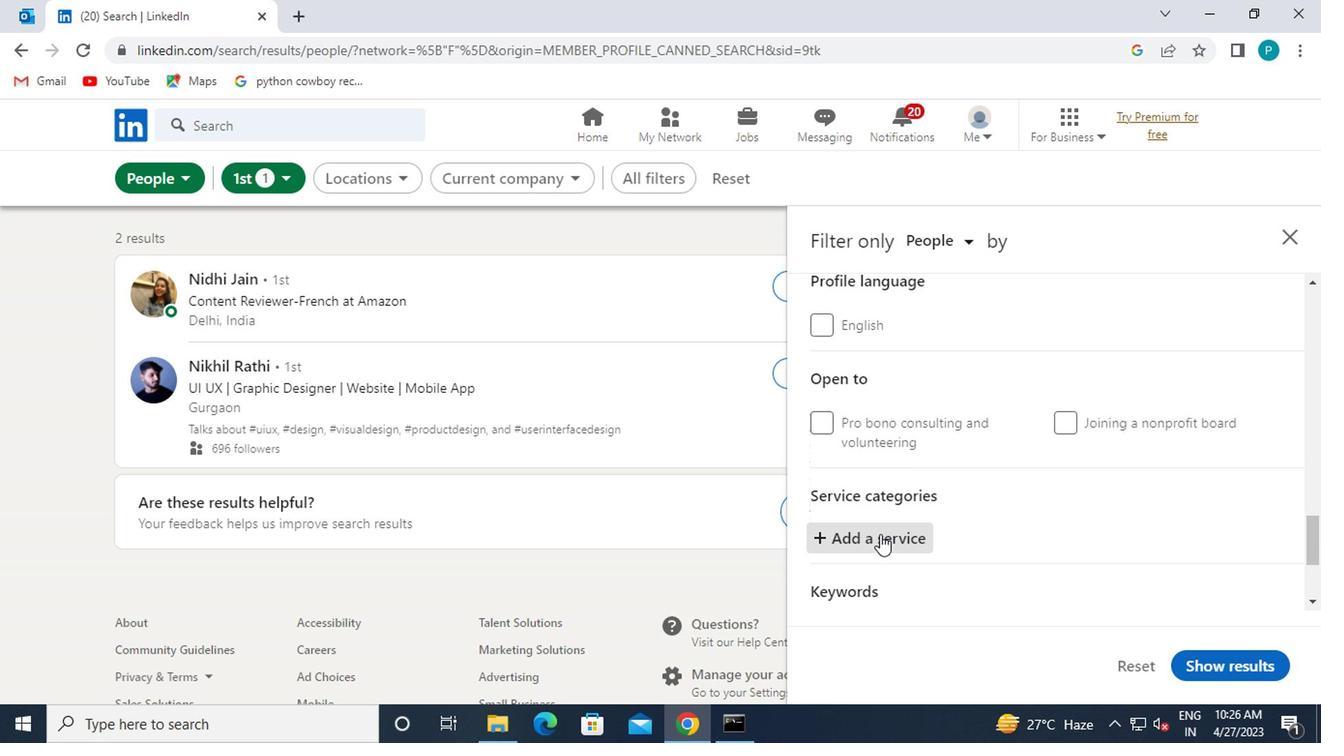 
Action: Key pressed BOOK
Screenshot: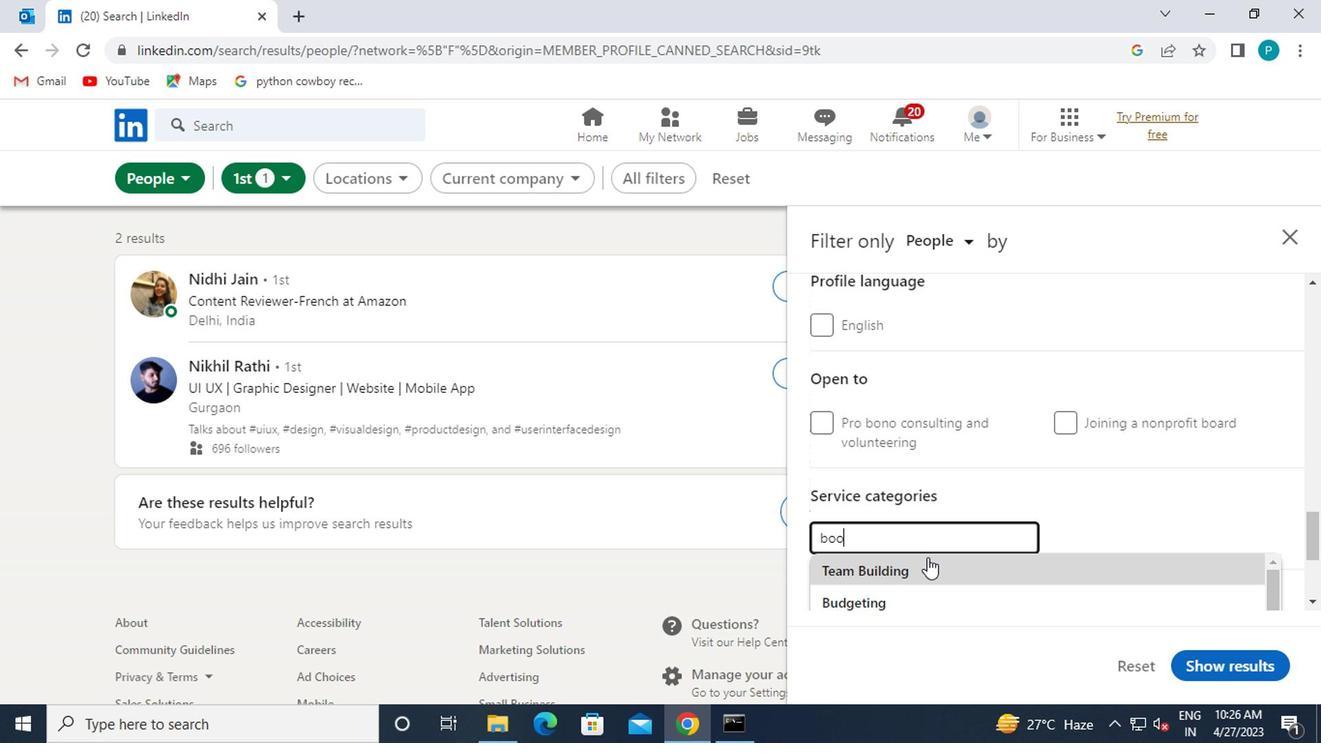 
Action: Mouse moved to (921, 556)
Screenshot: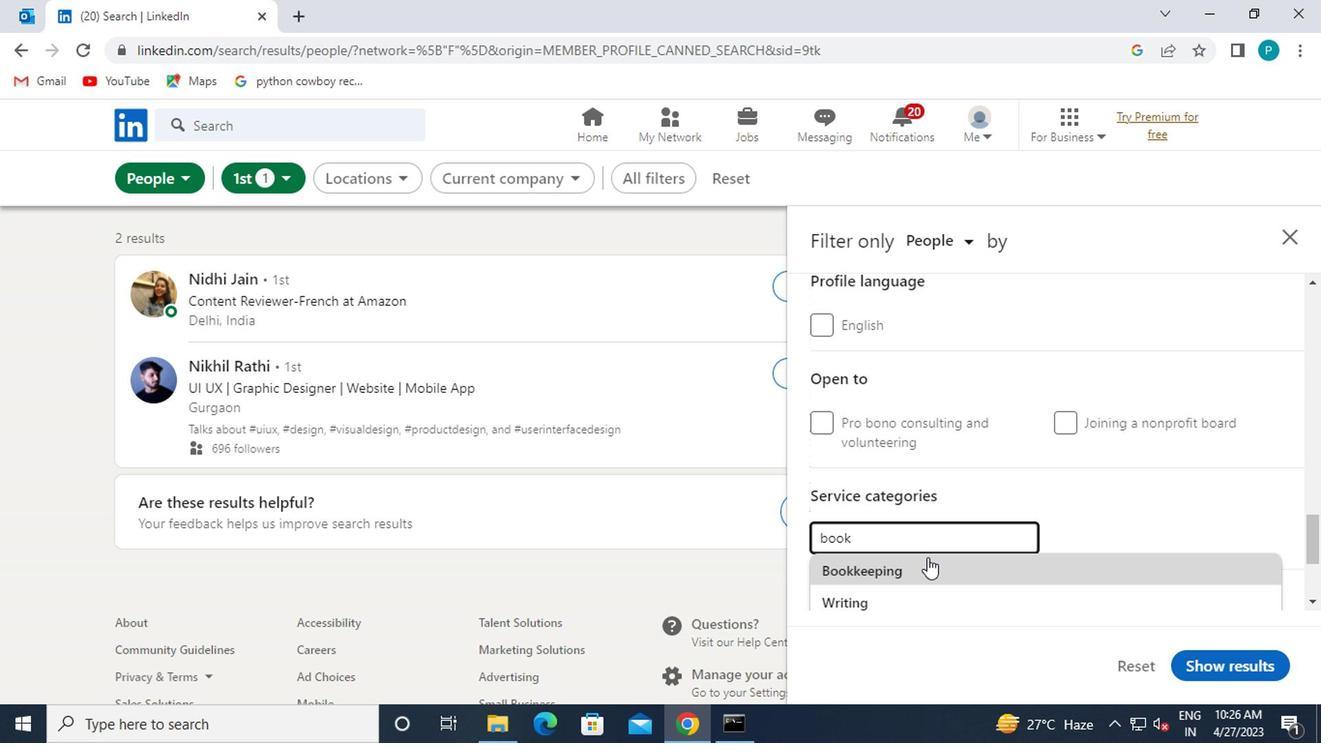 
Action: Mouse pressed left at (921, 556)
Screenshot: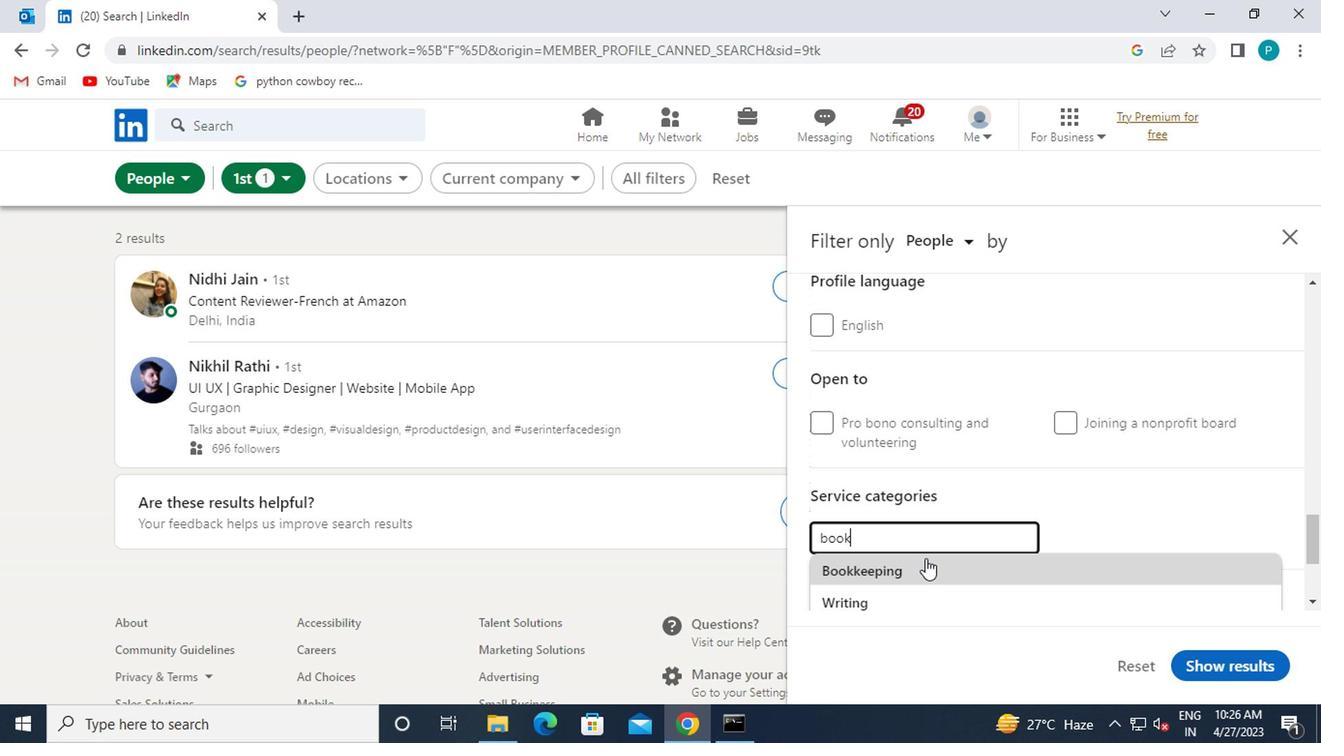 
Action: Mouse scrolled (921, 555) with delta (0, -1)
Screenshot: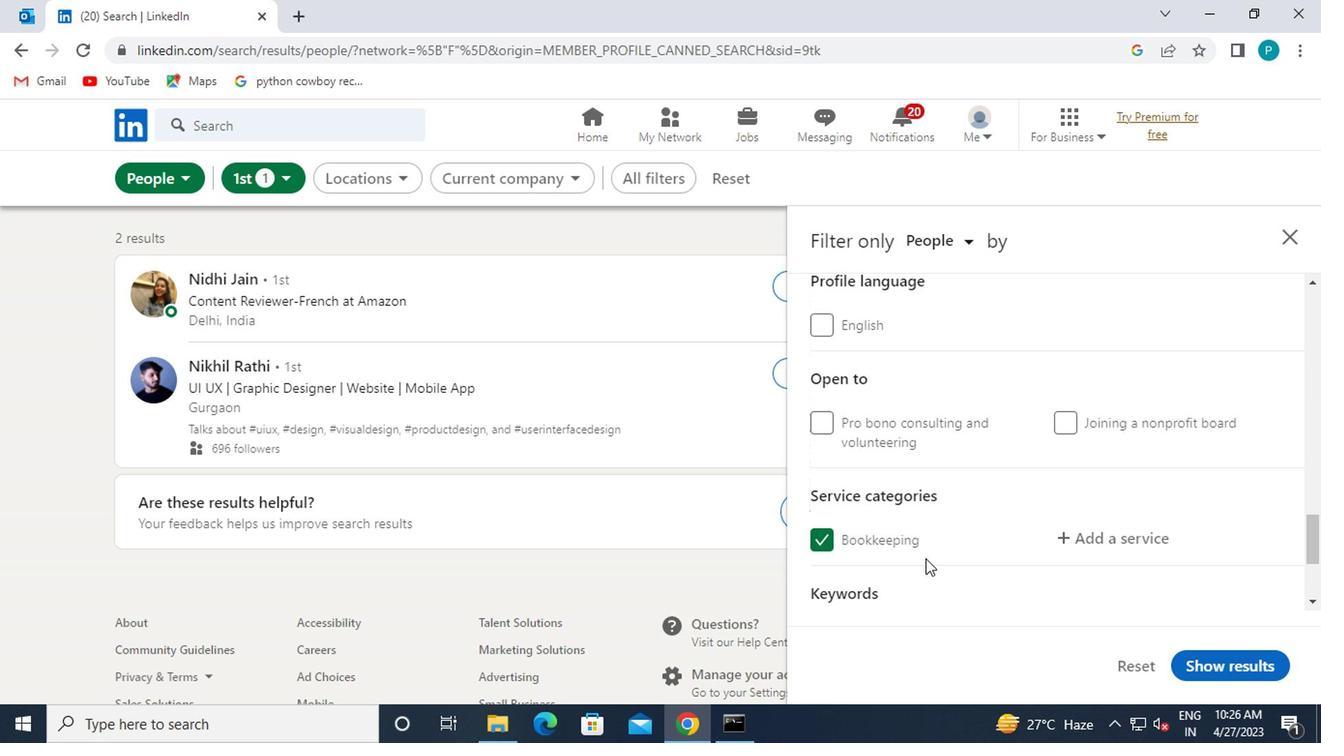 
Action: Mouse scrolled (921, 555) with delta (0, -1)
Screenshot: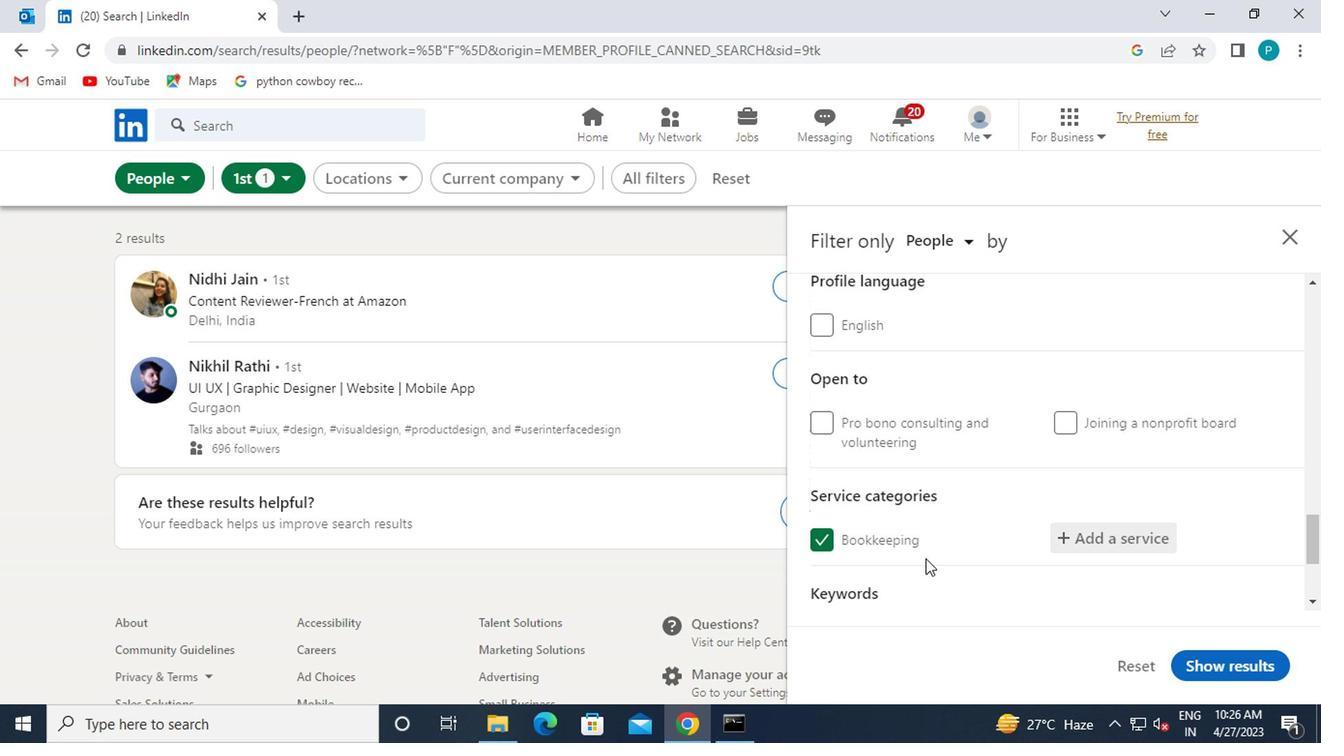 
Action: Mouse moved to (901, 532)
Screenshot: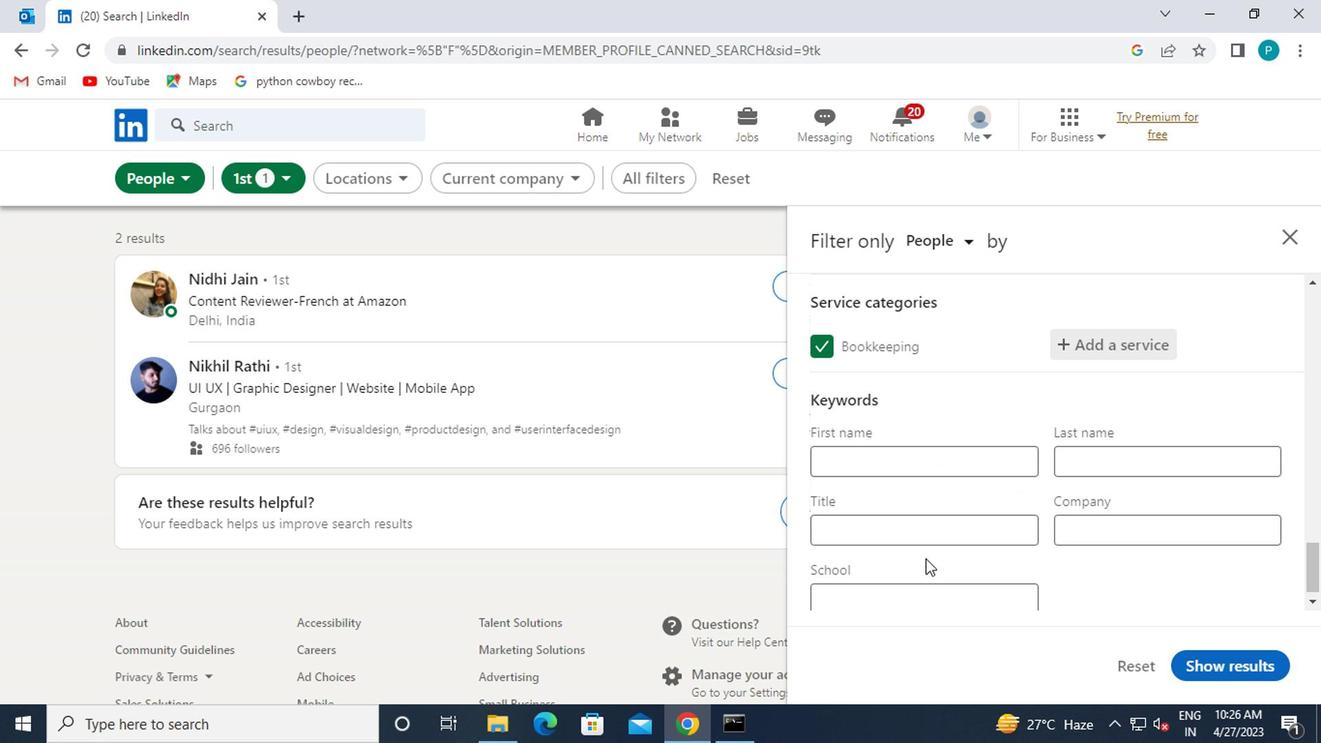 
Action: Mouse pressed left at (901, 532)
Screenshot: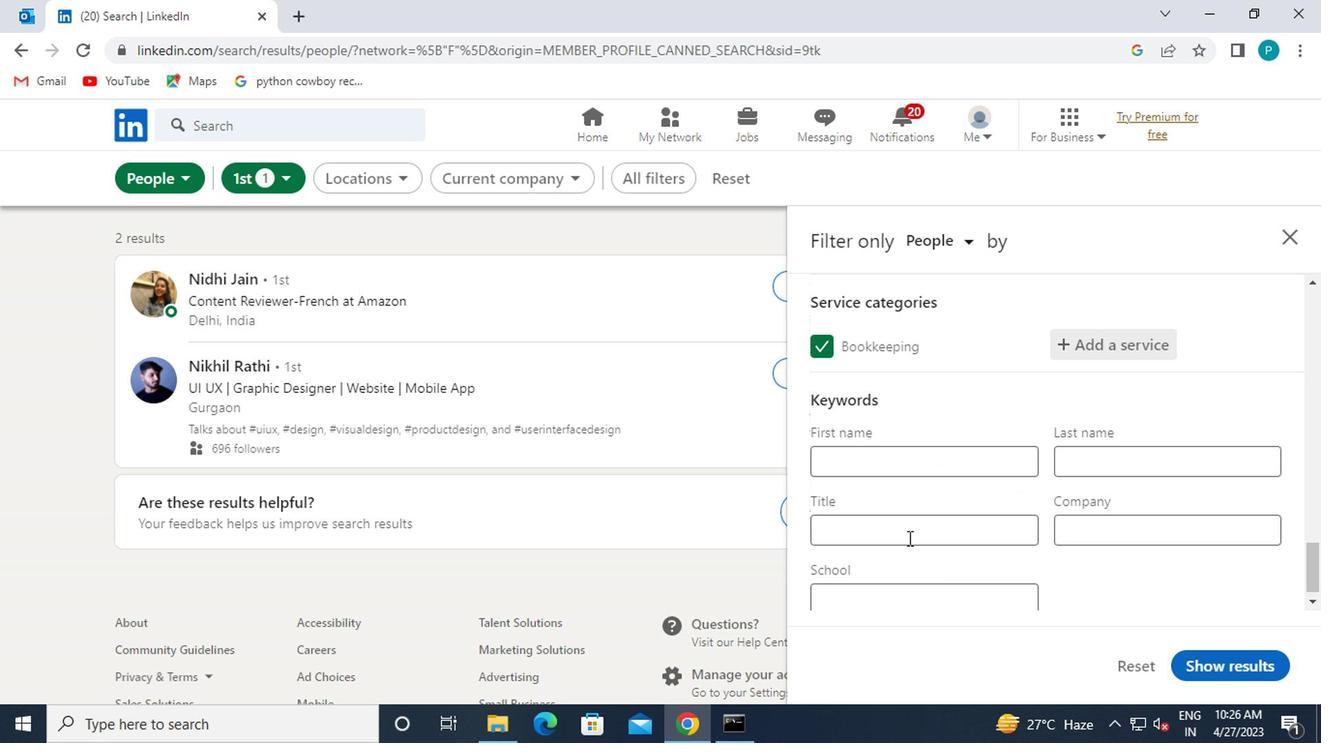 
Action: Key pressed <Key.caps_lock>PI<Key.backspace><Key.caps_lock>IPEFITTER
Screenshot: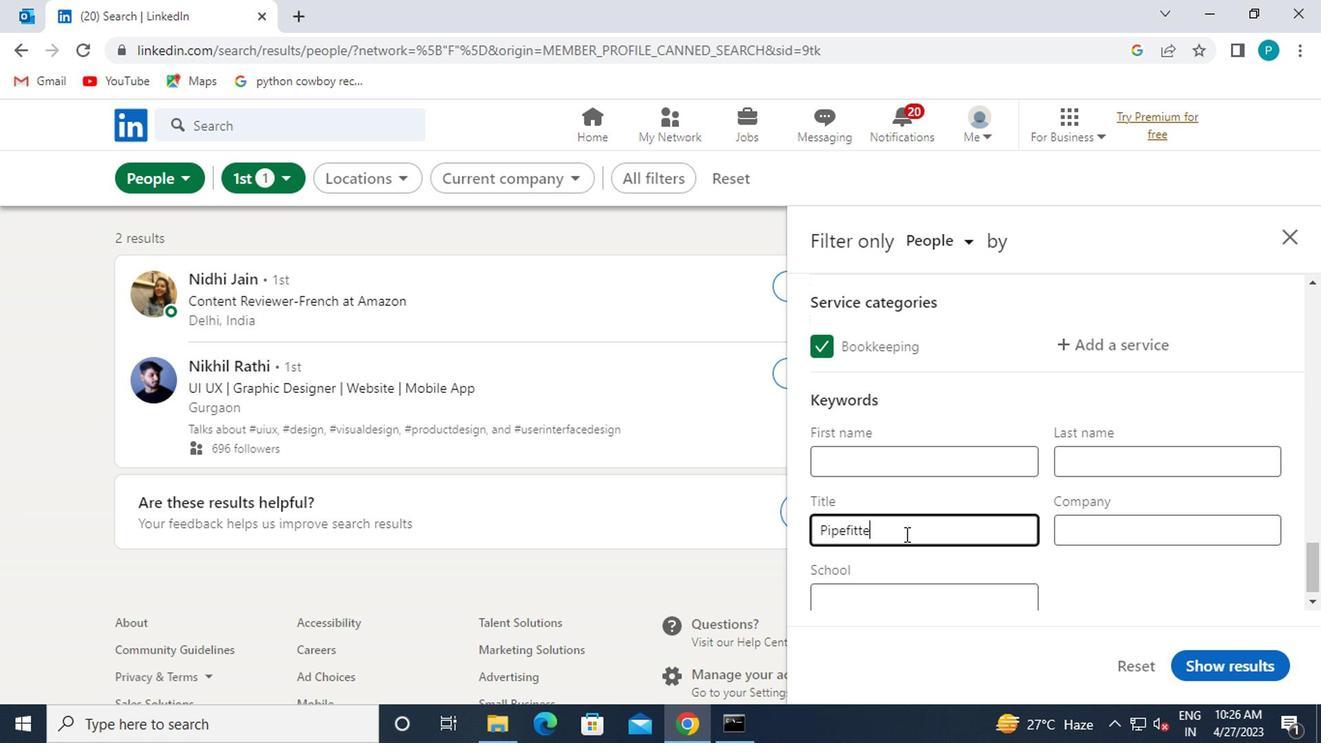 
Action: Mouse moved to (1226, 658)
Screenshot: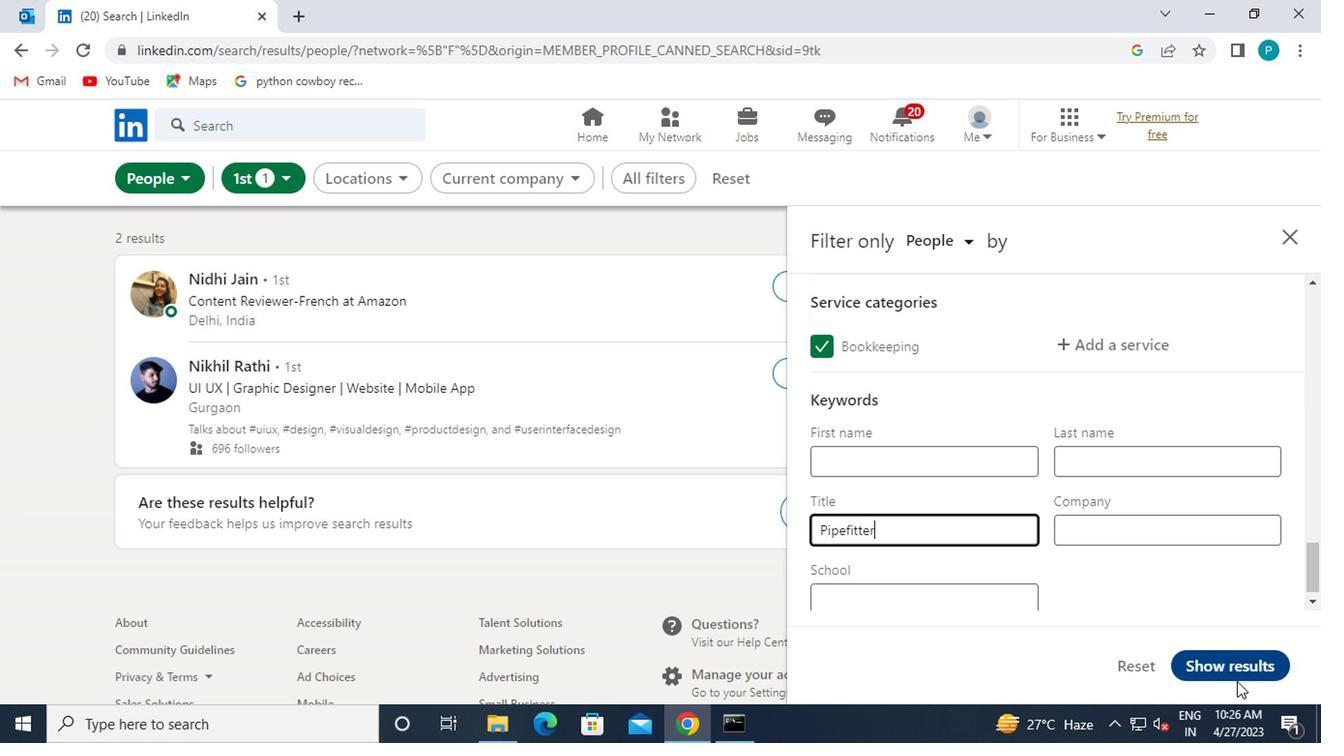 
Action: Mouse pressed left at (1226, 658)
Screenshot: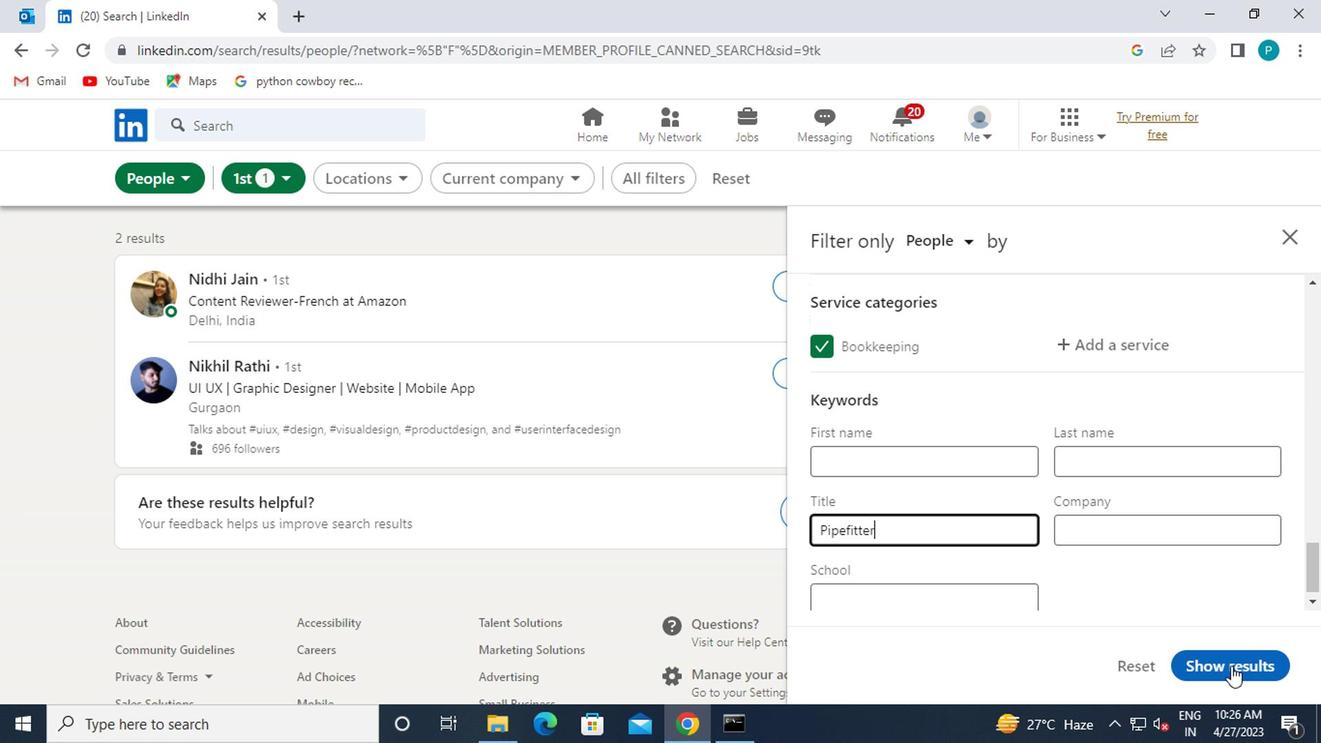 
